 Task: Find an Airbnb in Siem Reap, Cambodia for 3 adults and 1 child from July 10 to July 25, with amenities including free parking, TV, gym, and breakfast, within a price range of ₹15,000 to ₹25,000, and select a guest house with 2 bedrooms, 3 beds, and 2 bathrooms. Ensure the host speaks English.
Action: Mouse moved to (362, 96)
Screenshot: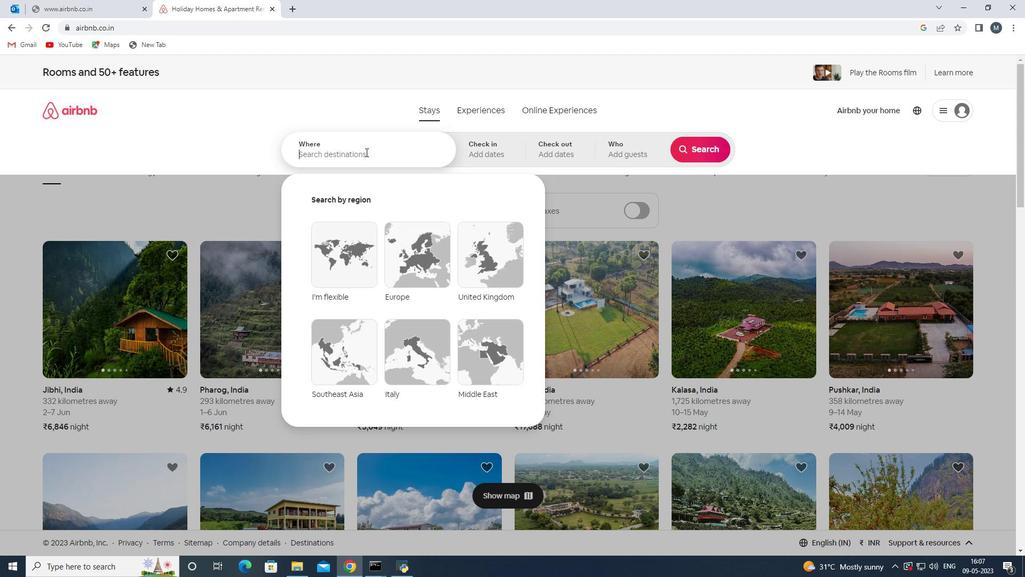
Action: Mouse pressed left at (362, 96)
Screenshot: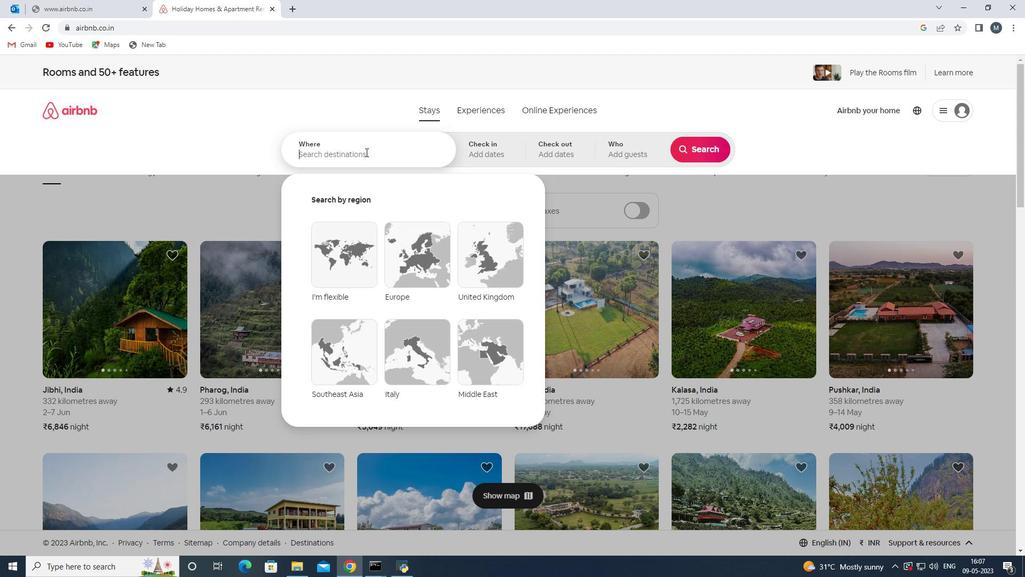 
Action: Mouse moved to (360, 100)
Screenshot: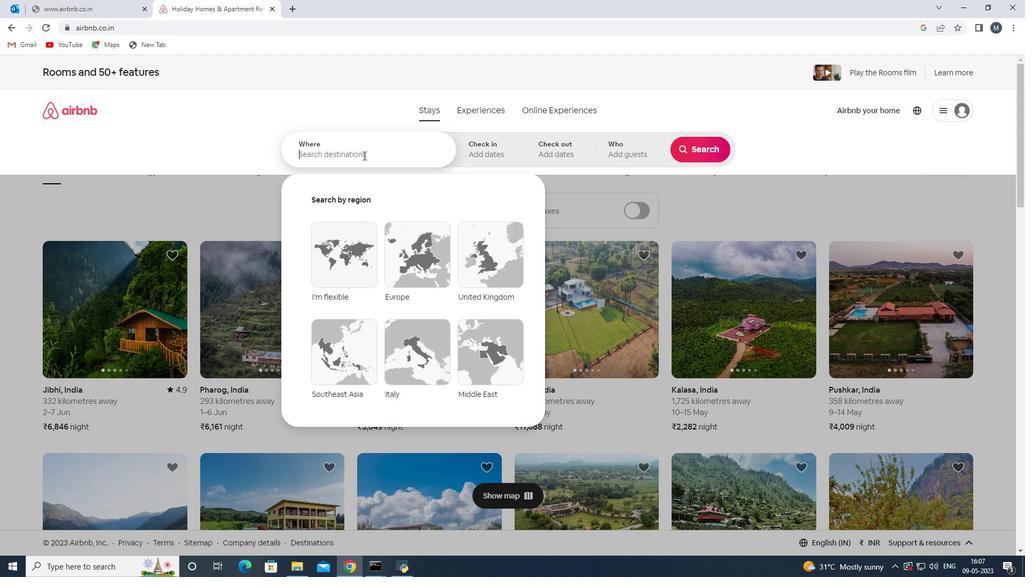 
Action: Key pressed <Key.shift>Siem<Key.space><Key.shift>Rep<Key.backspace>ap,<Key.shift><Key.shift><Key.shift><Key.shift><Key.shift><Key.shift><Key.shift><Key.shift><Key.shift><Key.shift><Key.shift><Key.shift>
Screenshot: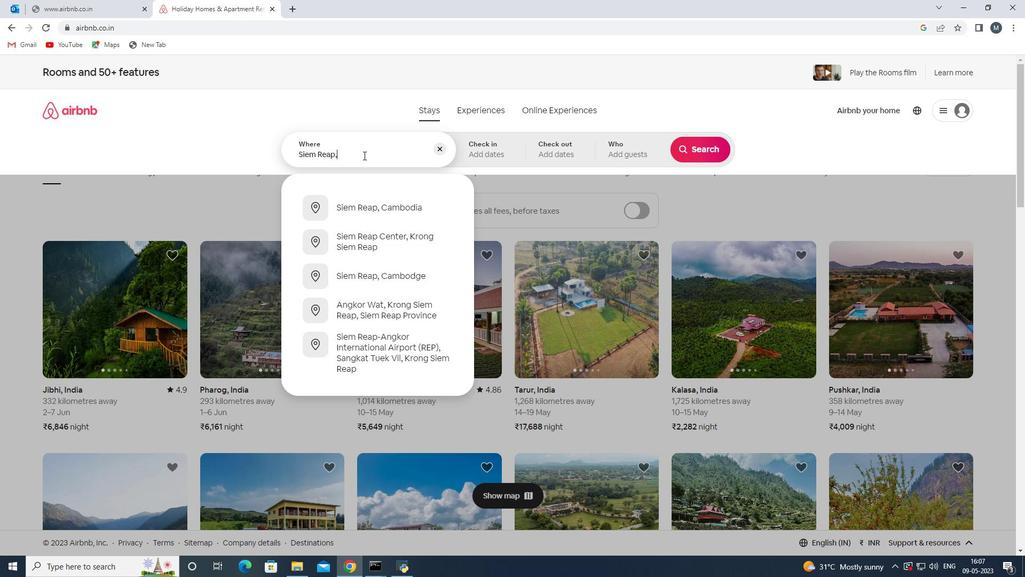 
Action: Mouse moved to (377, 177)
Screenshot: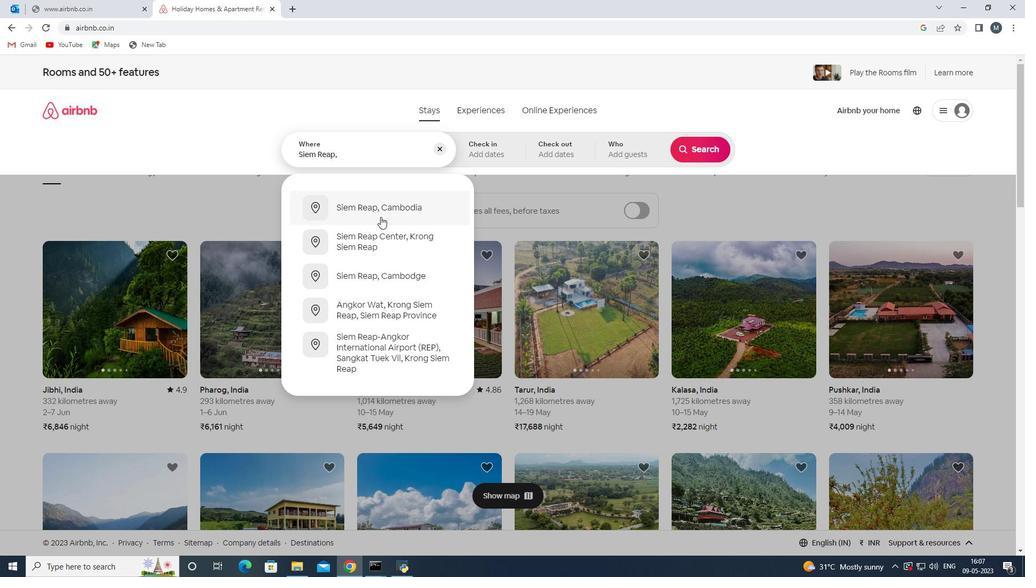 
Action: Mouse pressed left at (377, 177)
Screenshot: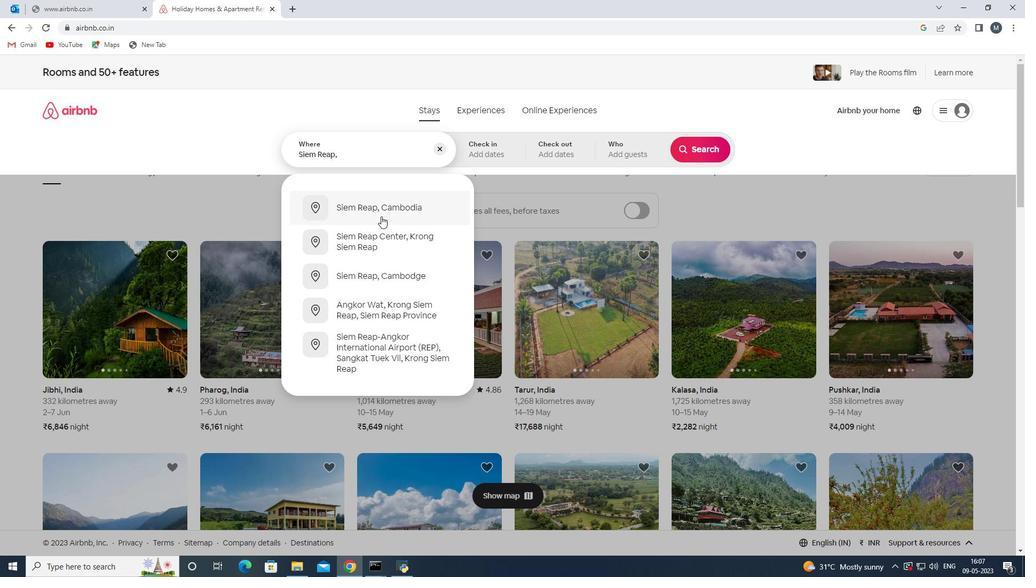 
Action: Mouse moved to (697, 200)
Screenshot: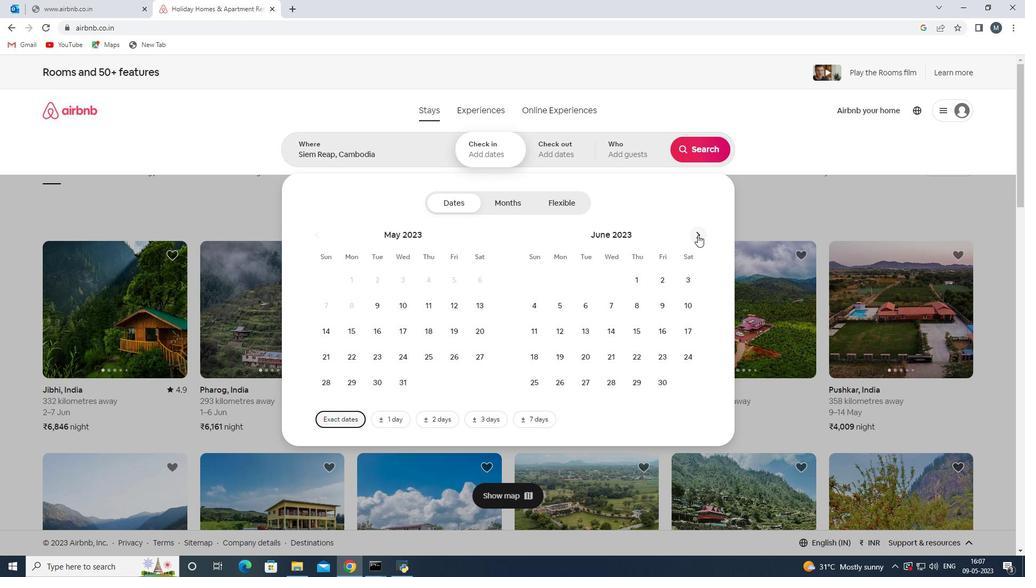 
Action: Mouse pressed left at (697, 200)
Screenshot: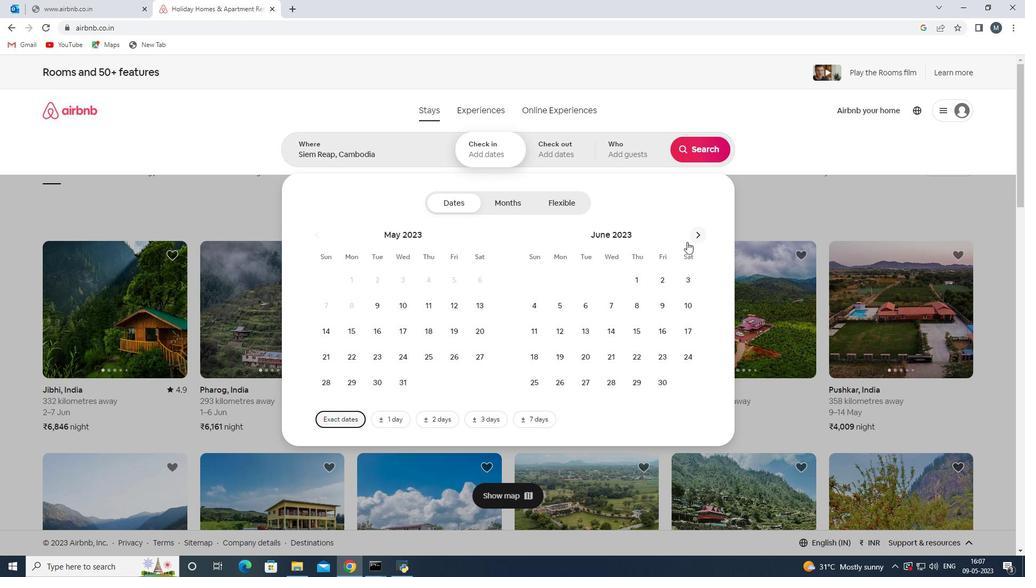 
Action: Mouse moved to (562, 322)
Screenshot: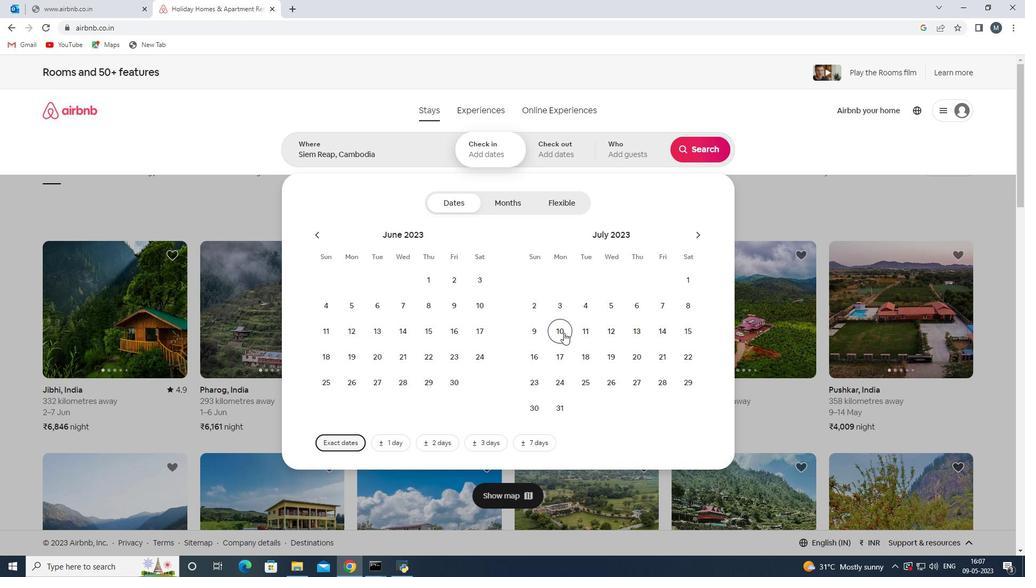 
Action: Mouse pressed left at (562, 322)
Screenshot: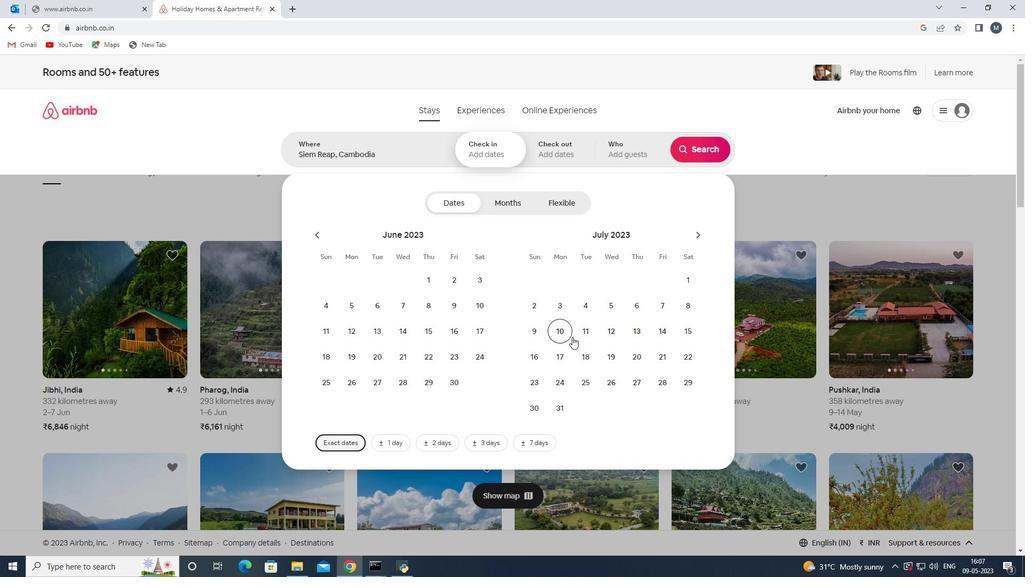 
Action: Mouse moved to (585, 384)
Screenshot: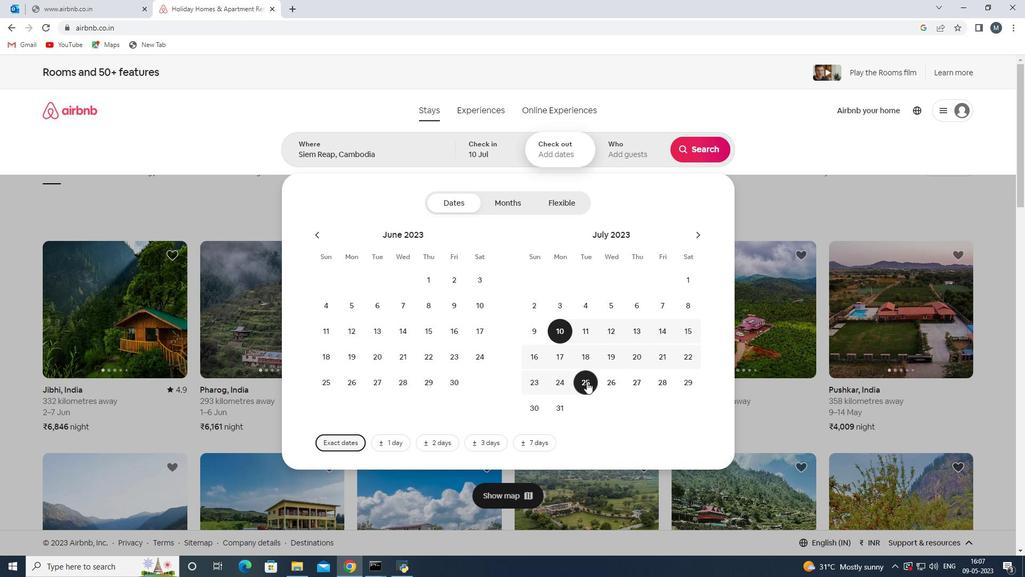
Action: Mouse pressed left at (585, 384)
Screenshot: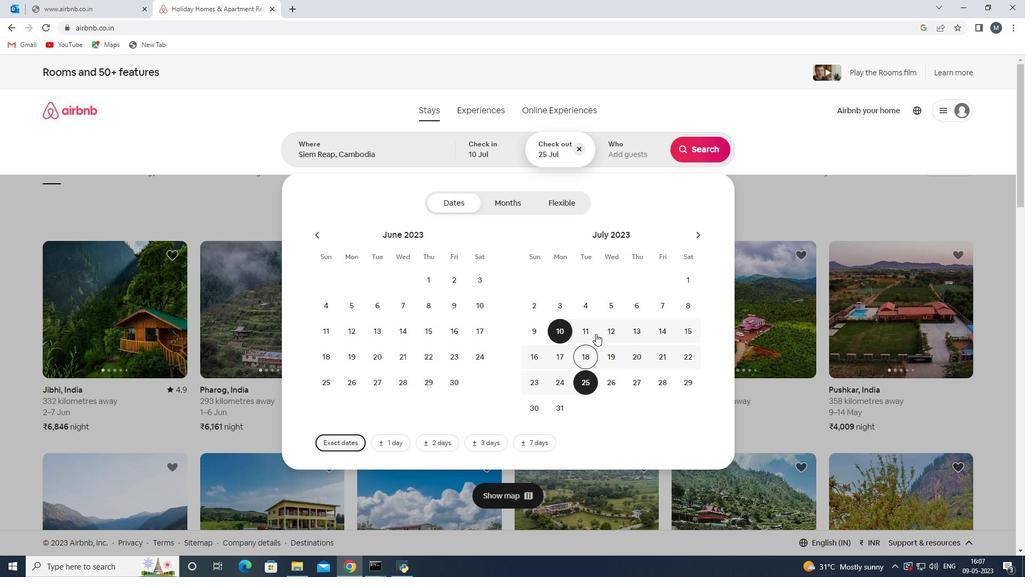 
Action: Mouse moved to (624, 107)
Screenshot: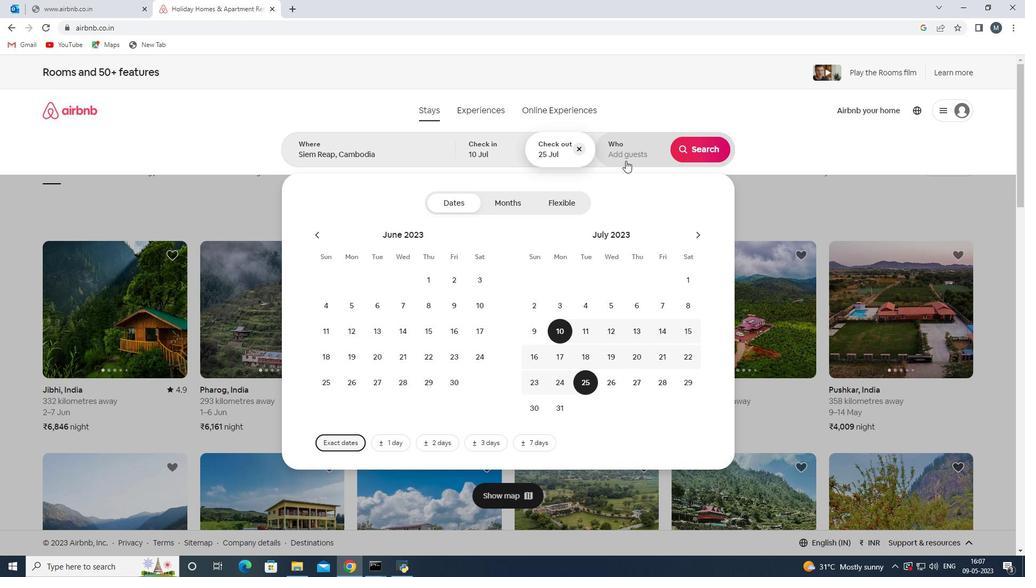 
Action: Mouse pressed left at (624, 107)
Screenshot: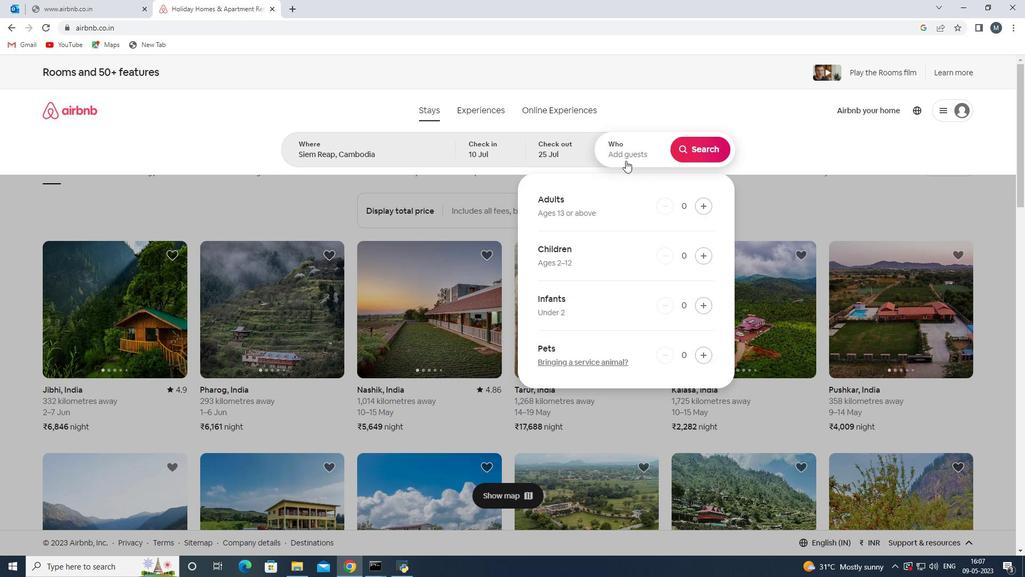 
Action: Mouse moved to (707, 169)
Screenshot: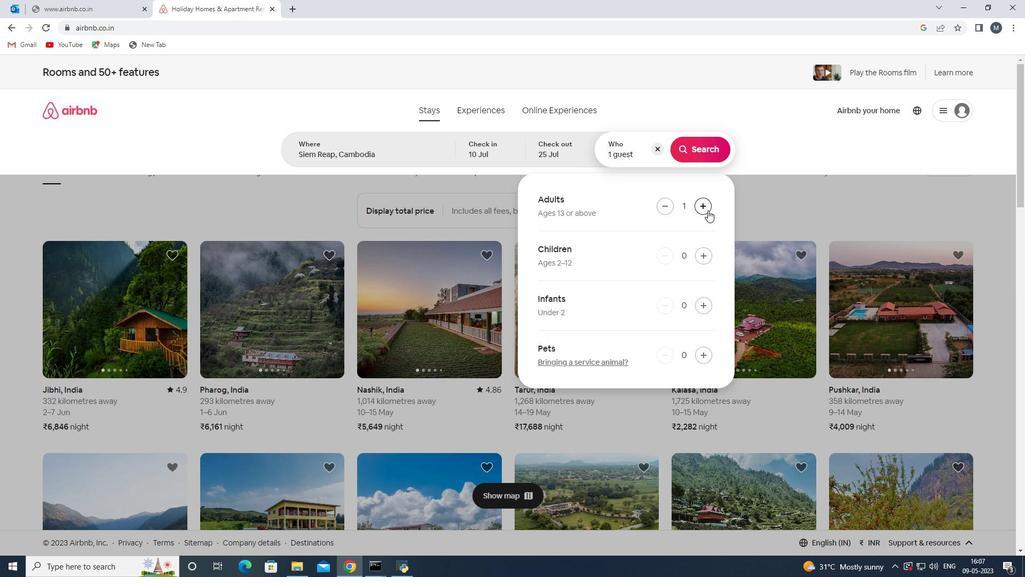 
Action: Mouse pressed left at (707, 169)
Screenshot: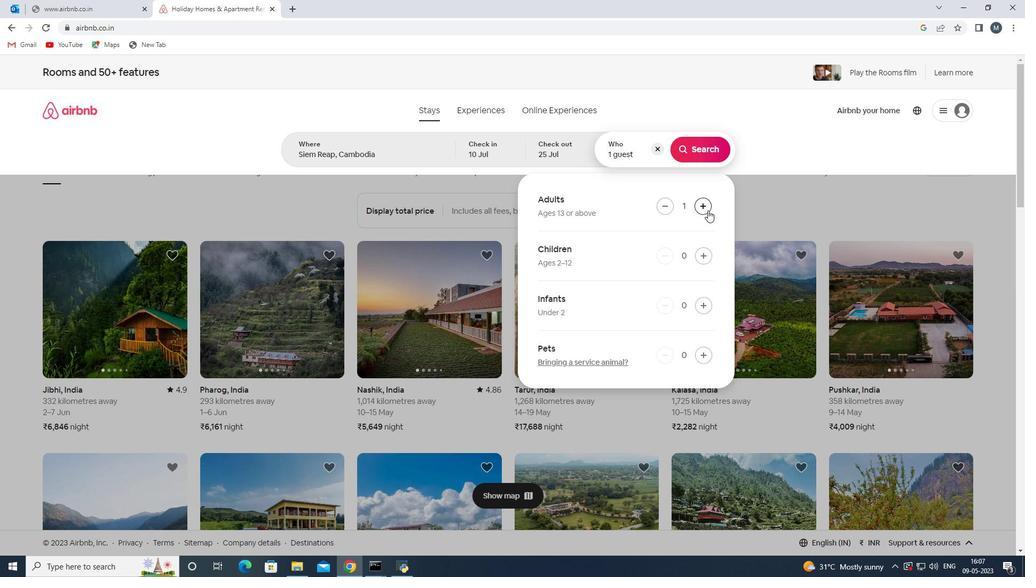 
Action: Mouse pressed left at (707, 169)
Screenshot: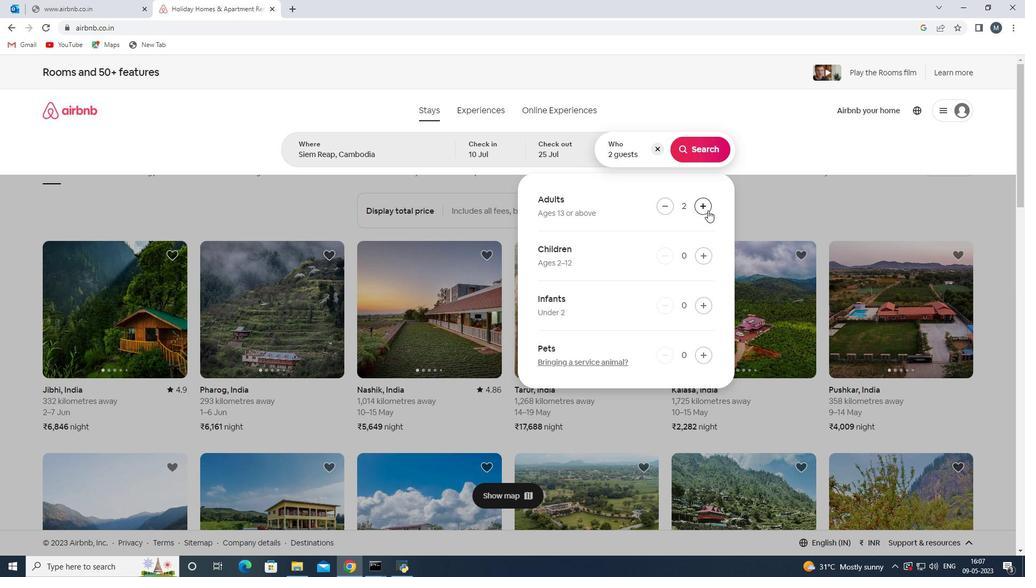 
Action: Mouse pressed left at (707, 169)
Screenshot: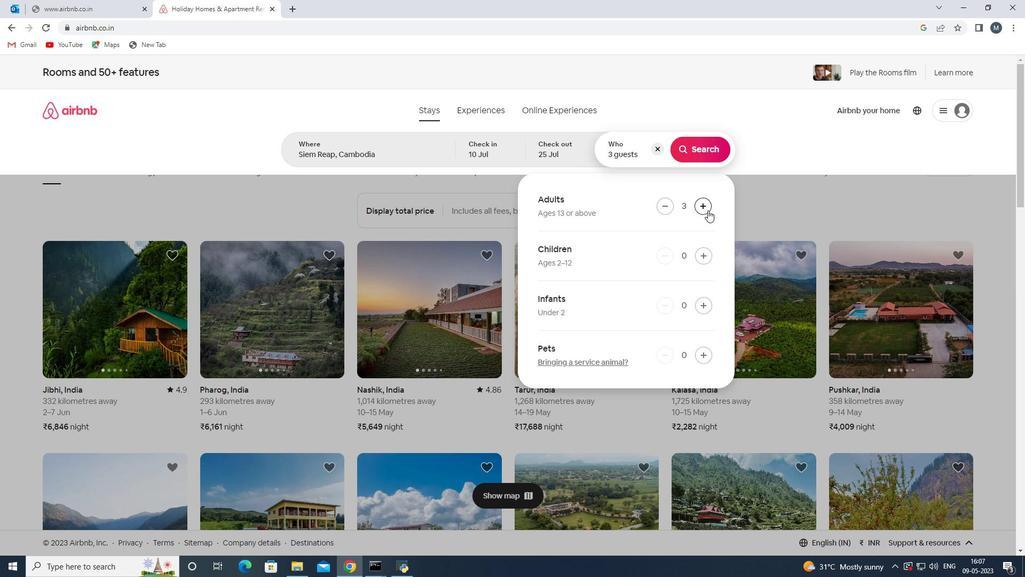 
Action: Mouse moved to (701, 227)
Screenshot: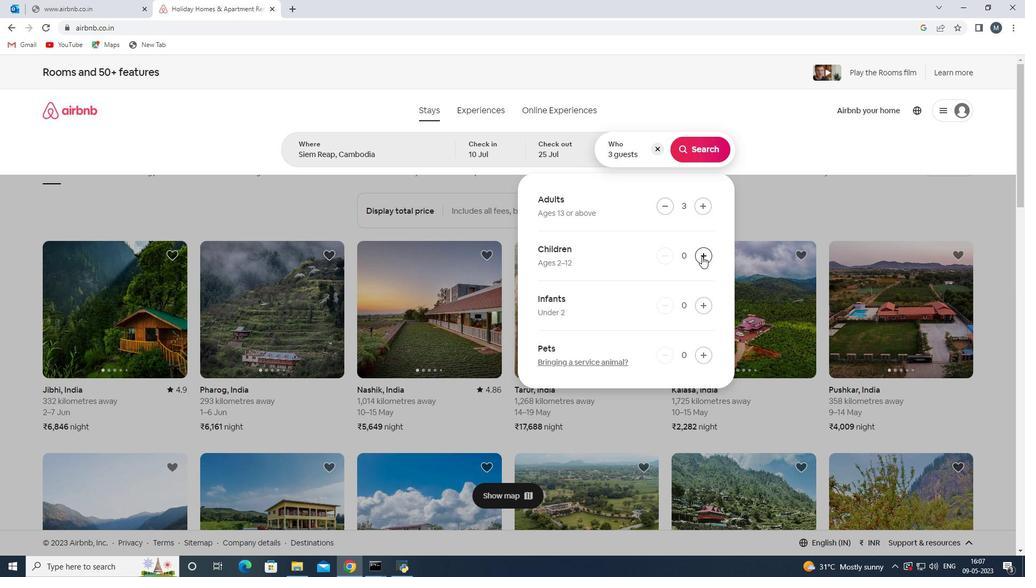
Action: Mouse pressed left at (701, 227)
Screenshot: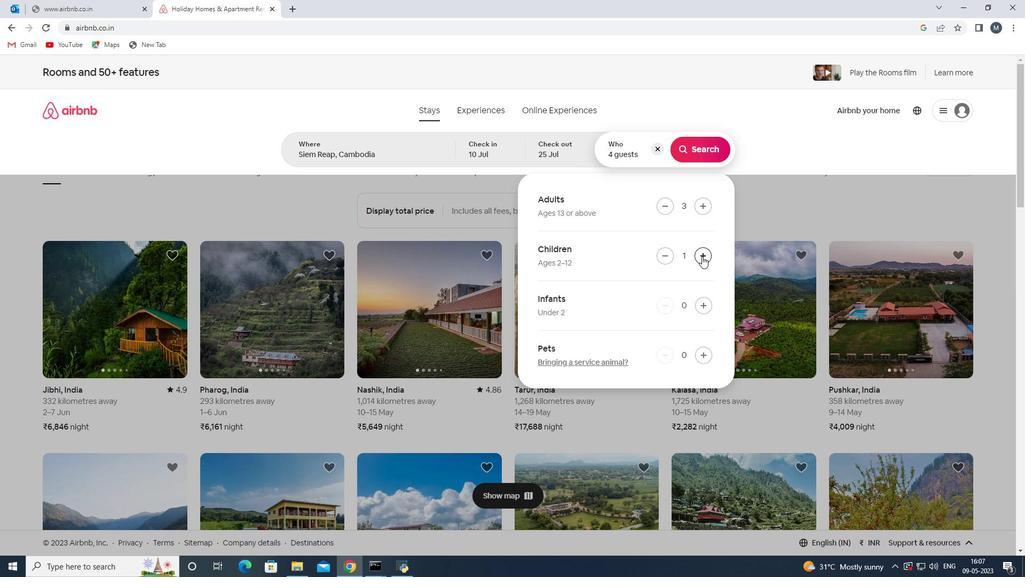 
Action: Mouse moved to (699, 94)
Screenshot: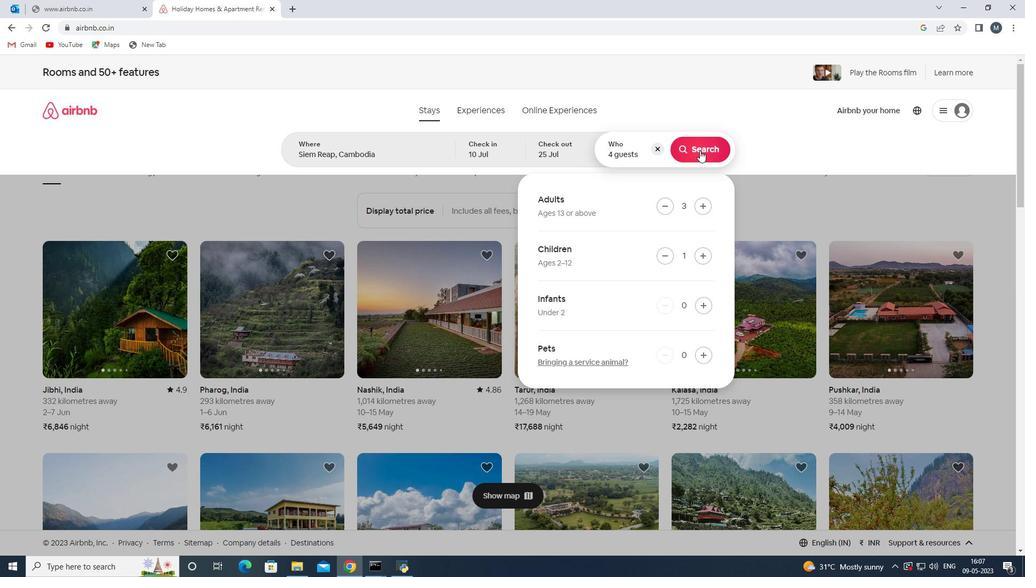 
Action: Mouse pressed left at (699, 94)
Screenshot: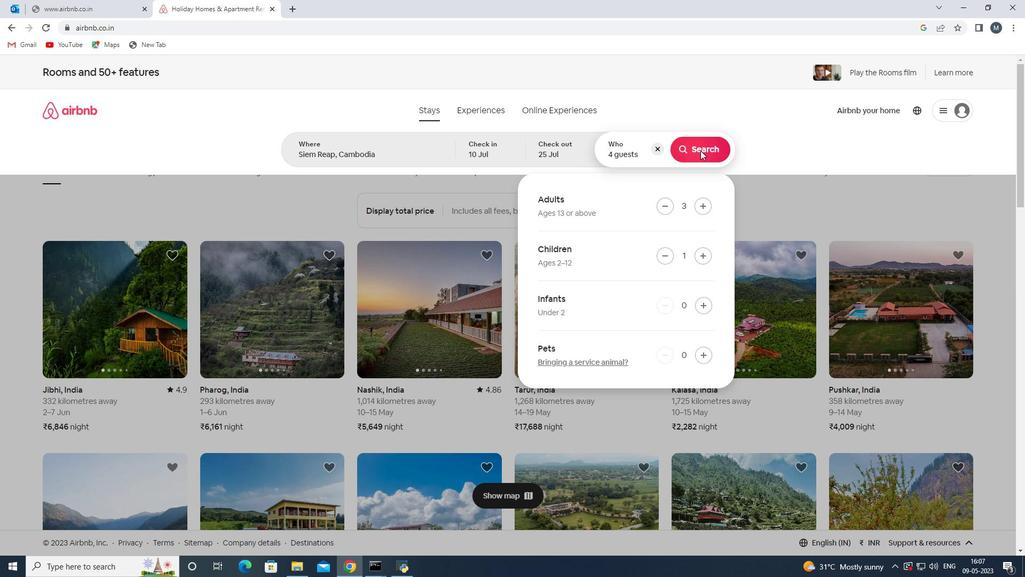 
Action: Mouse moved to (977, 55)
Screenshot: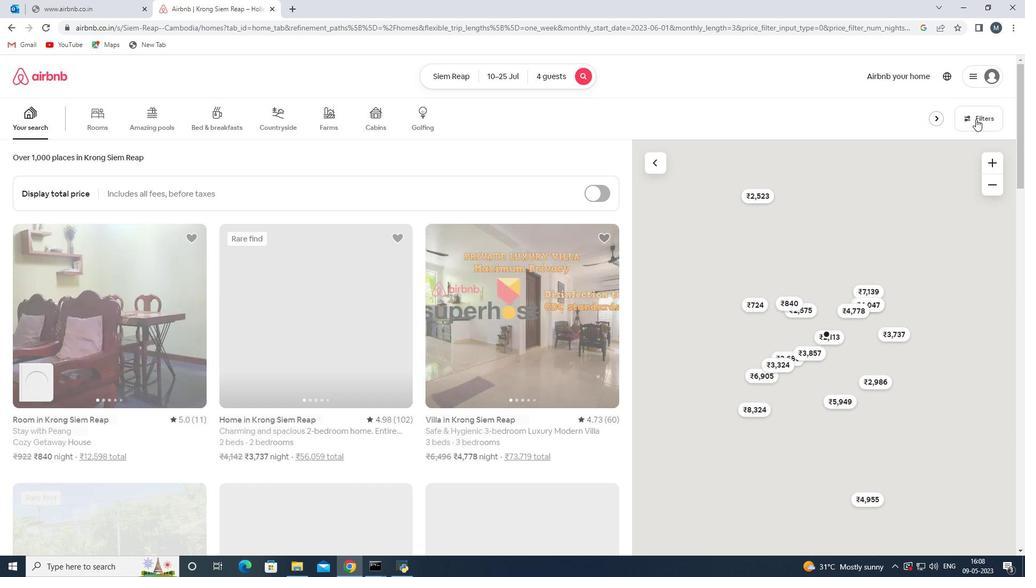 
Action: Mouse pressed left at (977, 55)
Screenshot: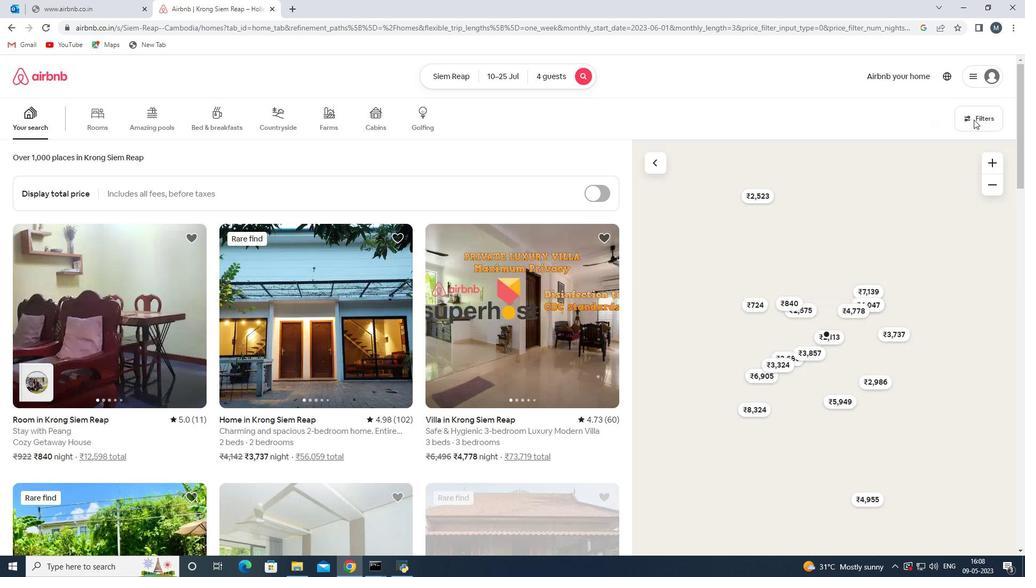 
Action: Mouse moved to (379, 388)
Screenshot: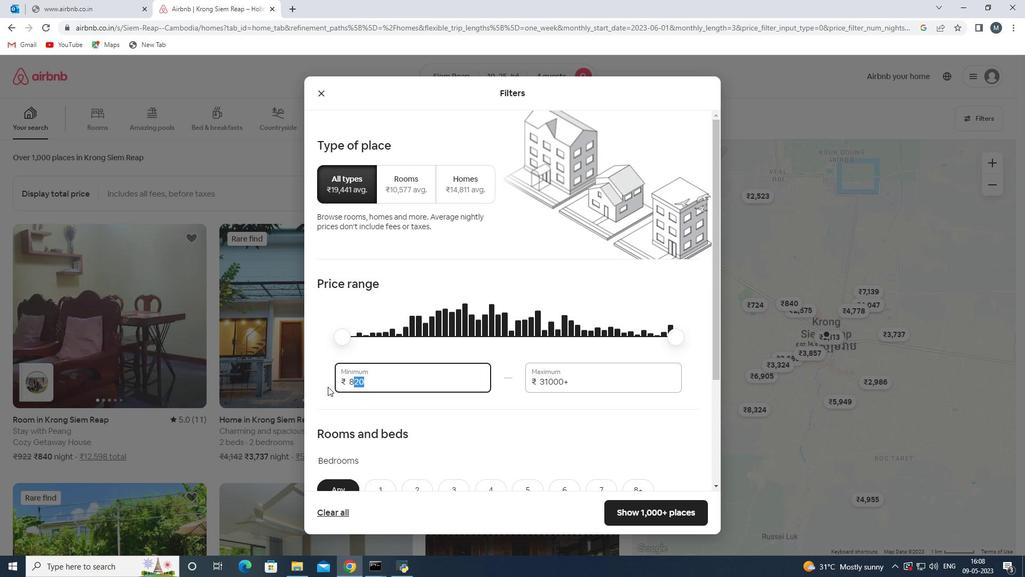 
Action: Mouse pressed left at (379, 388)
Screenshot: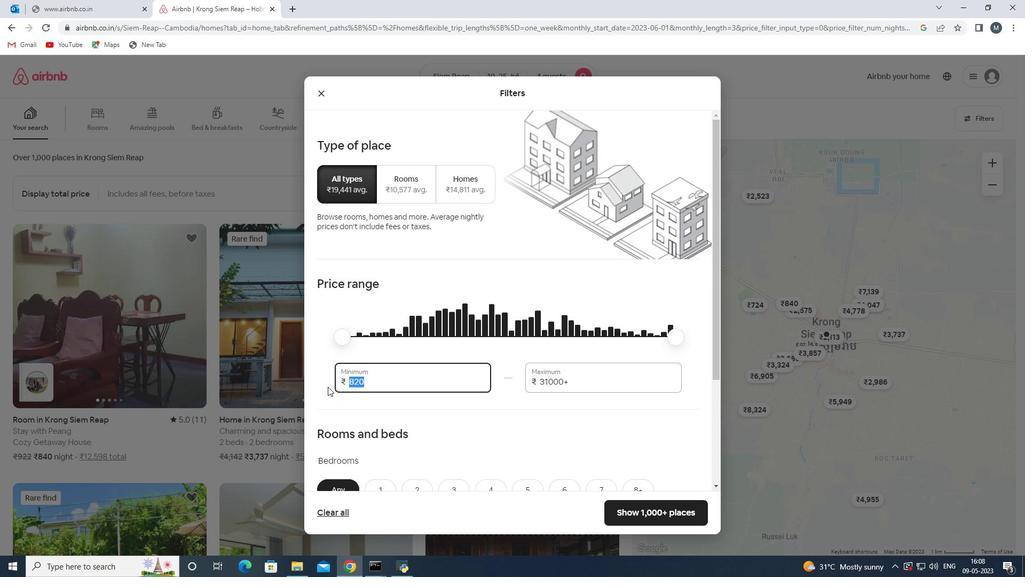 
Action: Mouse moved to (325, 390)
Screenshot: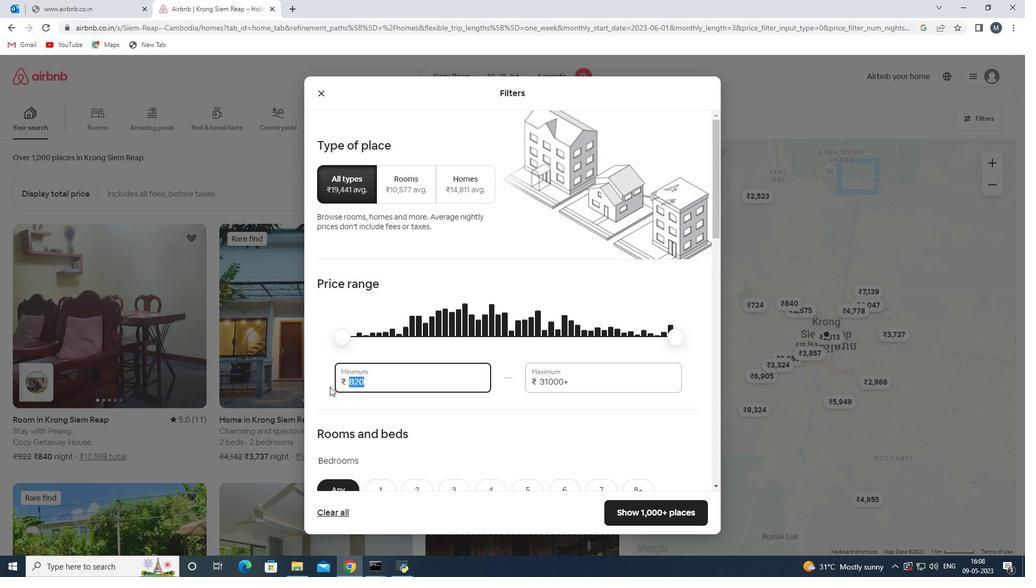 
Action: Key pressed 15000
Screenshot: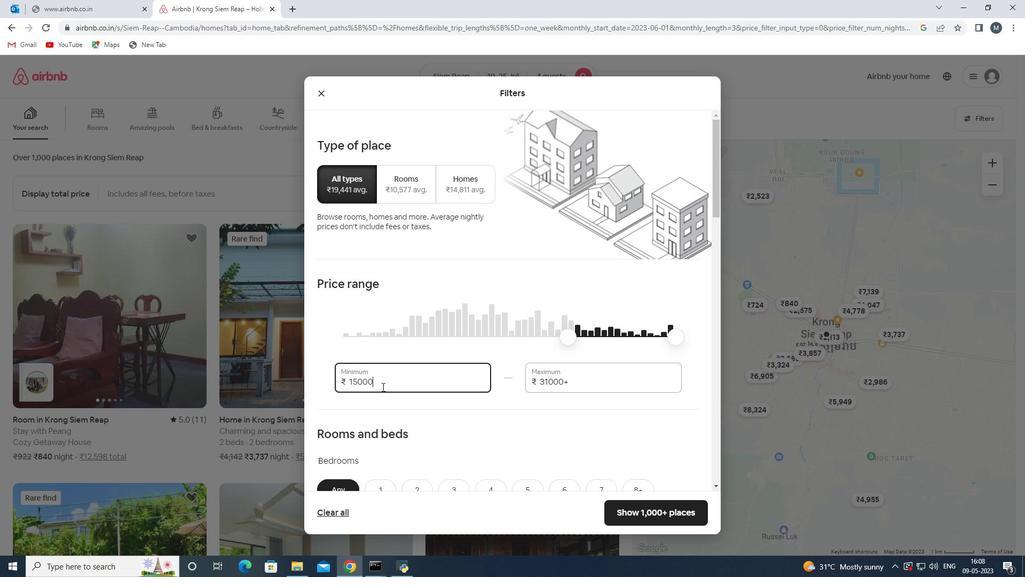 
Action: Mouse moved to (574, 382)
Screenshot: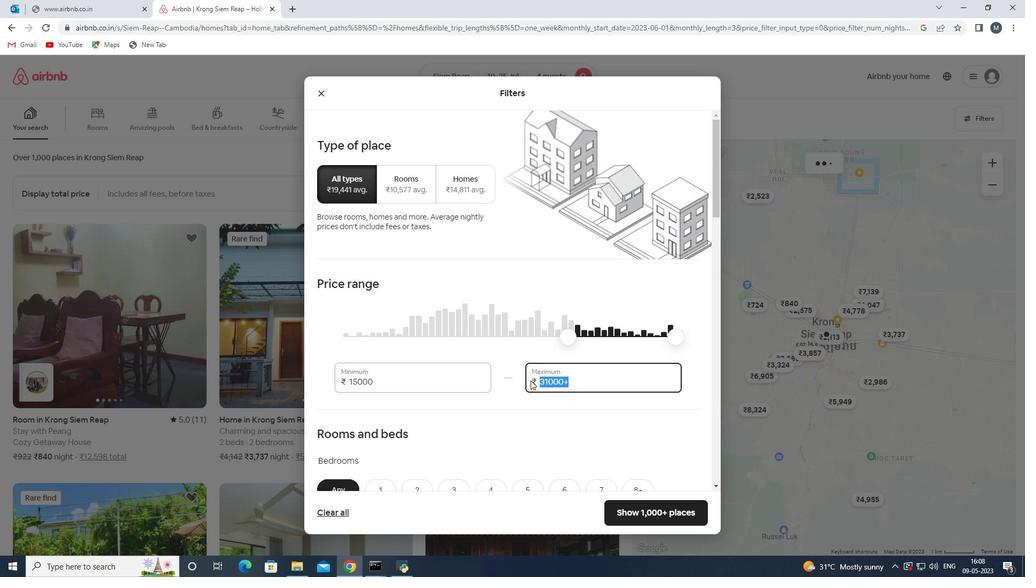 
Action: Mouse pressed left at (574, 382)
Screenshot: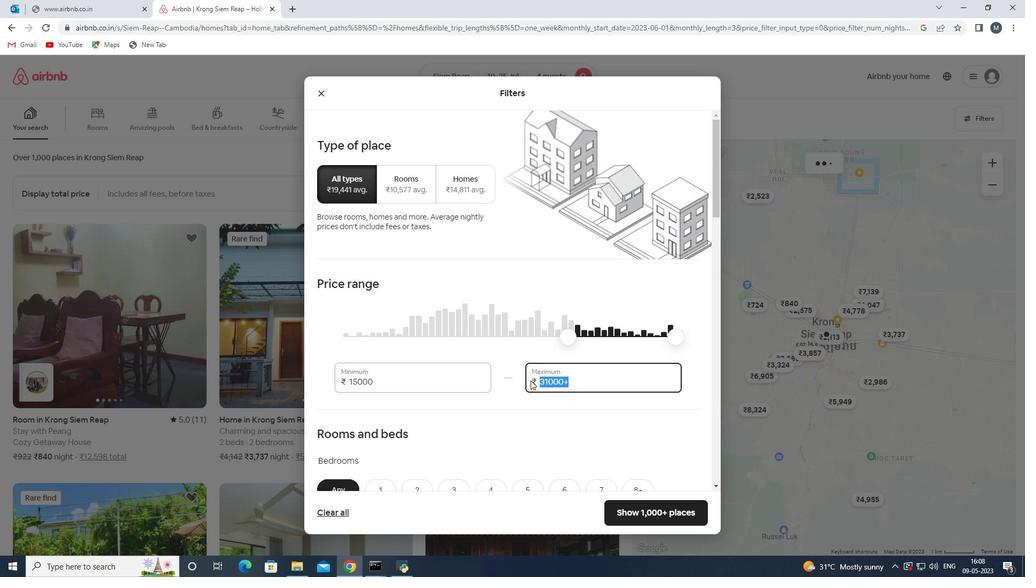 
Action: Mouse moved to (531, 382)
Screenshot: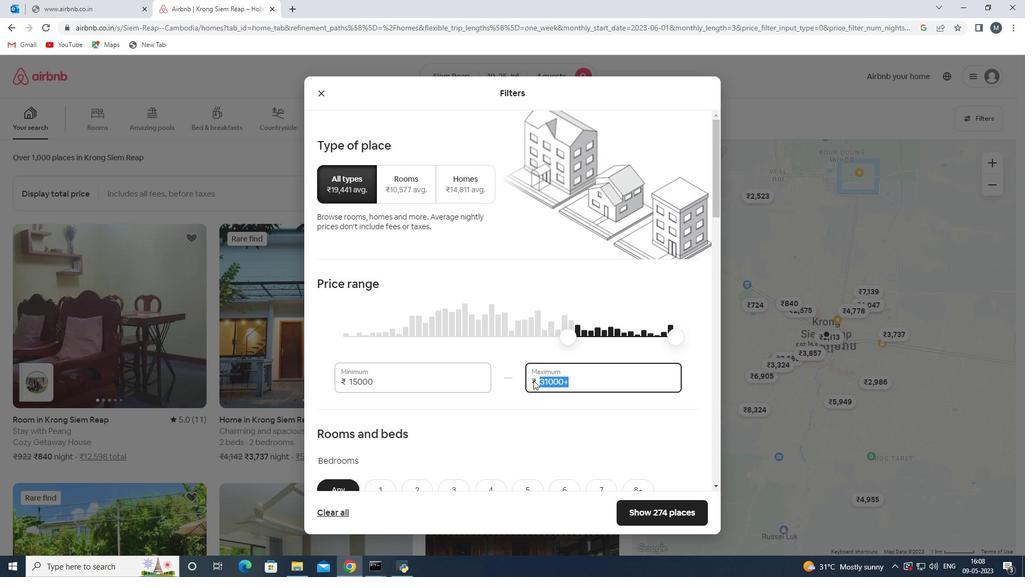 
Action: Key pressed 25000
Screenshot: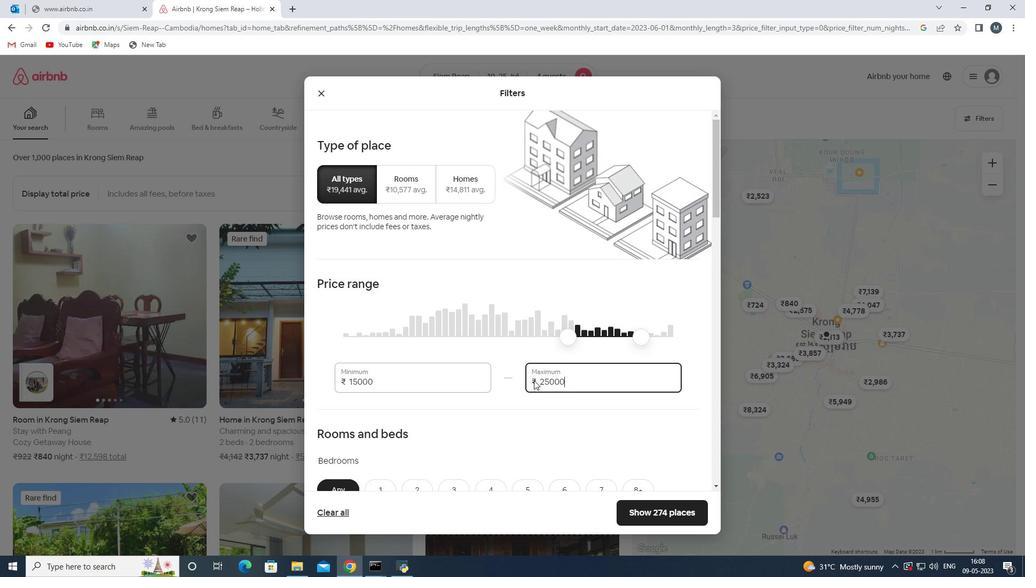 
Action: Mouse moved to (507, 365)
Screenshot: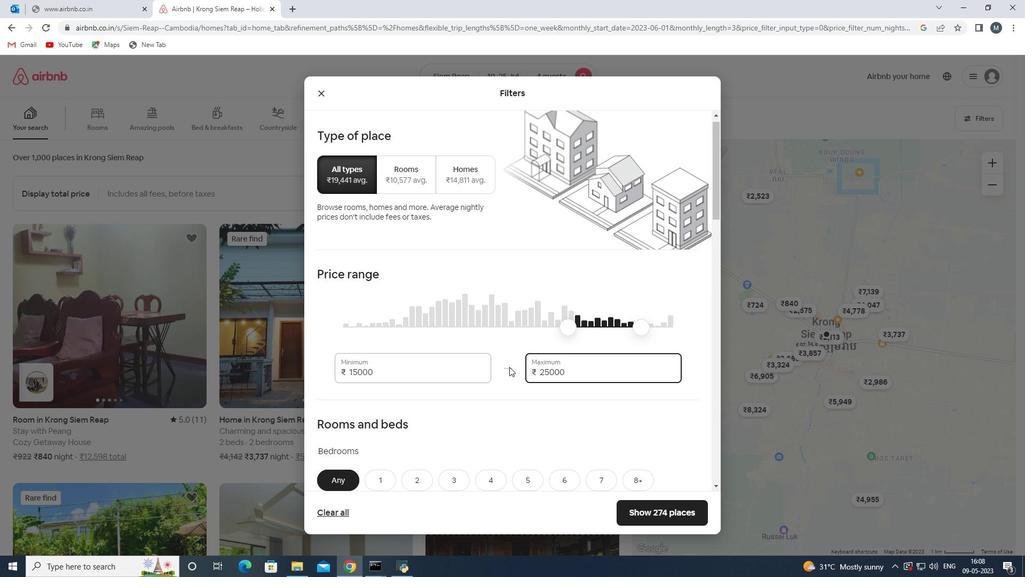
Action: Mouse scrolled (507, 364) with delta (0, 0)
Screenshot: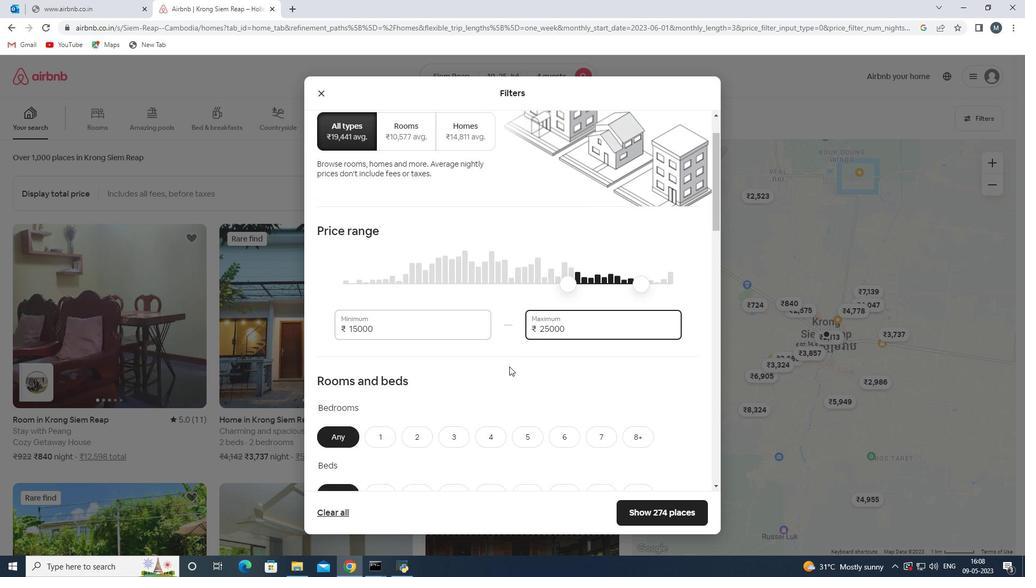 
Action: Mouse moved to (526, 353)
Screenshot: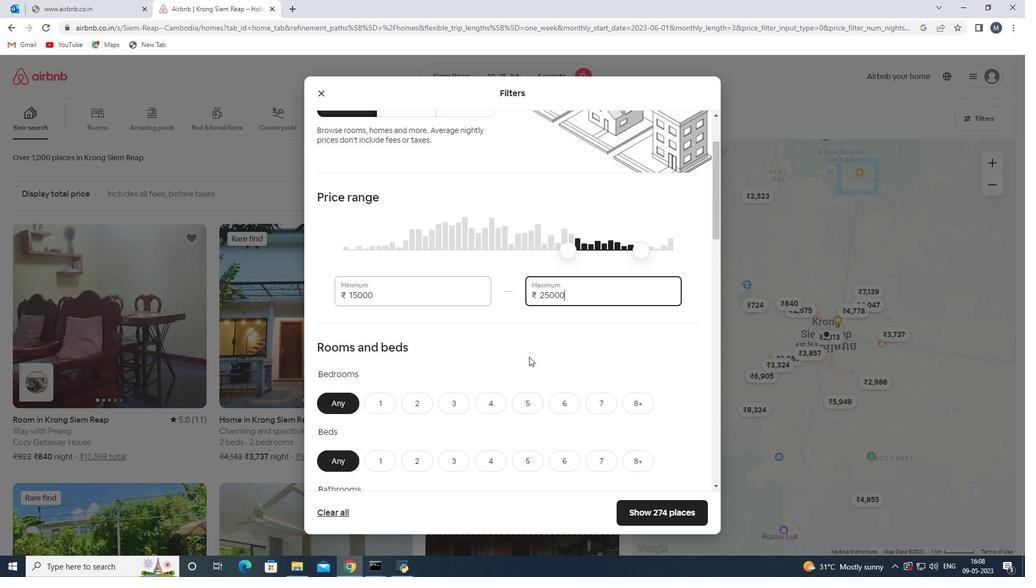 
Action: Mouse scrolled (526, 352) with delta (0, -1)
Screenshot: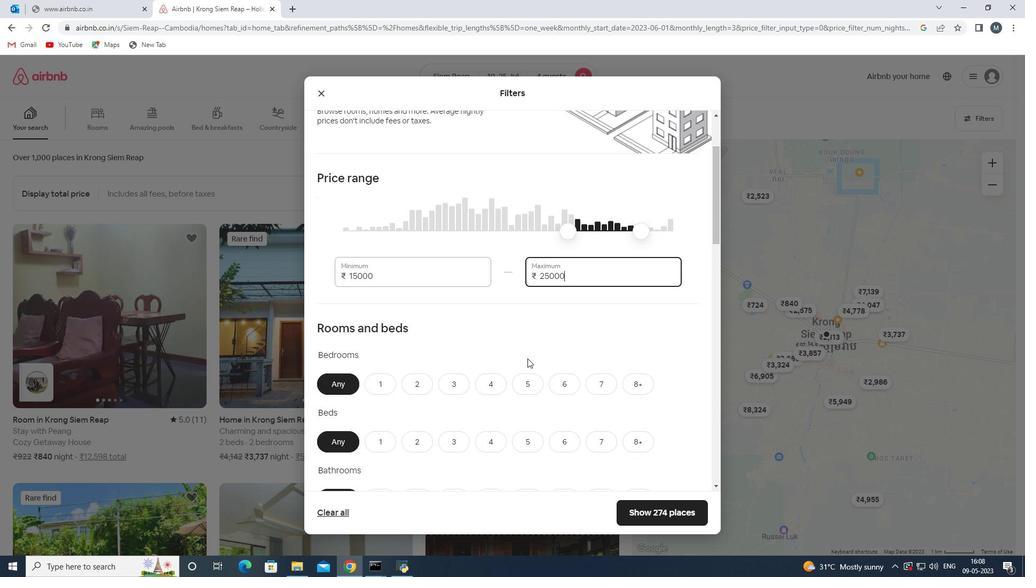 
Action: Mouse moved to (519, 359)
Screenshot: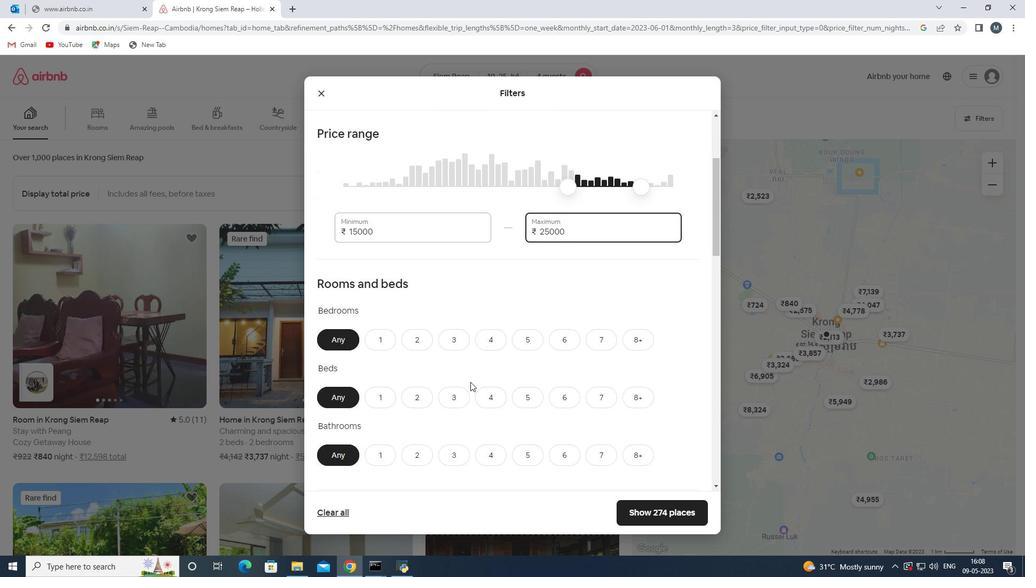 
Action: Mouse scrolled (519, 359) with delta (0, 0)
Screenshot: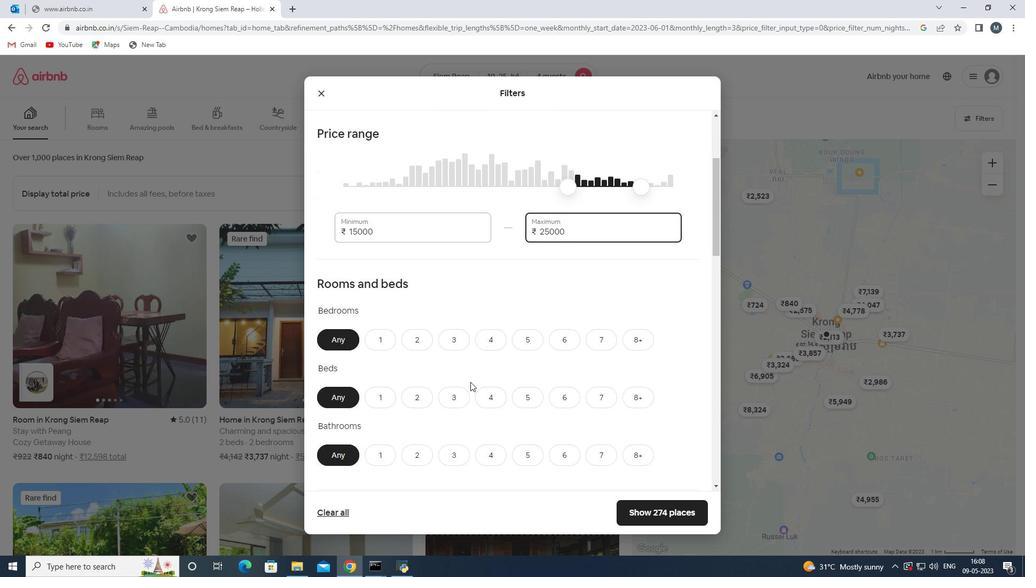 
Action: Mouse moved to (417, 312)
Screenshot: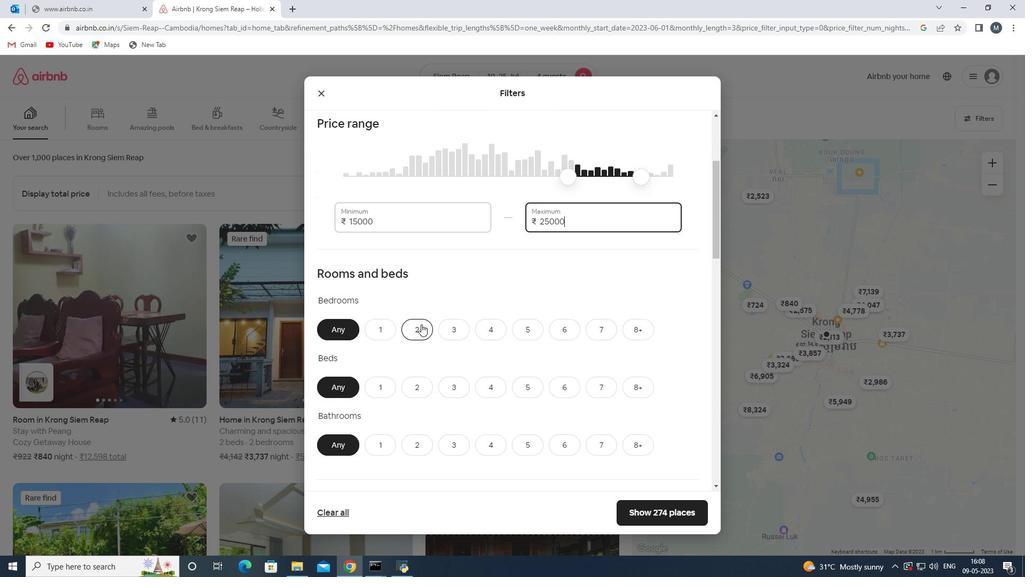 
Action: Mouse pressed left at (417, 312)
Screenshot: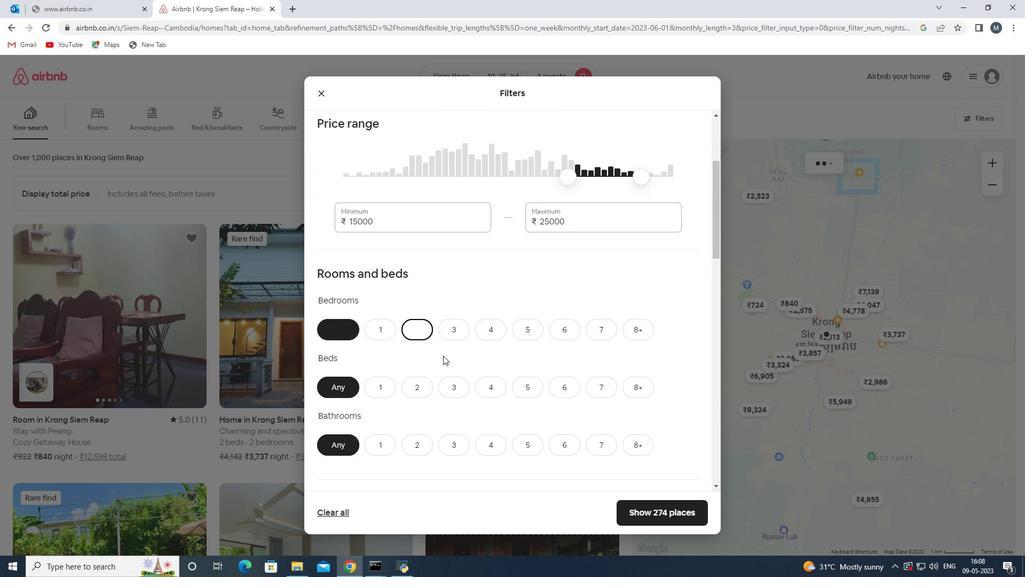 
Action: Mouse moved to (450, 383)
Screenshot: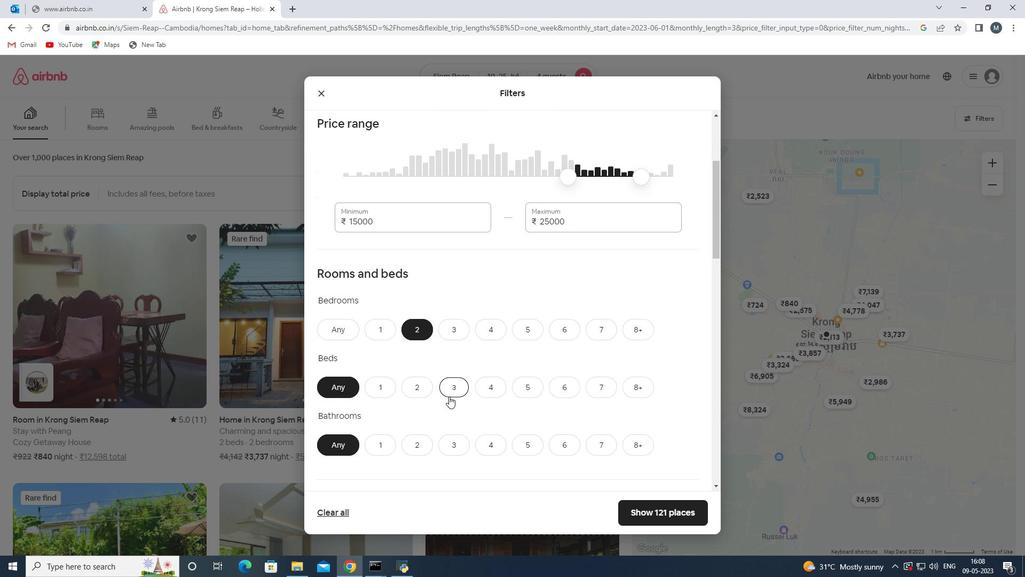 
Action: Mouse pressed left at (450, 383)
Screenshot: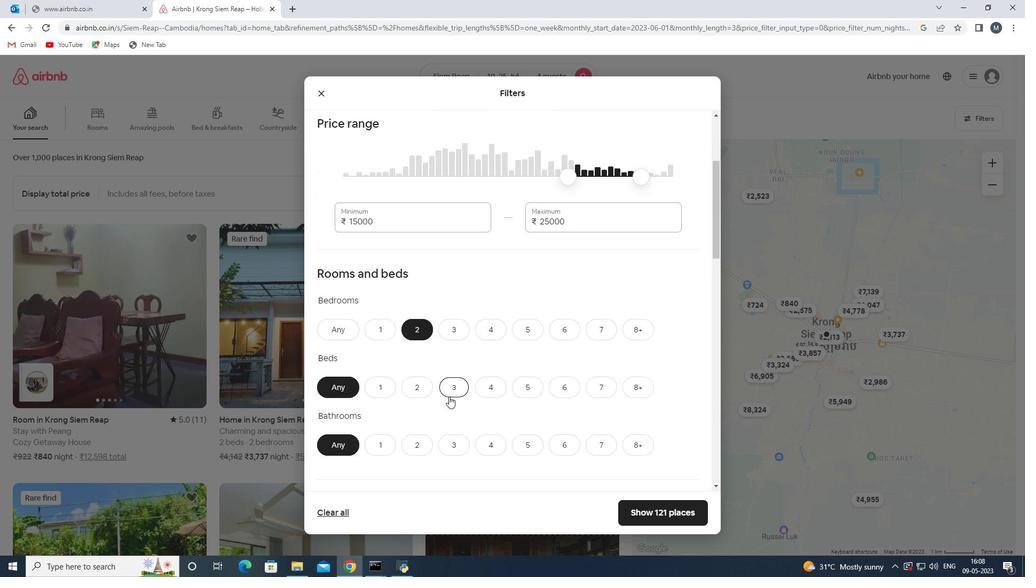 
Action: Mouse moved to (407, 460)
Screenshot: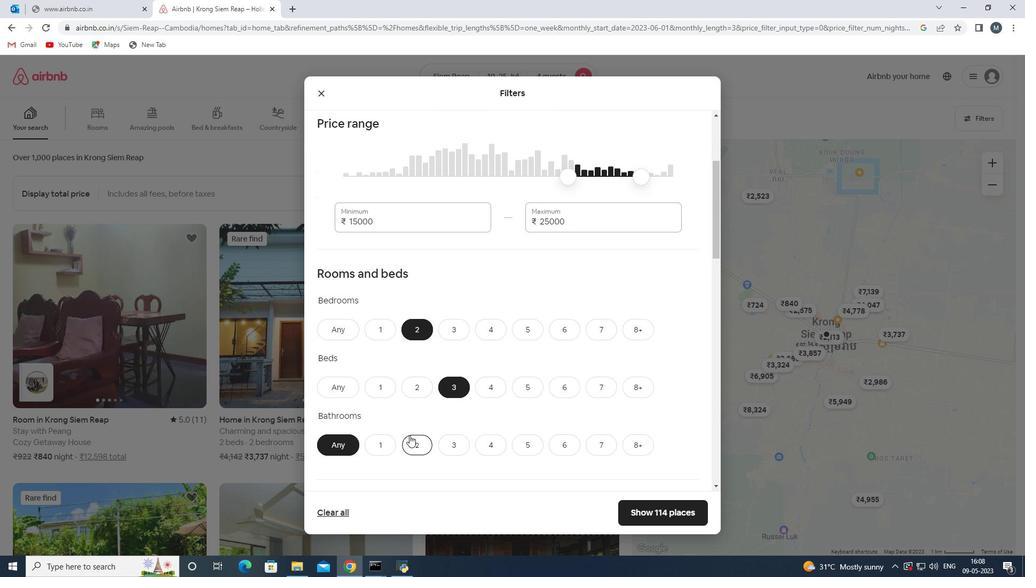 
Action: Mouse pressed left at (407, 460)
Screenshot: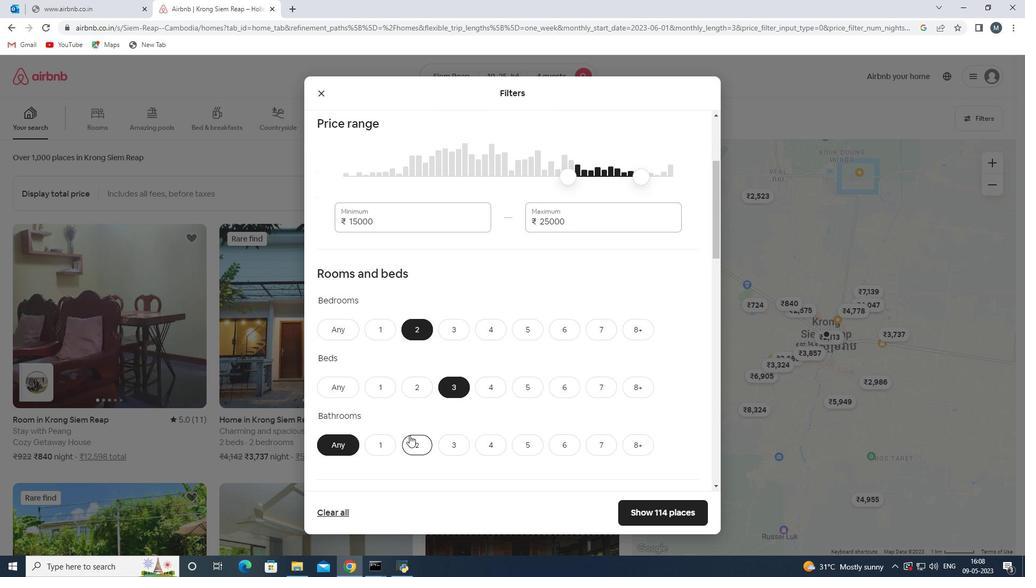 
Action: Mouse moved to (450, 375)
Screenshot: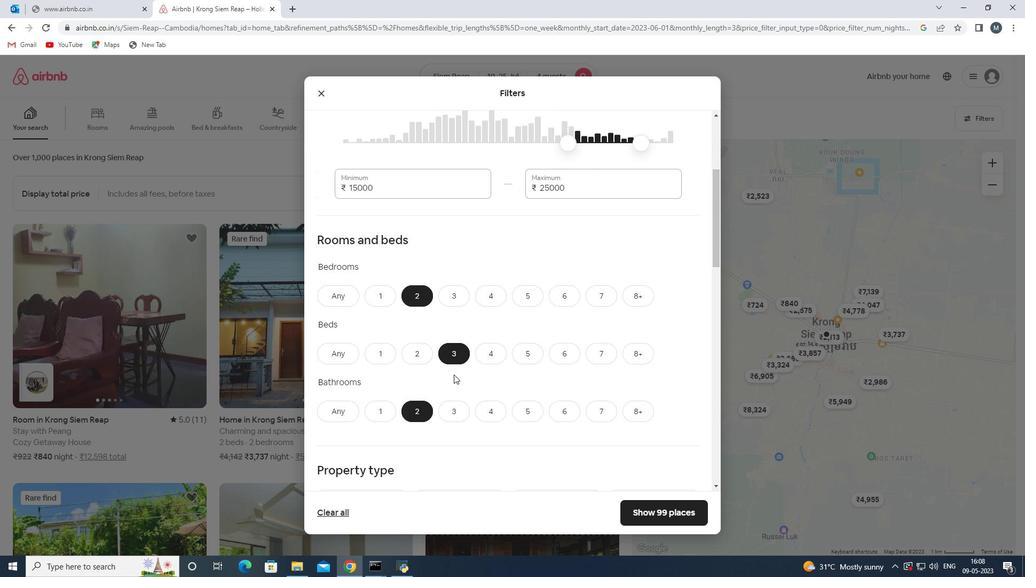 
Action: Mouse scrolled (450, 374) with delta (0, 0)
Screenshot: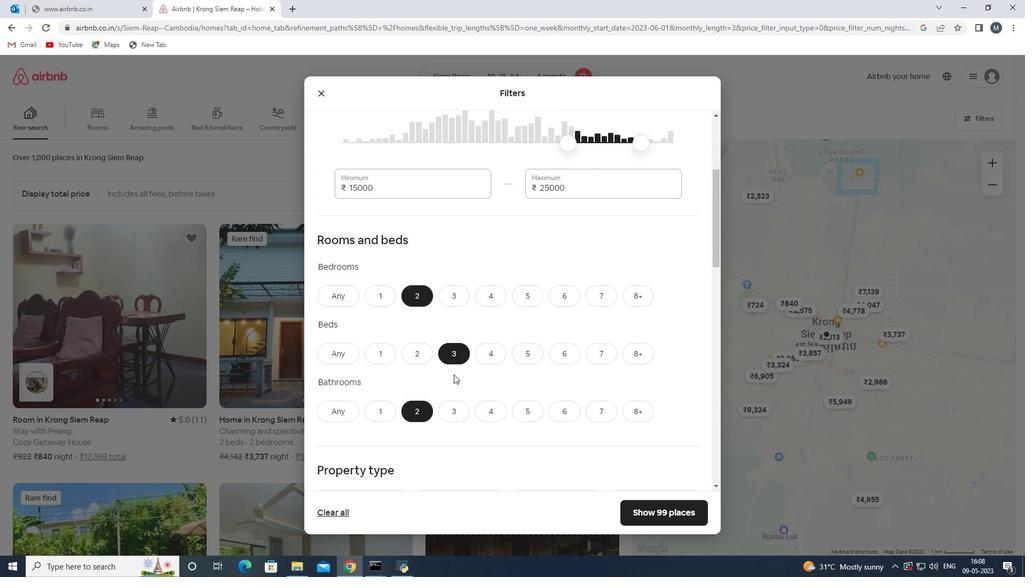 
Action: Mouse scrolled (450, 374) with delta (0, 0)
Screenshot: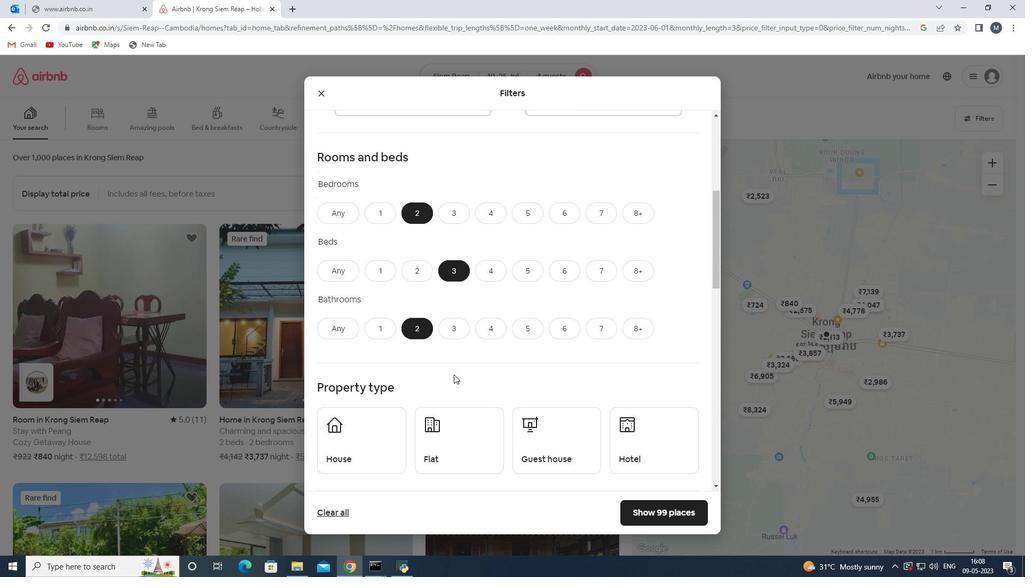 
Action: Mouse scrolled (450, 374) with delta (0, 0)
Screenshot: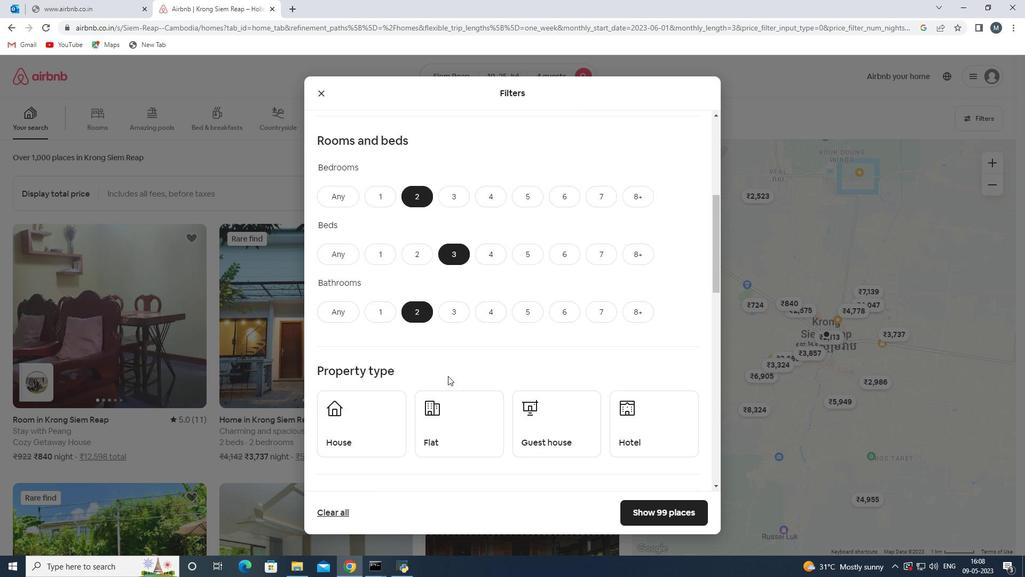 
Action: Mouse scrolled (450, 375) with delta (0, 0)
Screenshot: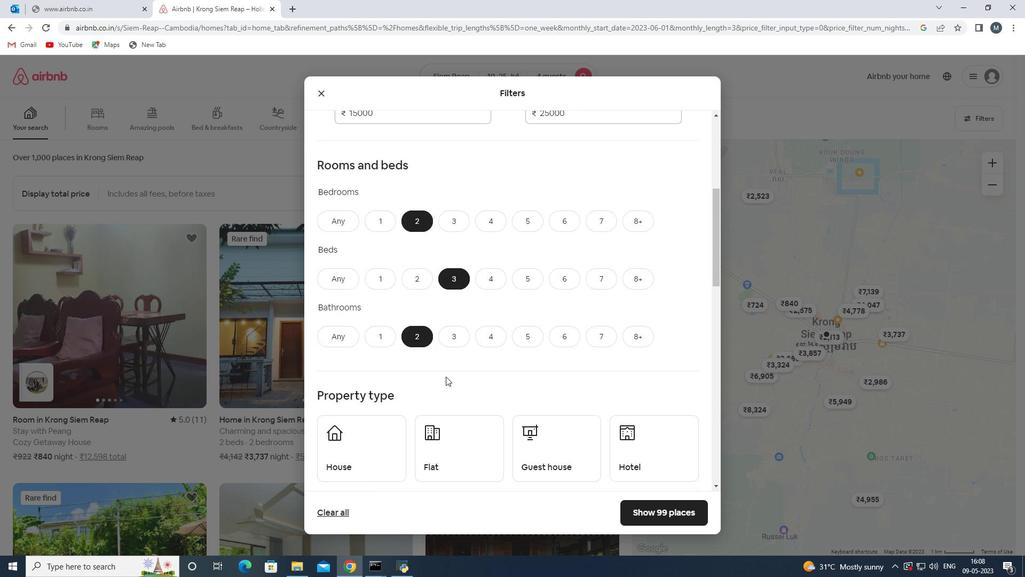 
Action: Mouse moved to (372, 449)
Screenshot: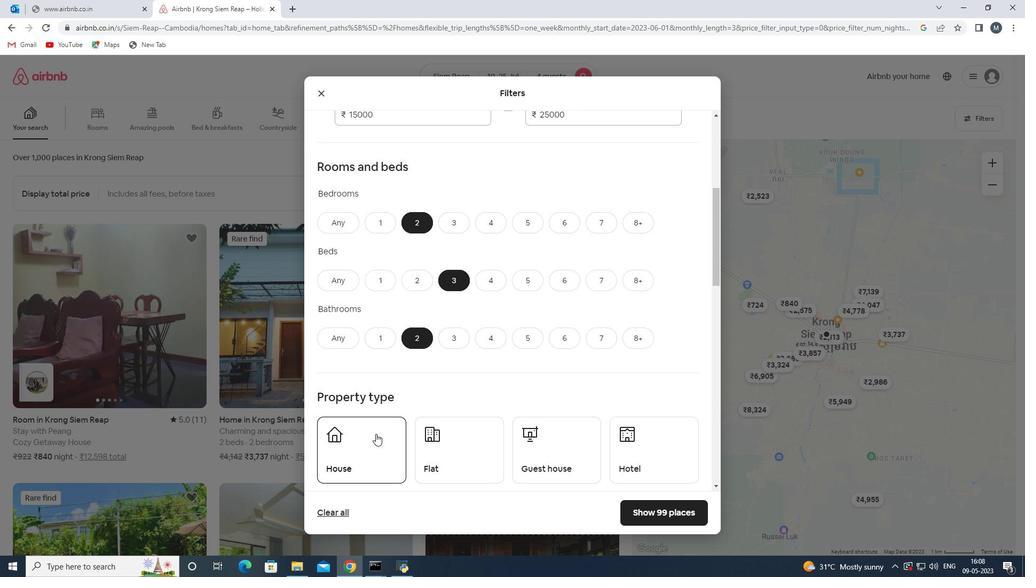 
Action: Mouse pressed left at (372, 449)
Screenshot: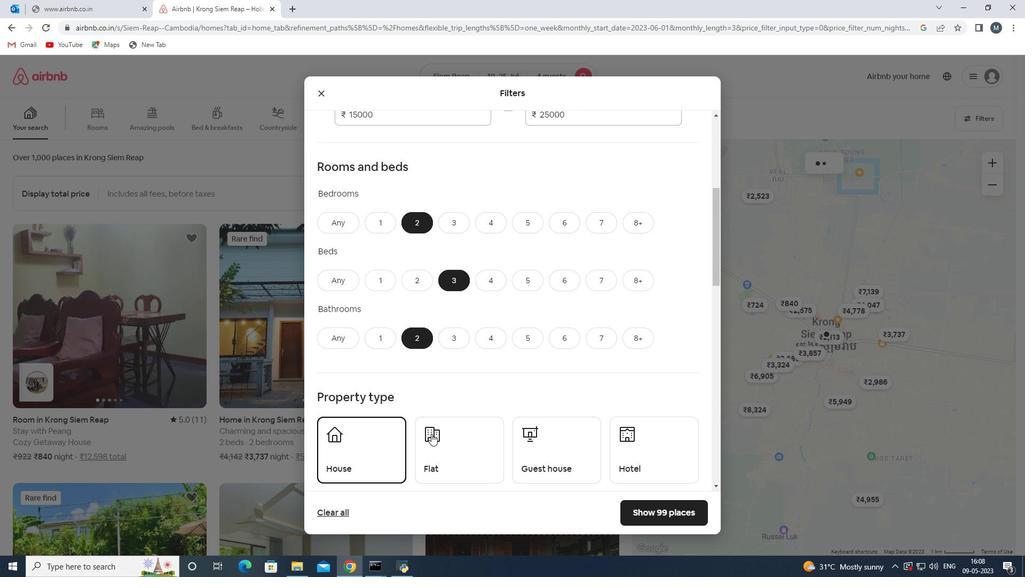 
Action: Mouse moved to (429, 449)
Screenshot: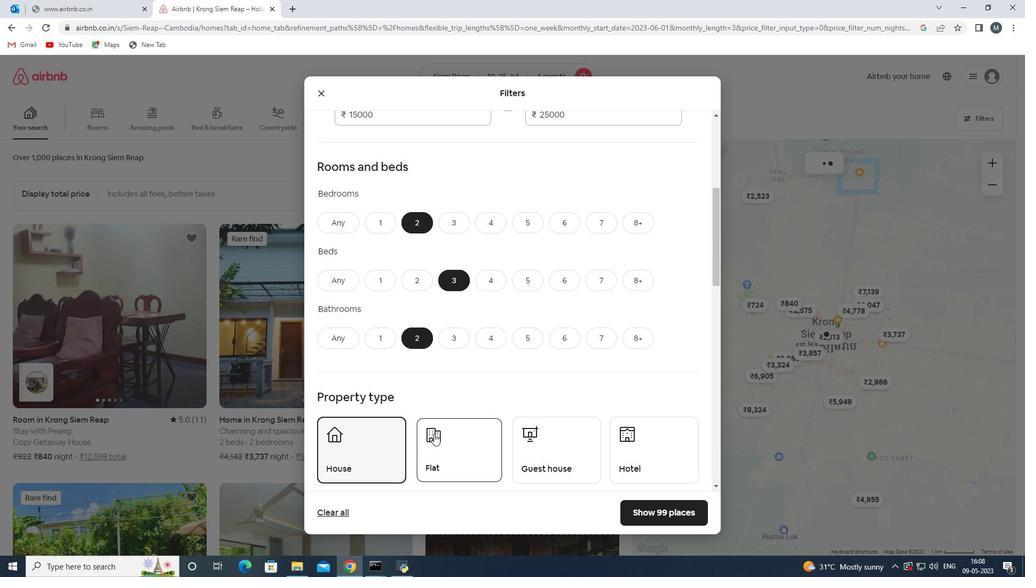 
Action: Mouse pressed left at (429, 449)
Screenshot: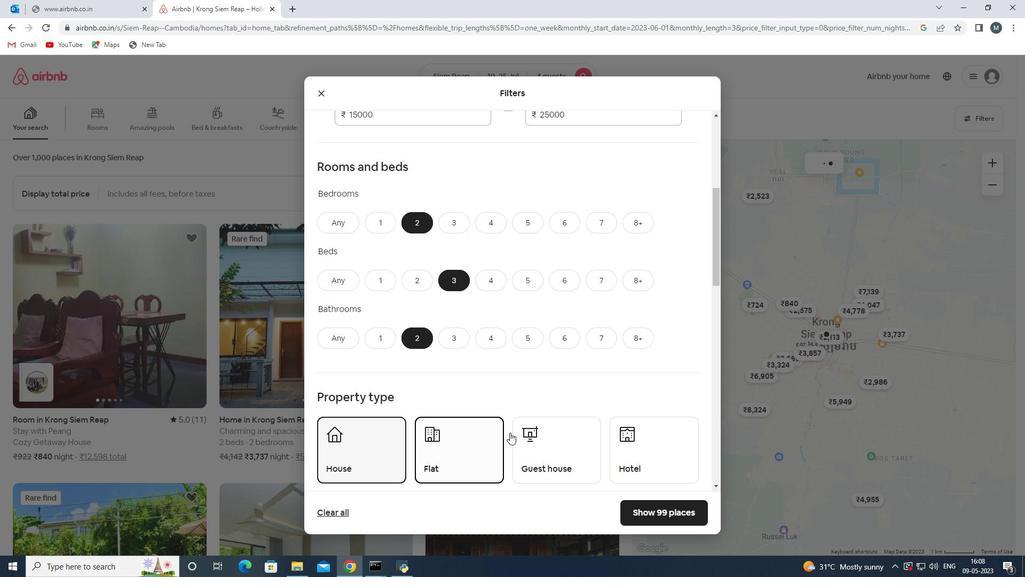 
Action: Mouse moved to (533, 407)
Screenshot: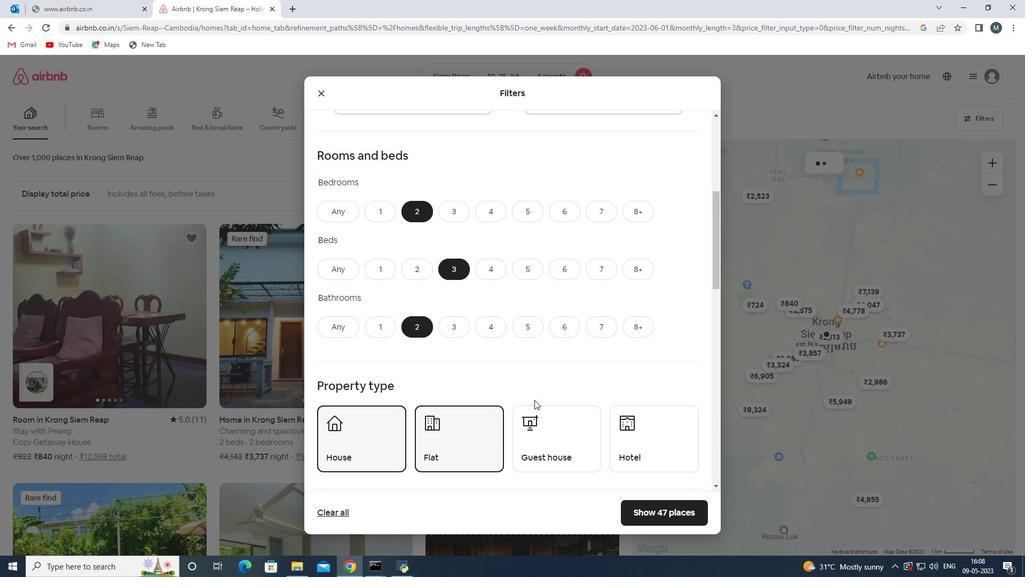 
Action: Mouse scrolled (533, 406) with delta (0, 0)
Screenshot: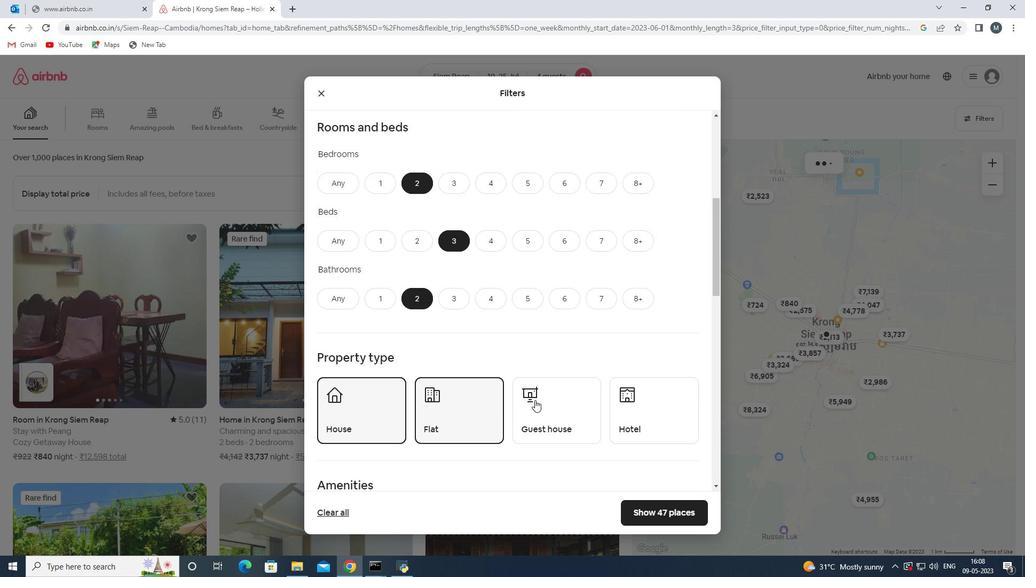 
Action: Mouse moved to (535, 403)
Screenshot: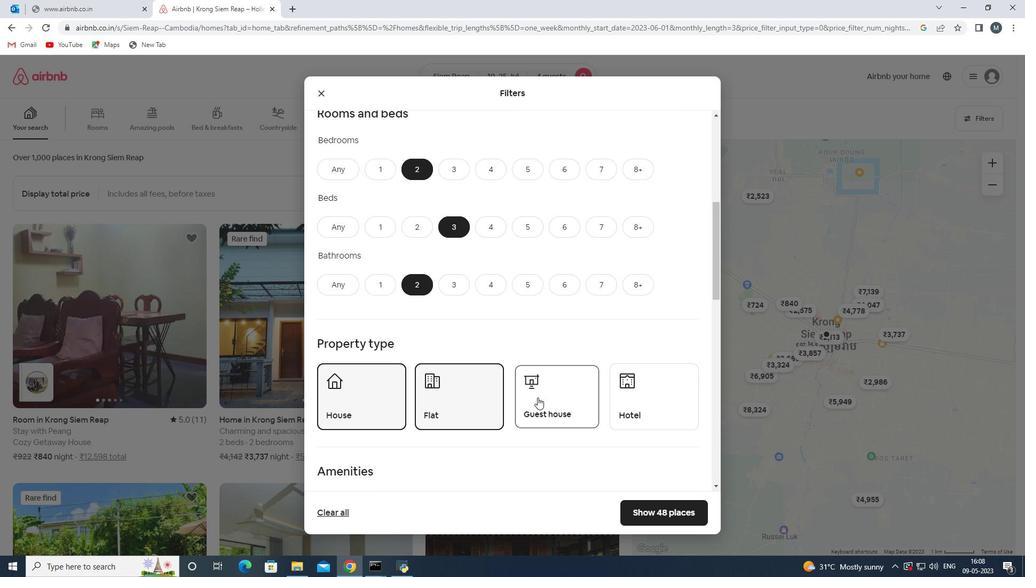 
Action: Mouse pressed left at (535, 403)
Screenshot: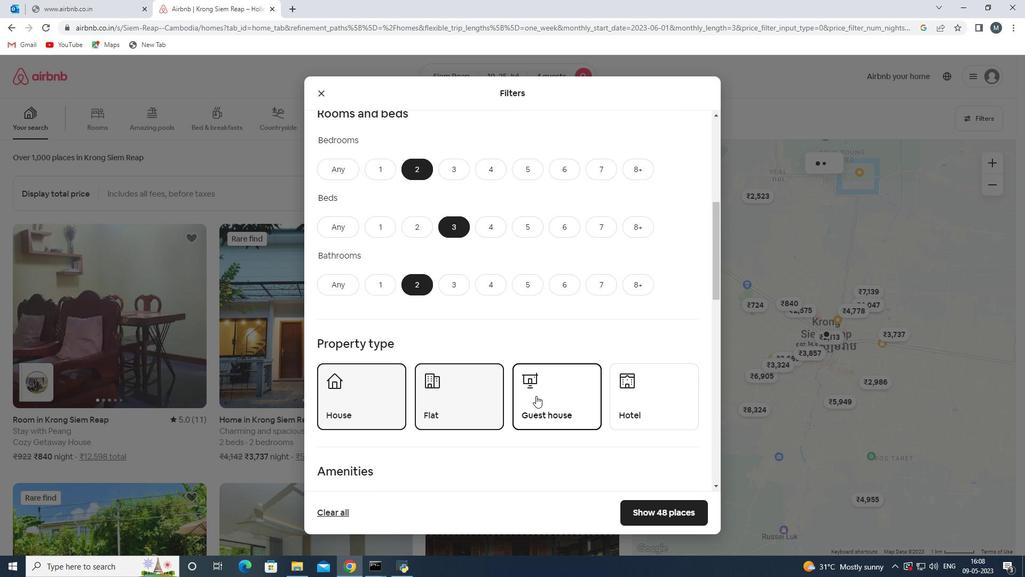 
Action: Mouse moved to (512, 388)
Screenshot: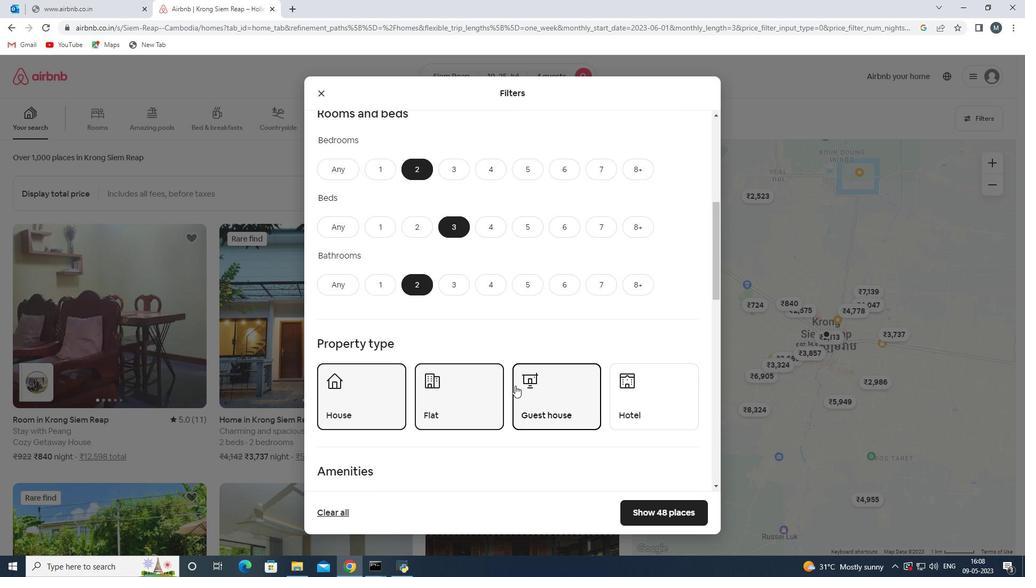 
Action: Mouse scrolled (512, 388) with delta (0, 0)
Screenshot: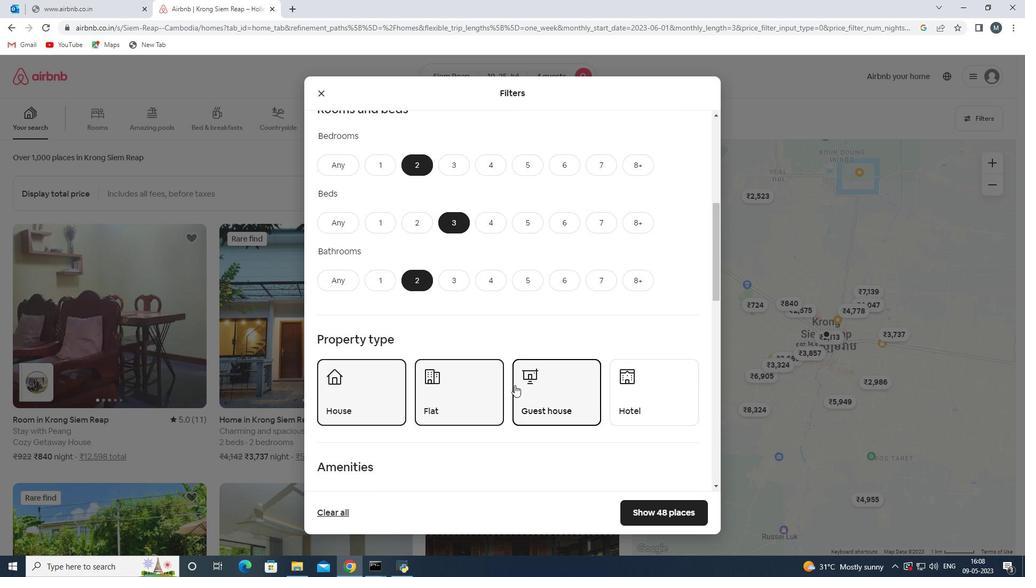 
Action: Mouse moved to (501, 362)
Screenshot: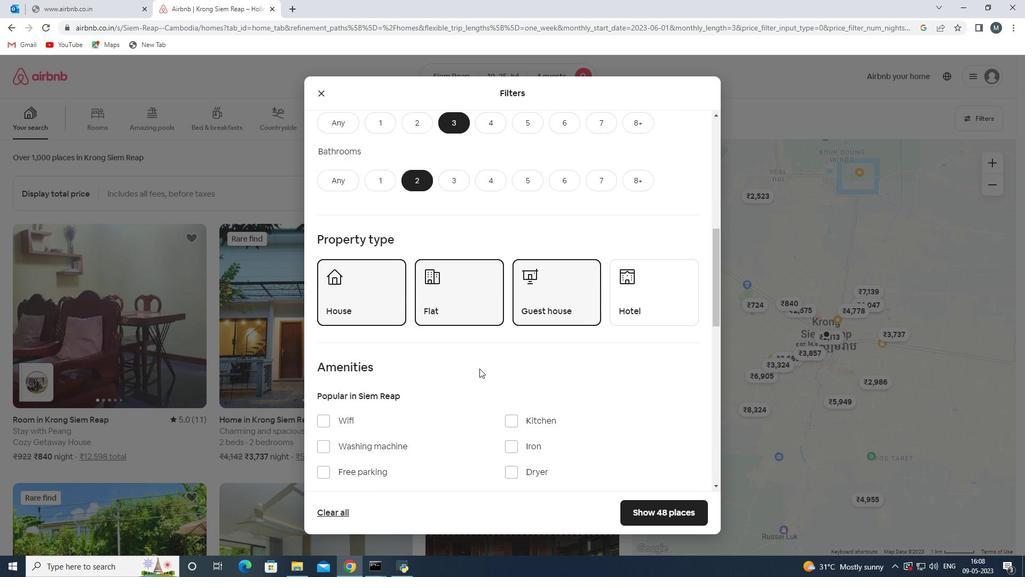 
Action: Mouse scrolled (501, 362) with delta (0, 0)
Screenshot: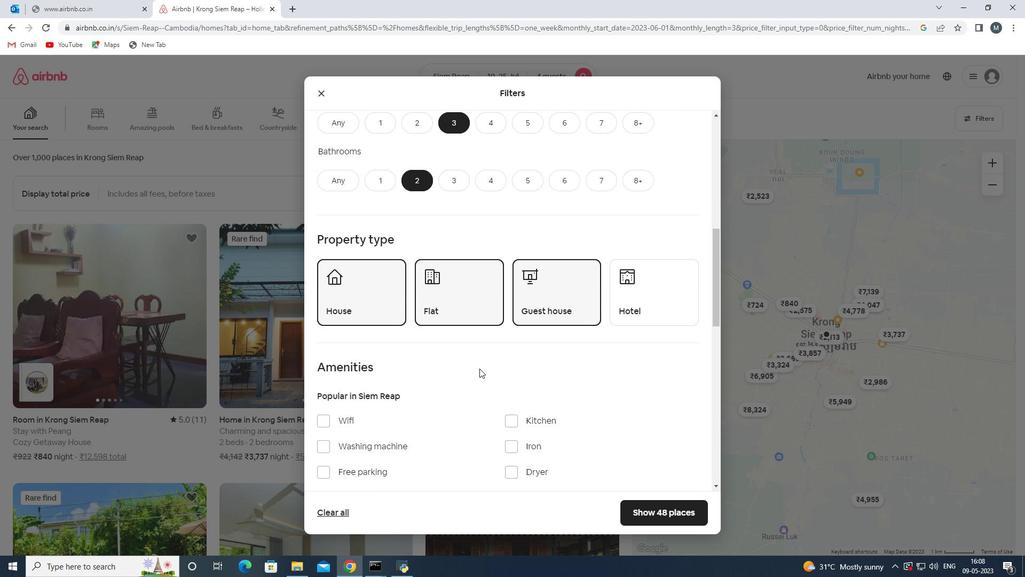 
Action: Mouse moved to (456, 371)
Screenshot: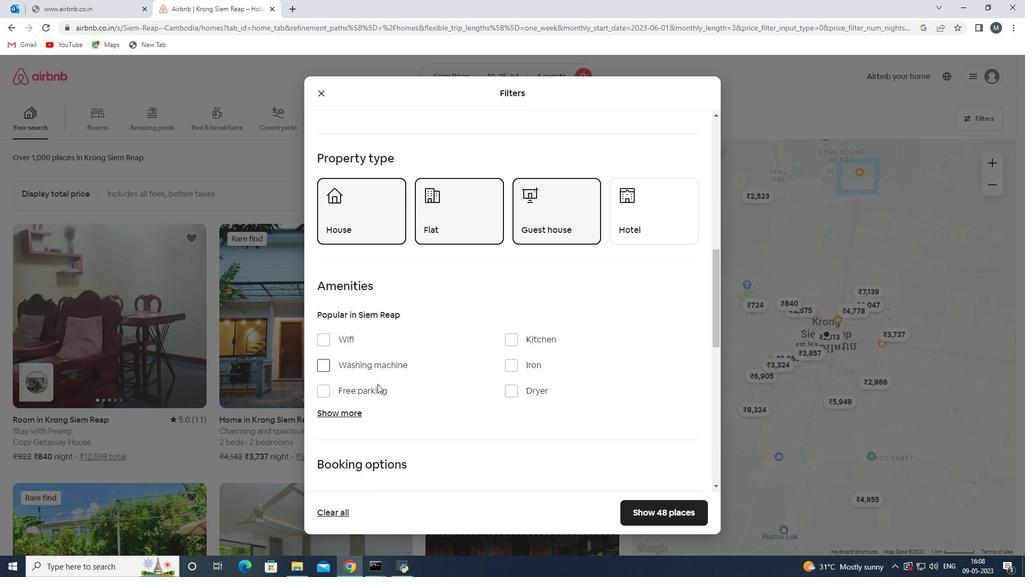 
Action: Mouse scrolled (456, 370) with delta (0, -1)
Screenshot: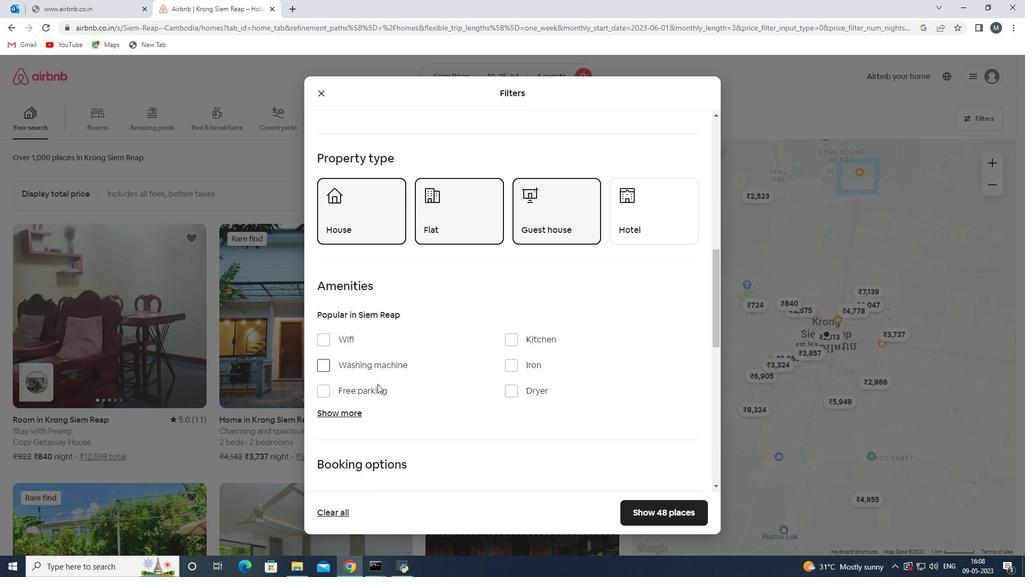 
Action: Mouse moved to (449, 375)
Screenshot: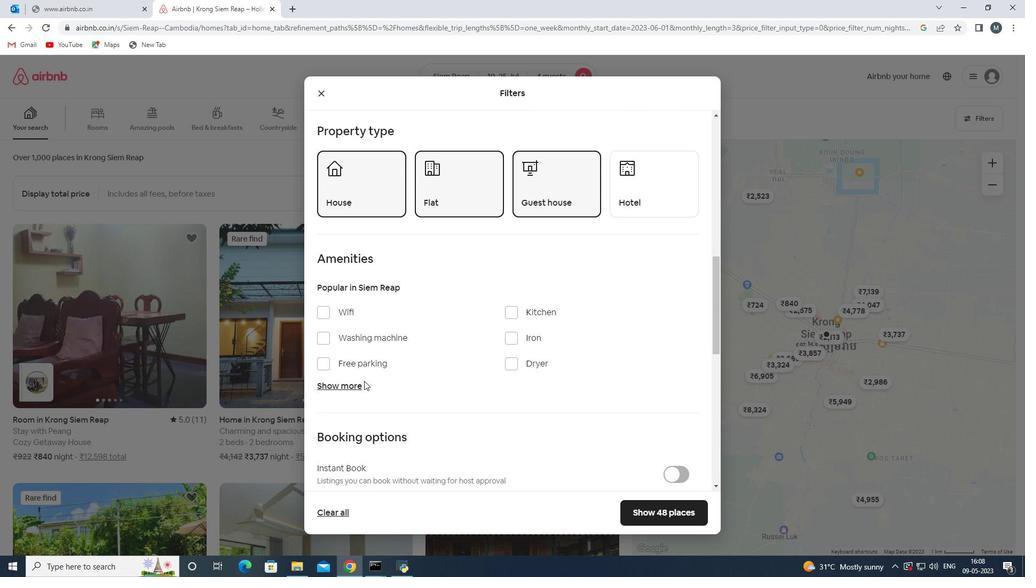
Action: Mouse scrolled (449, 375) with delta (0, 0)
Screenshot: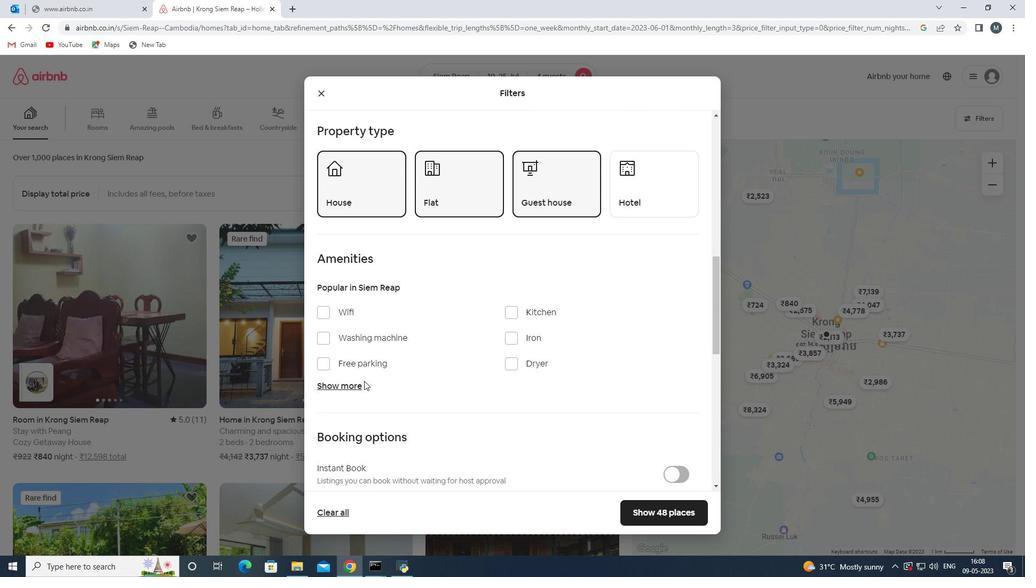 
Action: Mouse moved to (324, 287)
Screenshot: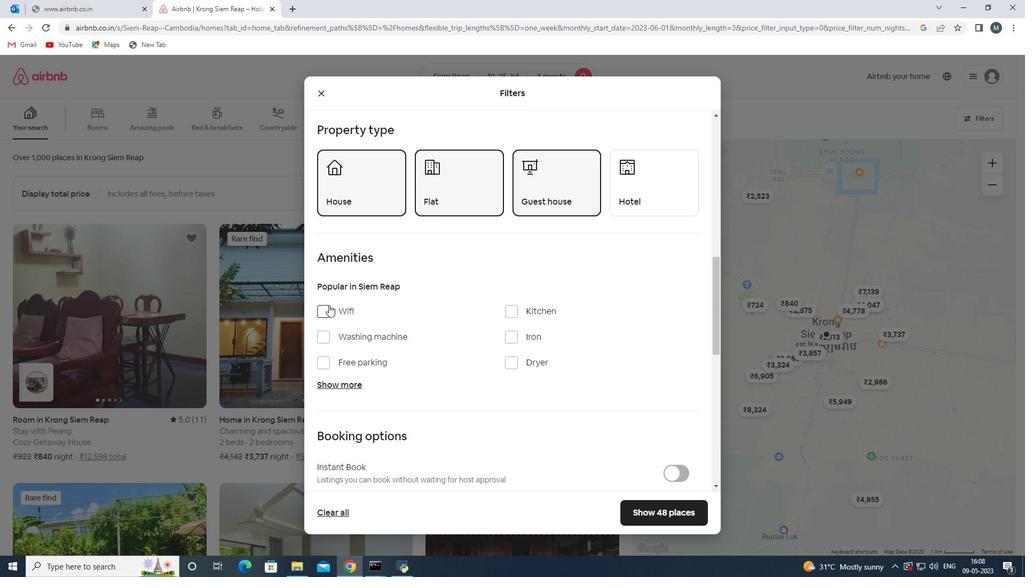 
Action: Mouse pressed left at (324, 287)
Screenshot: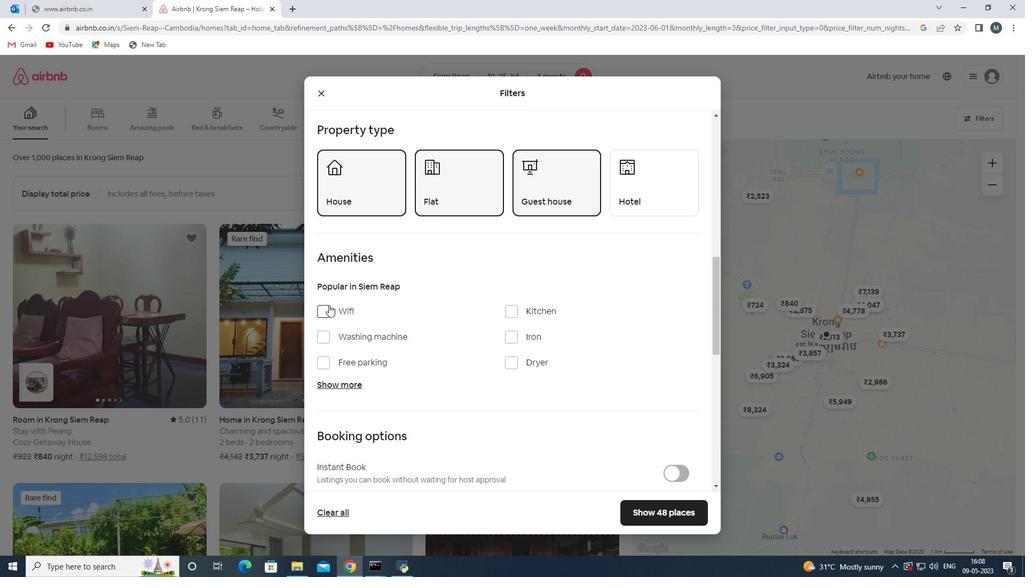 
Action: Mouse moved to (334, 360)
Screenshot: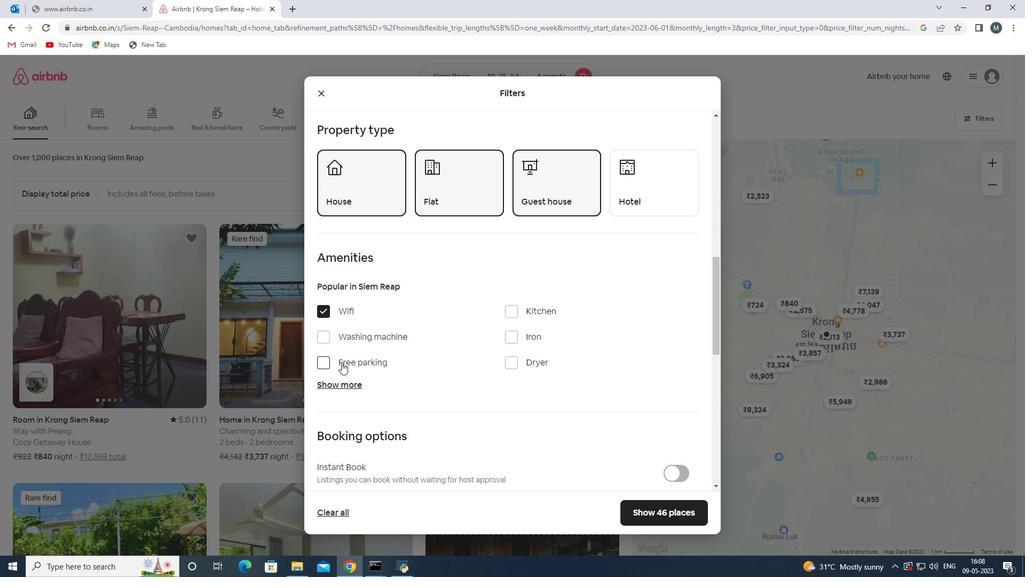 
Action: Mouse pressed left at (334, 360)
Screenshot: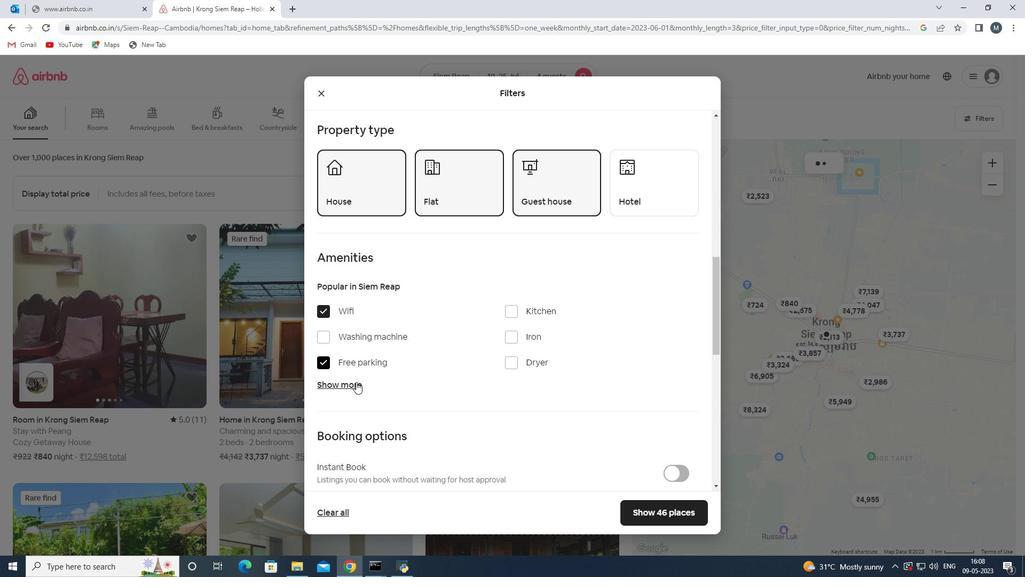
Action: Mouse moved to (337, 386)
Screenshot: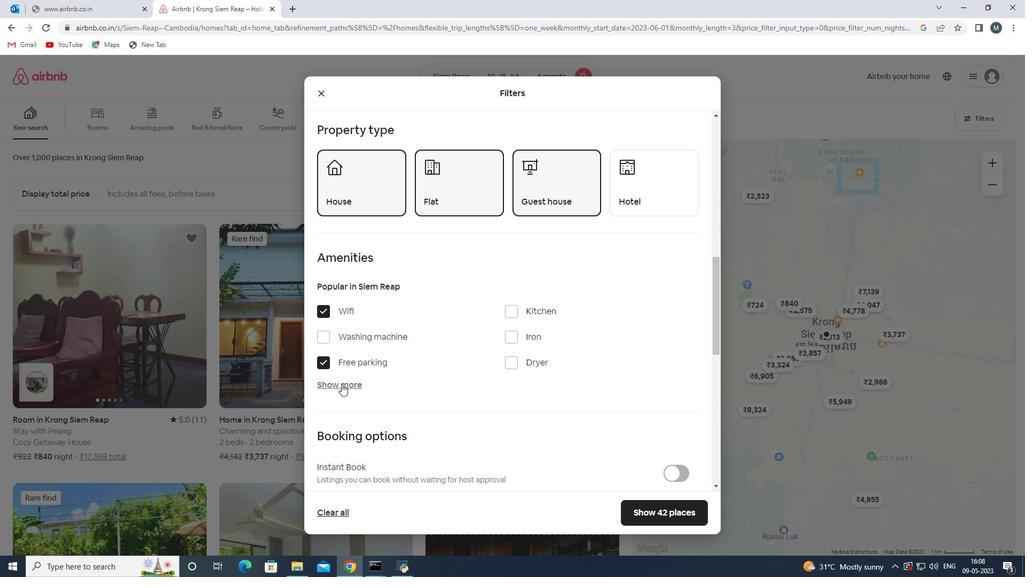 
Action: Mouse pressed left at (337, 386)
Screenshot: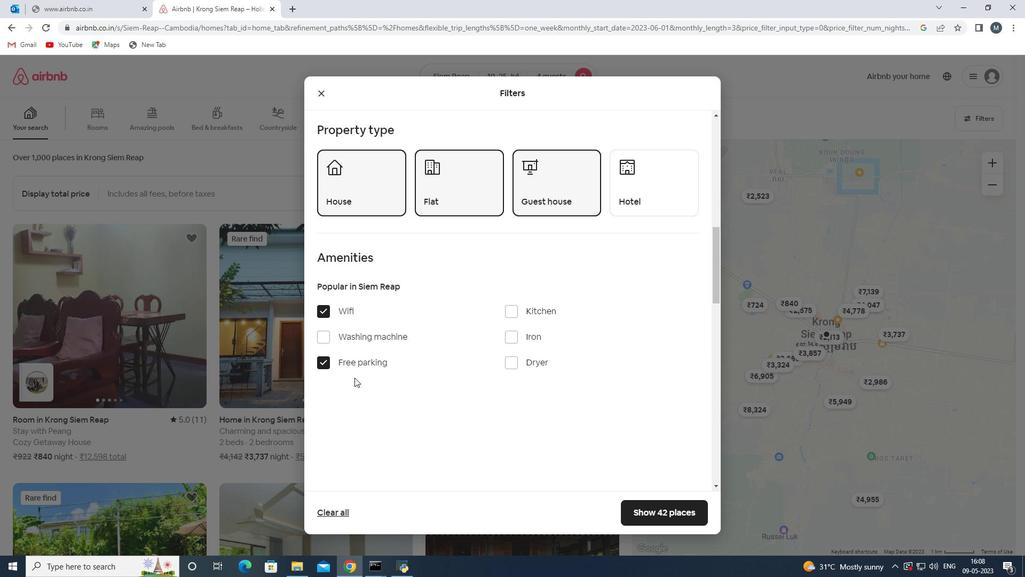 
Action: Mouse moved to (396, 358)
Screenshot: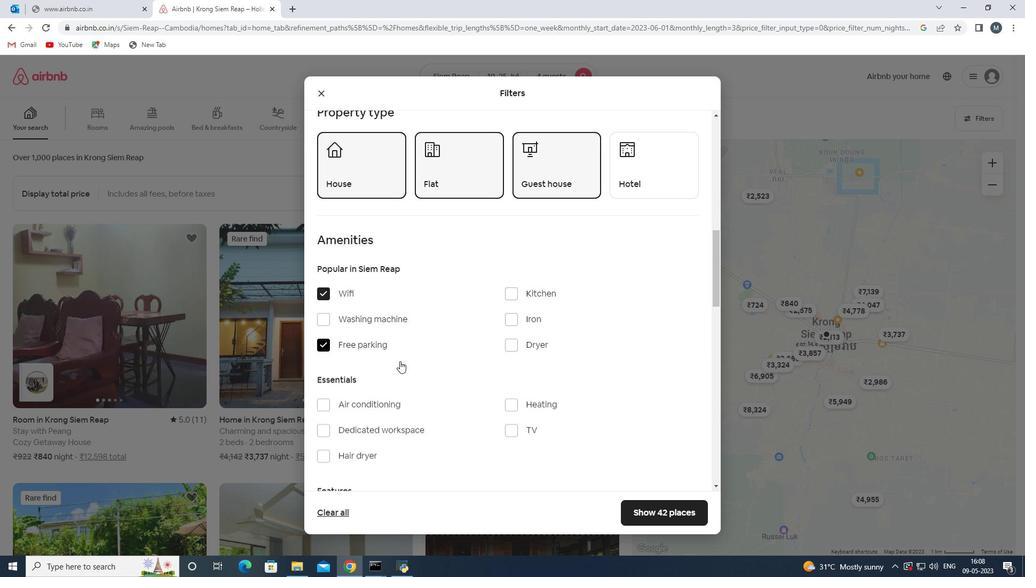 
Action: Mouse scrolled (396, 357) with delta (0, -1)
Screenshot: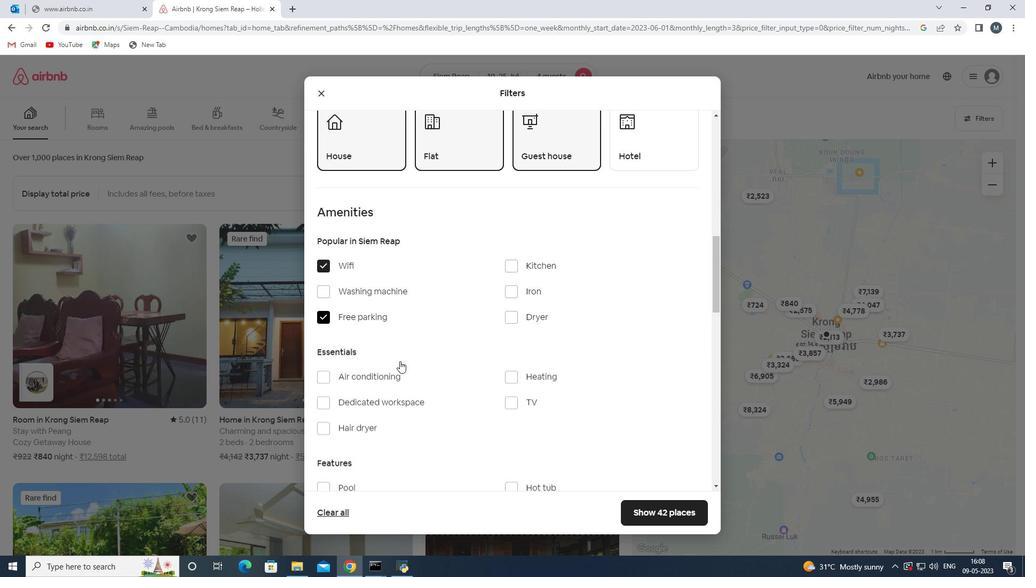 
Action: Mouse moved to (396, 358)
Screenshot: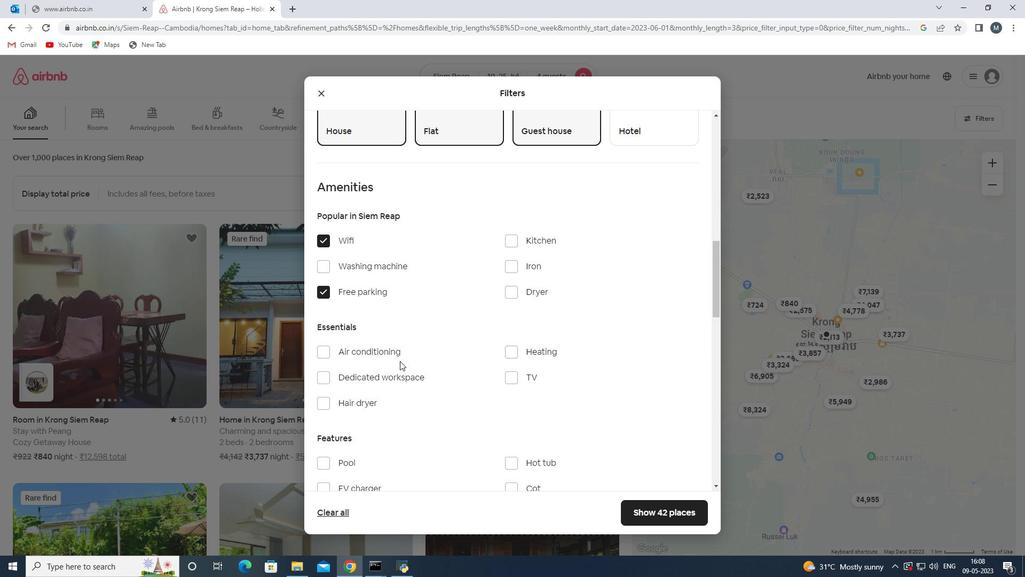 
Action: Mouse scrolled (396, 357) with delta (0, -1)
Screenshot: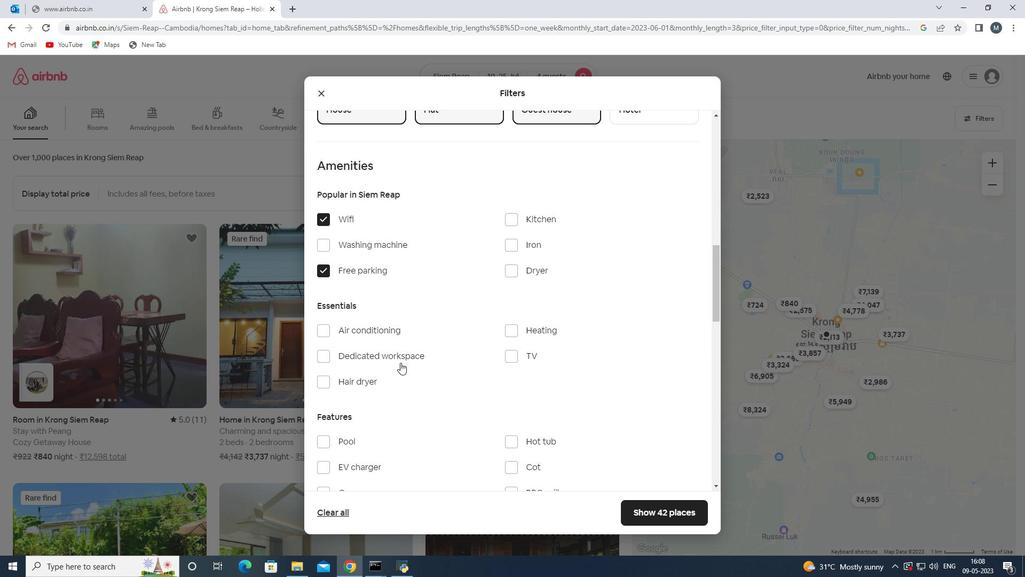 
Action: Mouse moved to (507, 330)
Screenshot: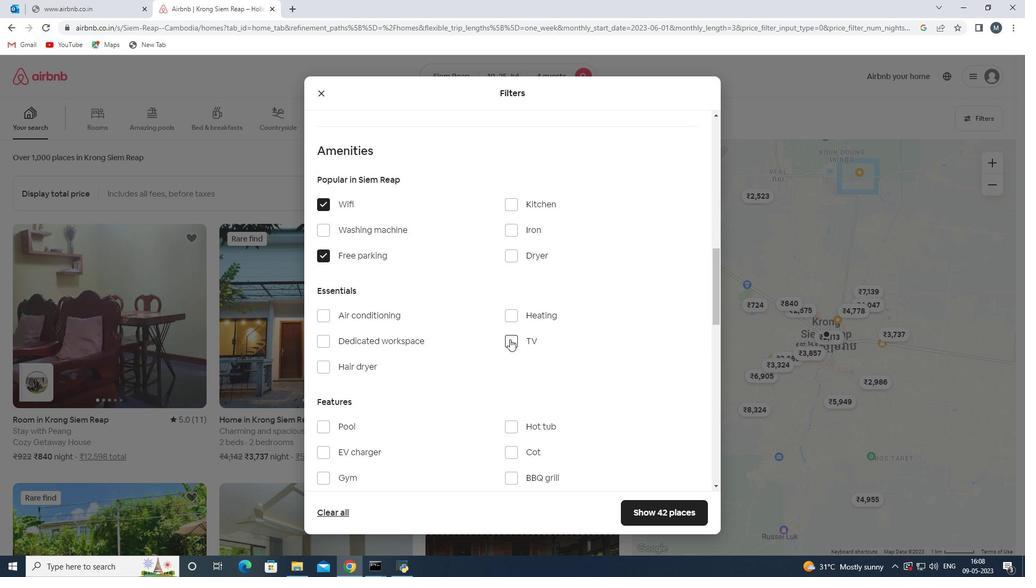 
Action: Mouse pressed left at (507, 330)
Screenshot: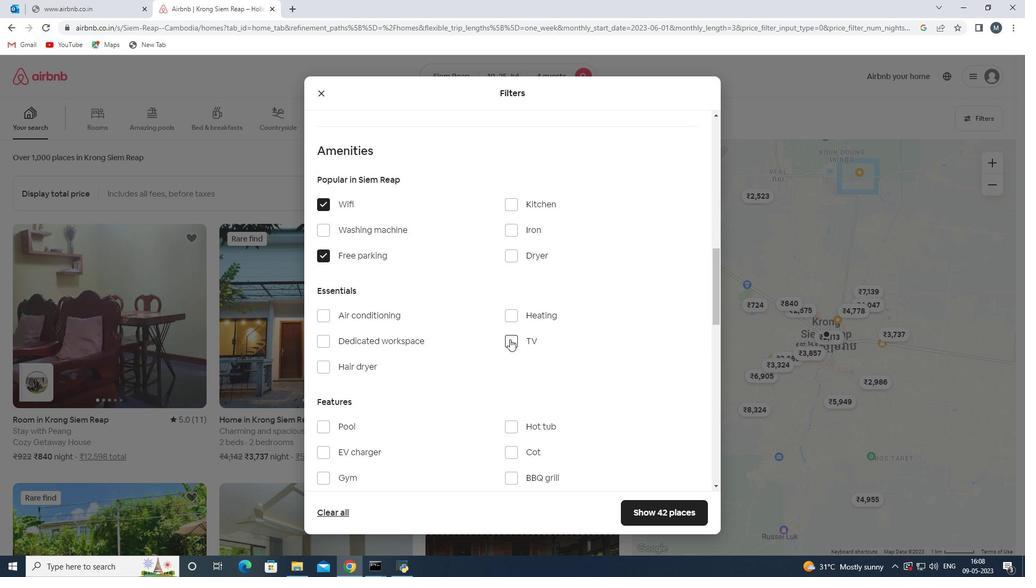
Action: Mouse moved to (409, 340)
Screenshot: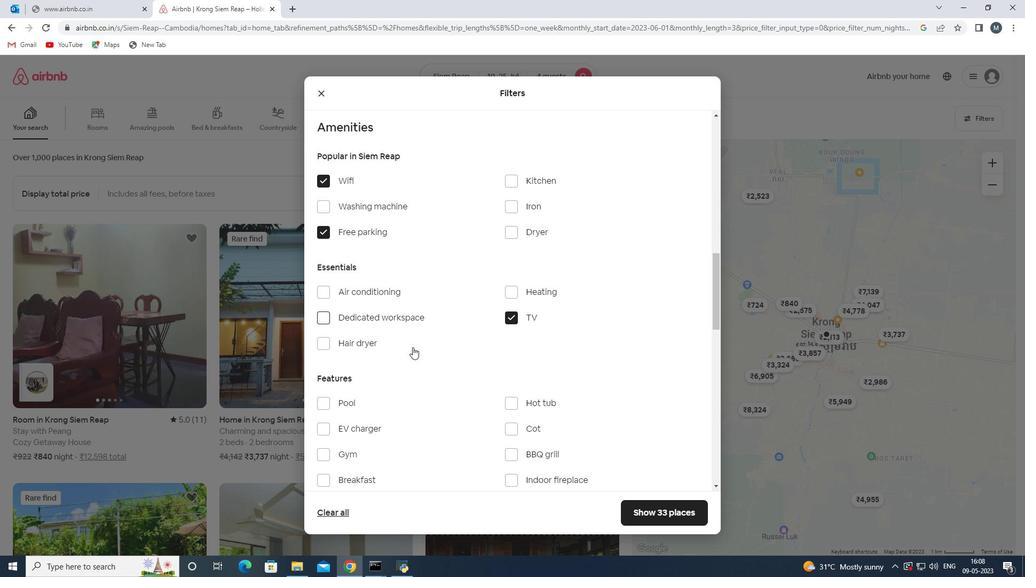 
Action: Mouse scrolled (409, 340) with delta (0, 0)
Screenshot: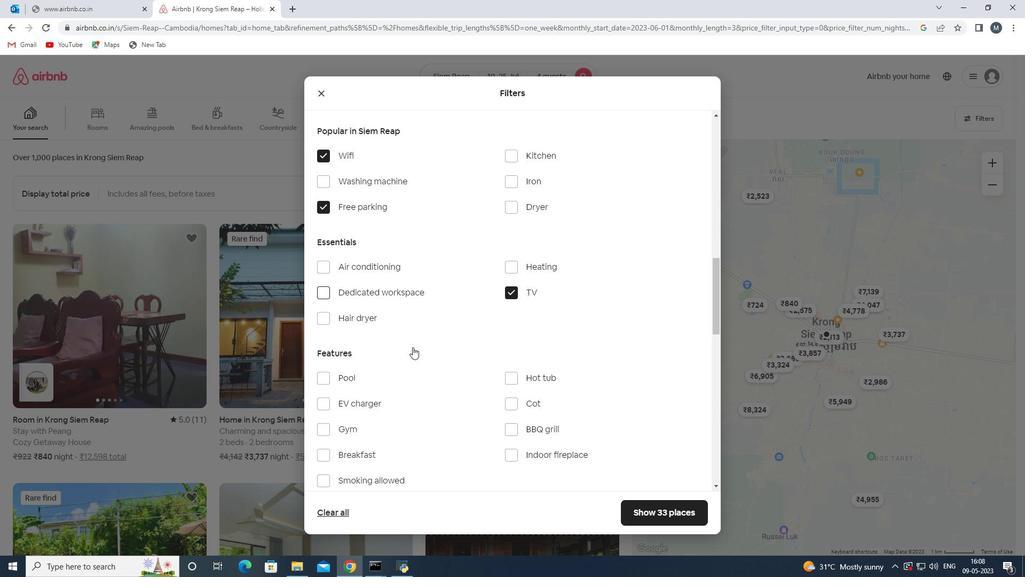 
Action: Mouse moved to (418, 334)
Screenshot: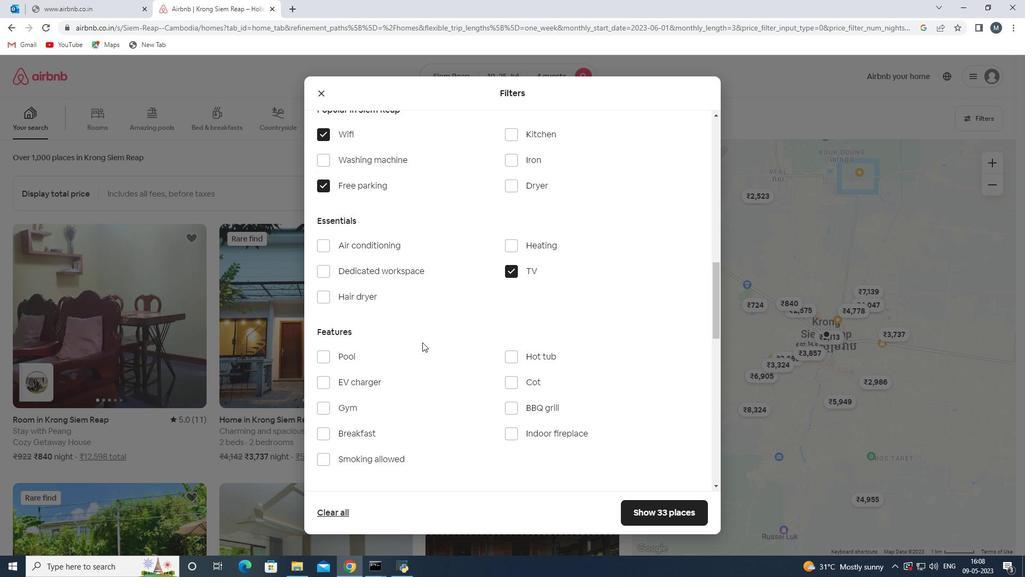 
Action: Mouse scrolled (418, 334) with delta (0, 0)
Screenshot: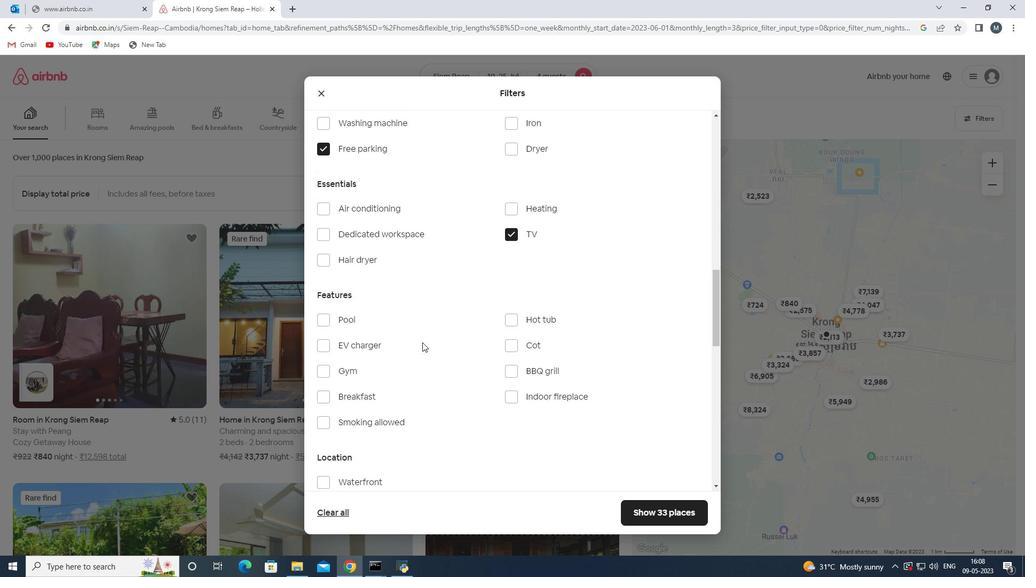 
Action: Mouse moved to (375, 374)
Screenshot: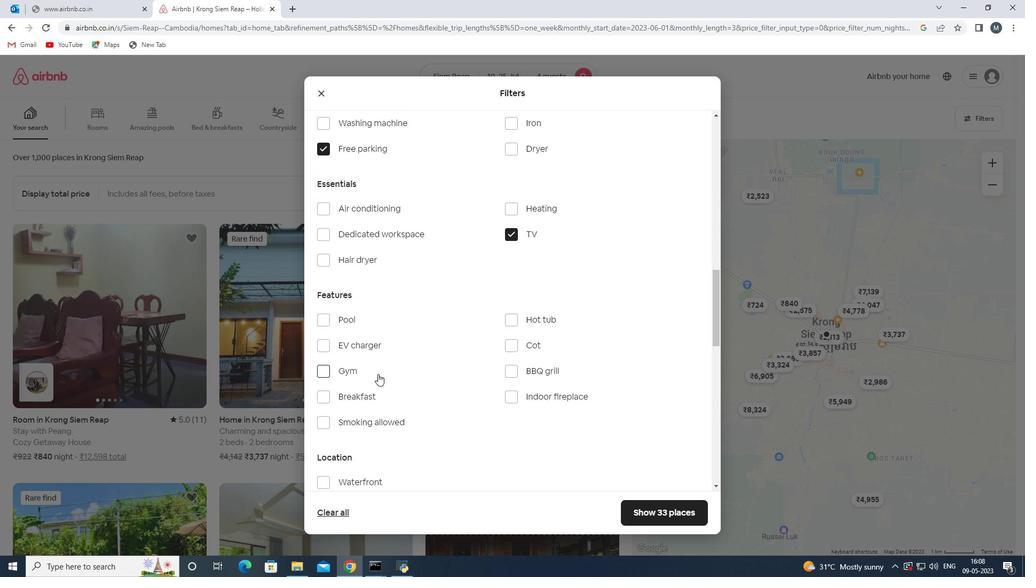 
Action: Mouse pressed left at (375, 374)
Screenshot: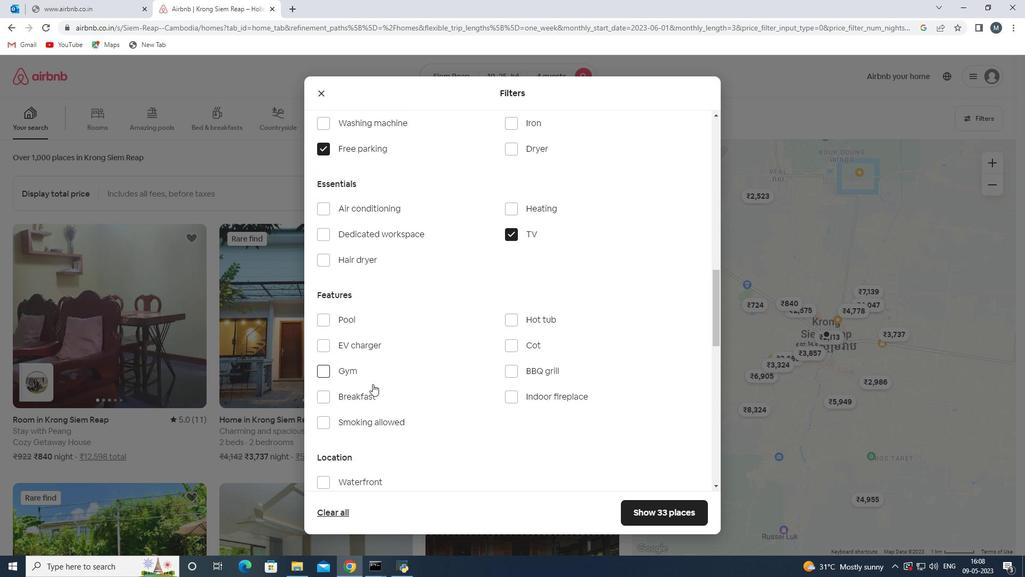 
Action: Mouse moved to (367, 399)
Screenshot: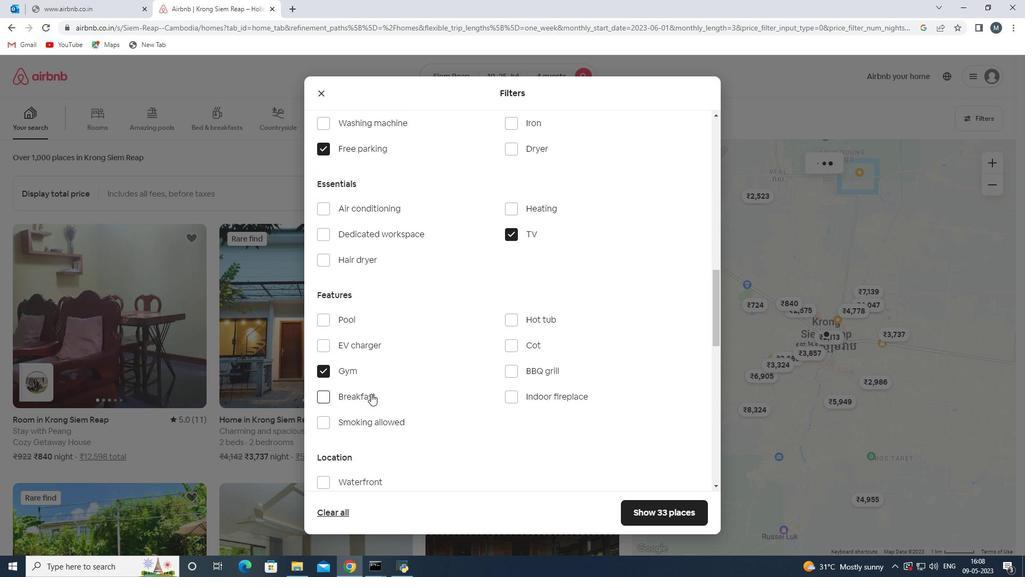 
Action: Mouse pressed left at (367, 399)
Screenshot: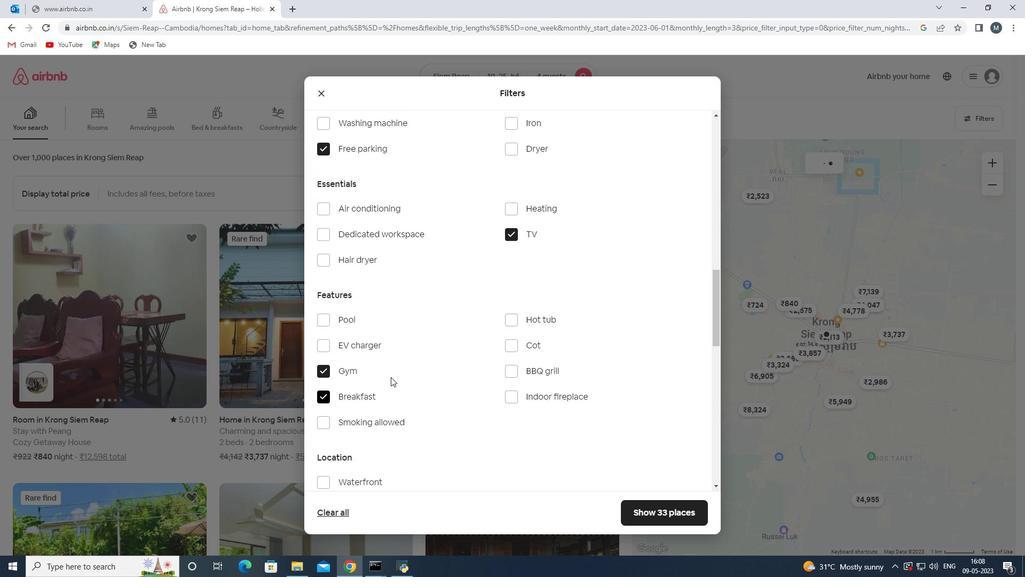 
Action: Mouse moved to (415, 354)
Screenshot: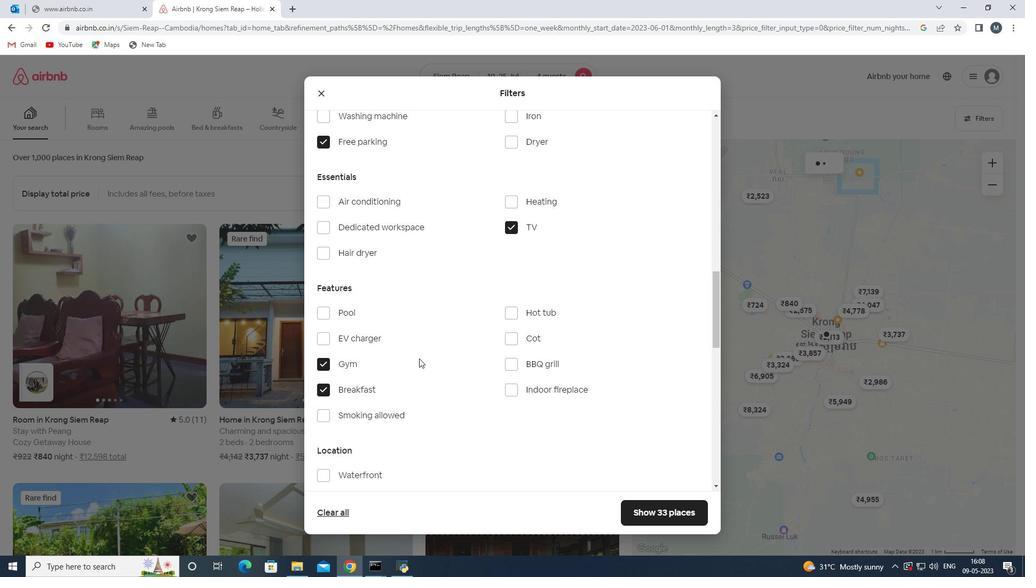 
Action: Mouse scrolled (415, 354) with delta (0, 0)
Screenshot: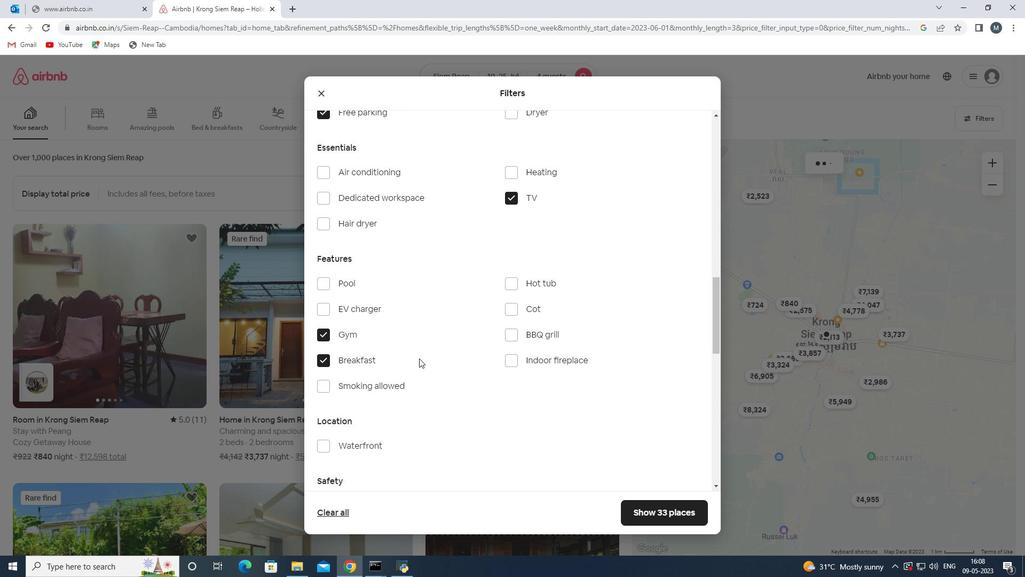 
Action: Mouse scrolled (415, 354) with delta (0, 0)
Screenshot: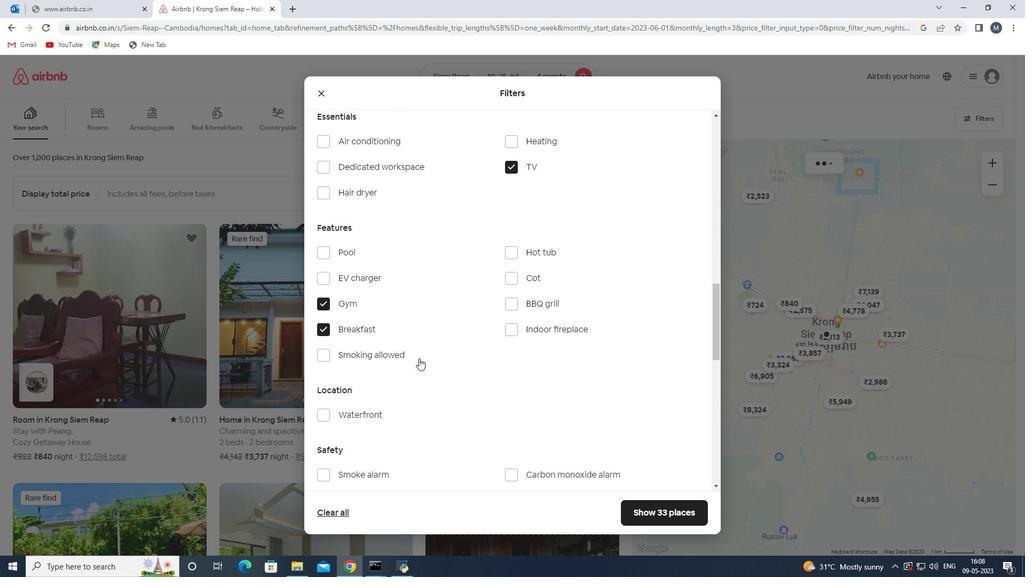 
Action: Mouse moved to (452, 356)
Screenshot: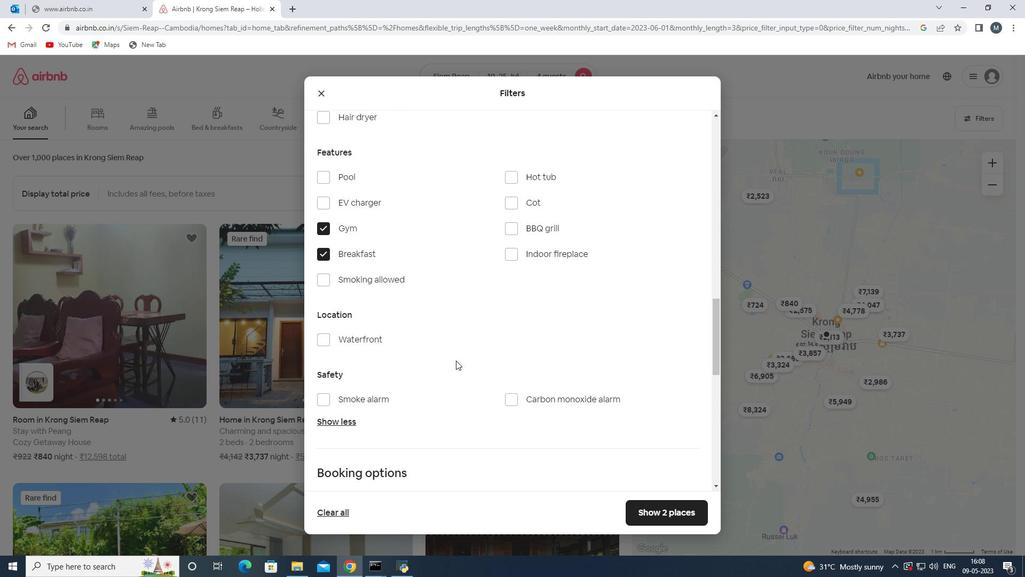 
Action: Mouse scrolled (452, 356) with delta (0, 0)
Screenshot: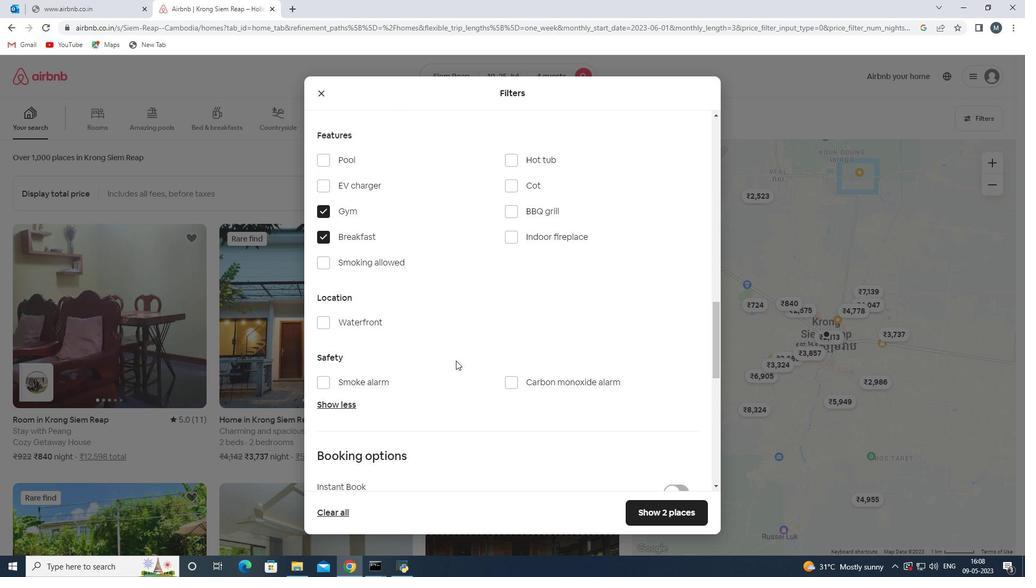 
Action: Mouse moved to (454, 359)
Screenshot: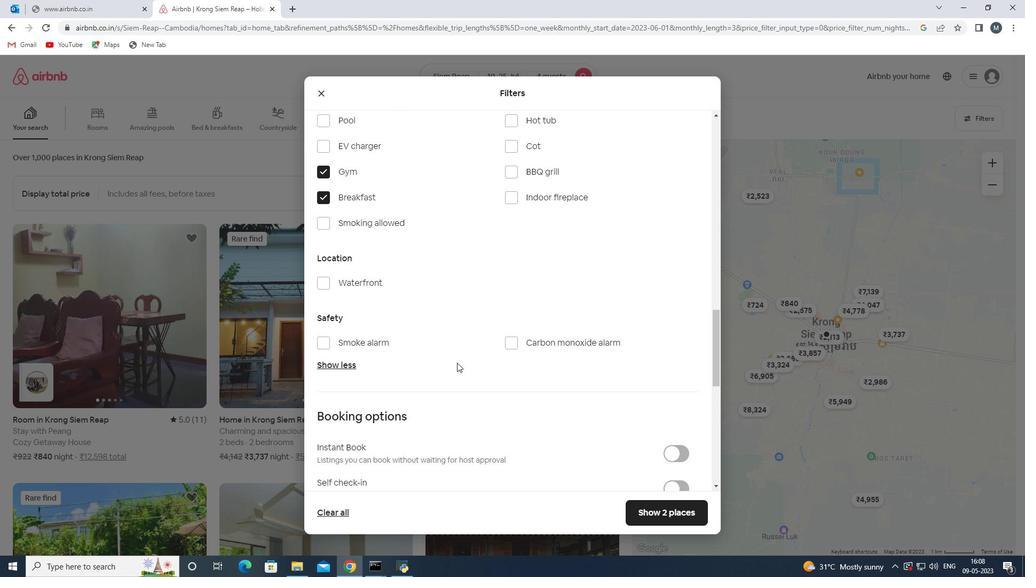 
Action: Mouse scrolled (454, 359) with delta (0, 0)
Screenshot: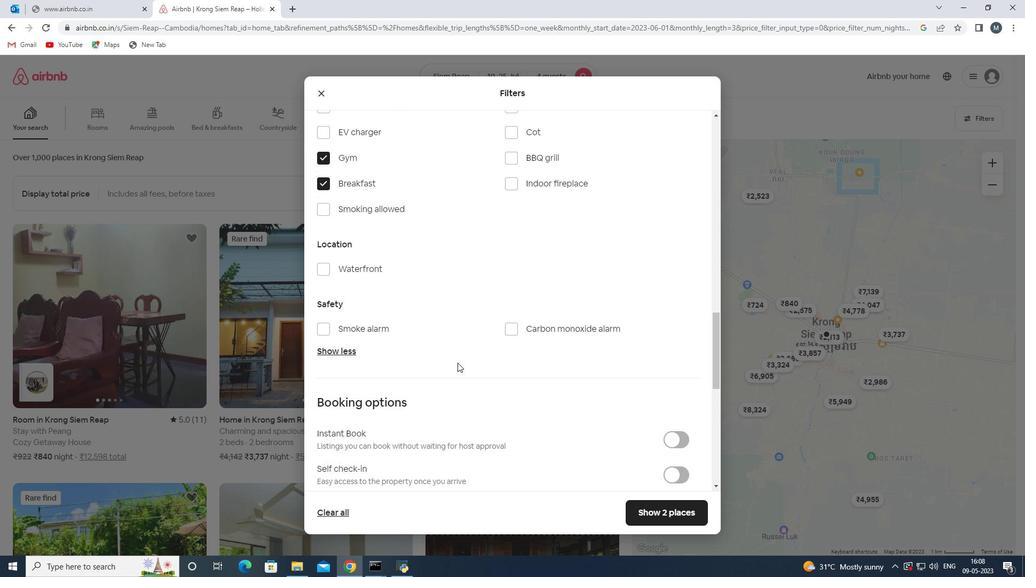 
Action: Mouse moved to (454, 360)
Screenshot: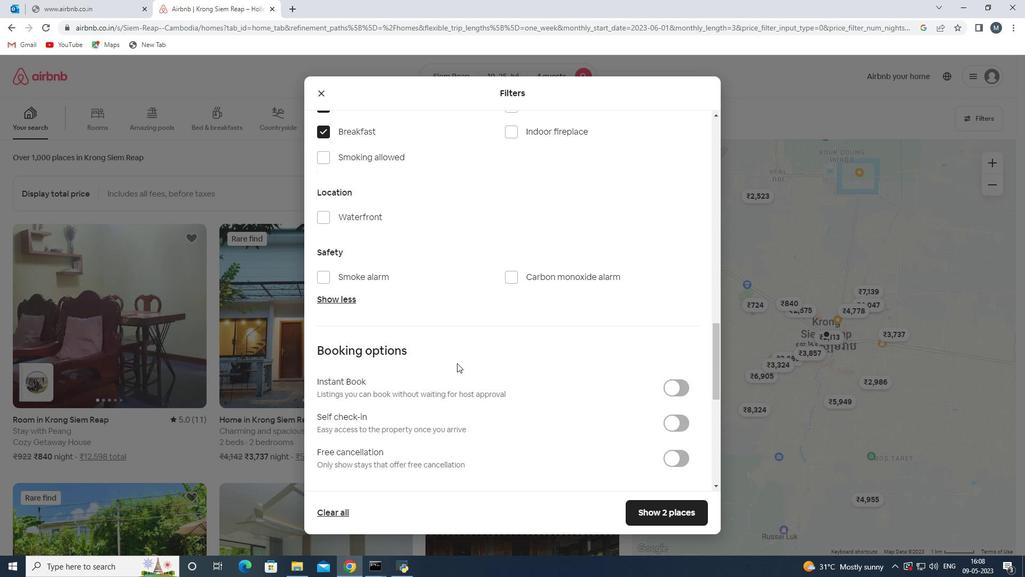 
Action: Mouse scrolled (454, 359) with delta (0, 0)
Screenshot: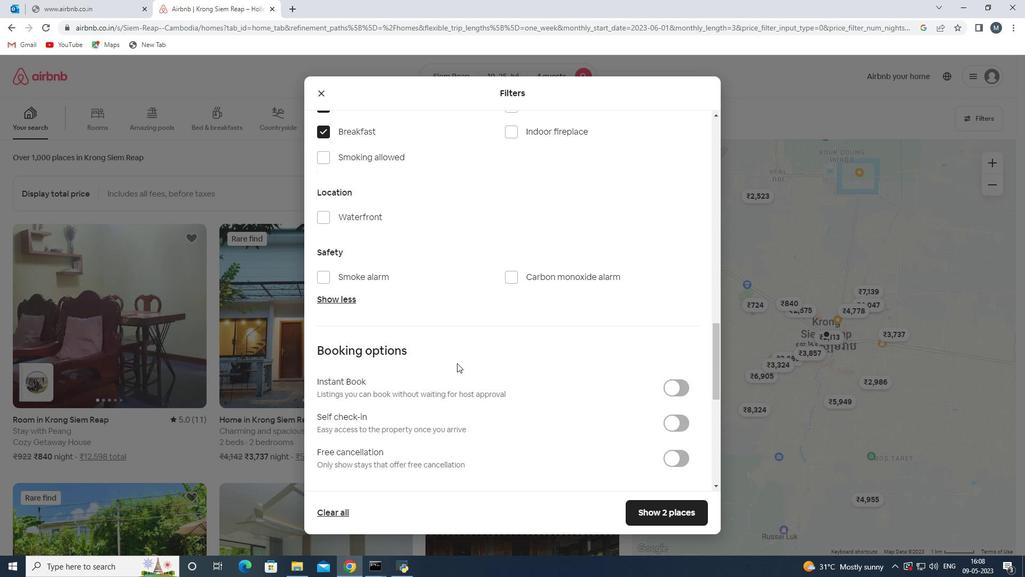 
Action: Mouse moved to (453, 361)
Screenshot: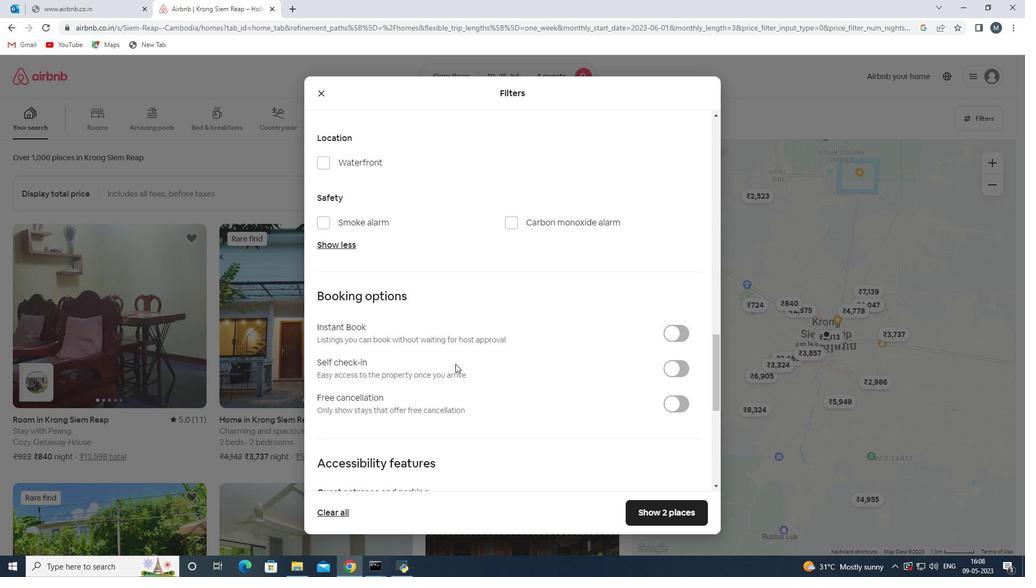 
Action: Mouse scrolled (453, 361) with delta (0, 0)
Screenshot: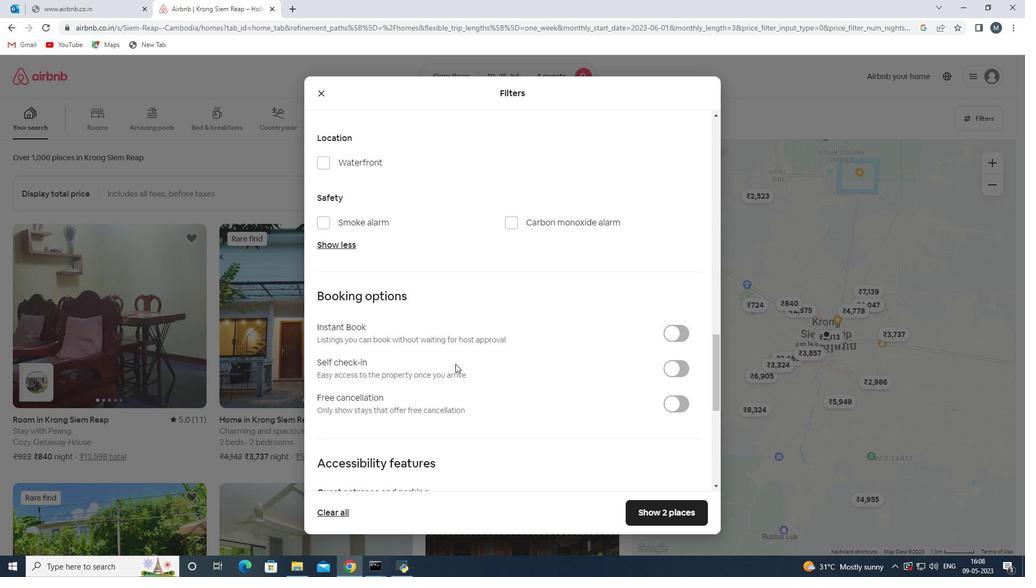 
Action: Mouse moved to (453, 361)
Screenshot: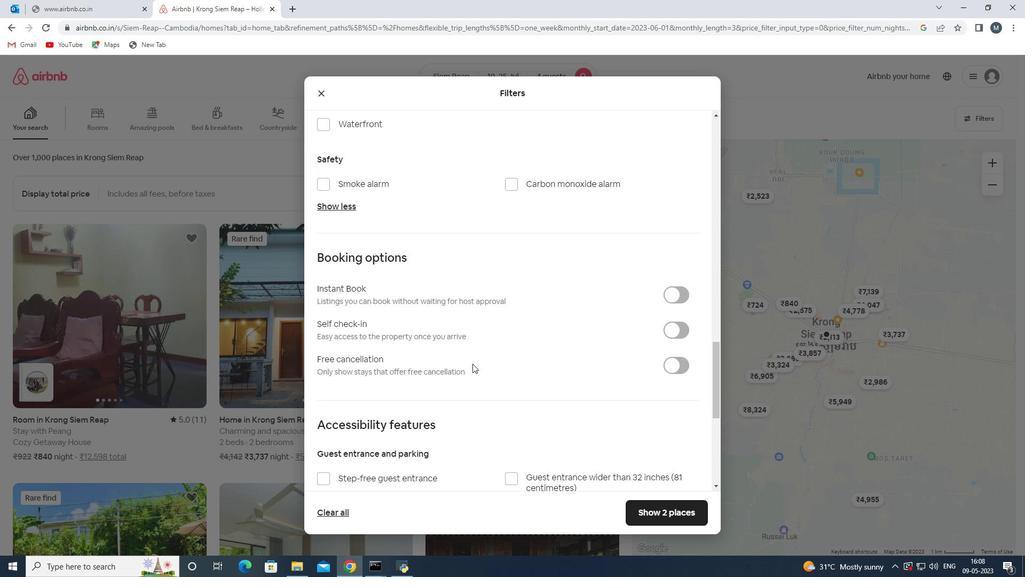 
Action: Mouse scrolled (453, 361) with delta (0, 0)
Screenshot: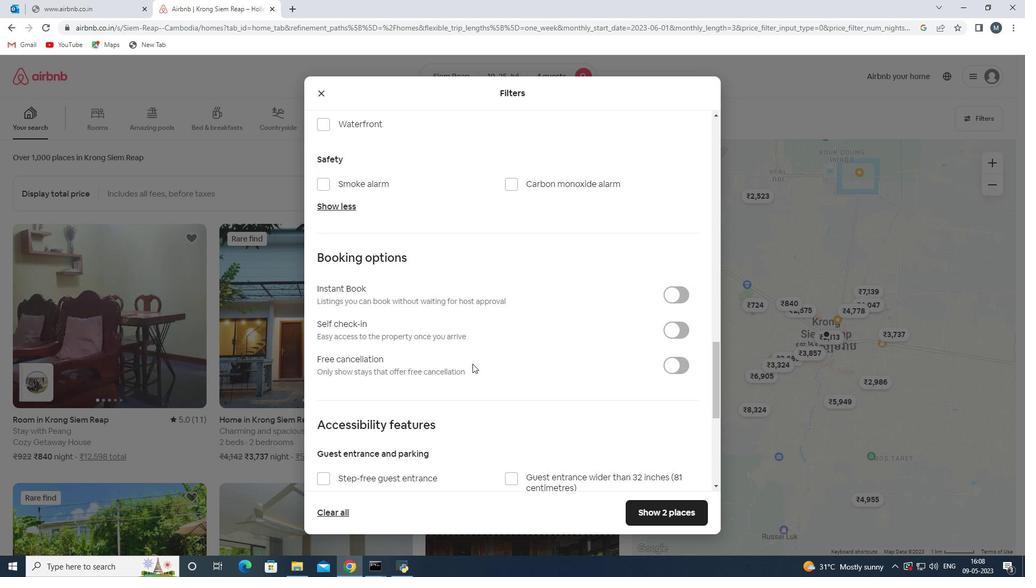 
Action: Mouse moved to (674, 299)
Screenshot: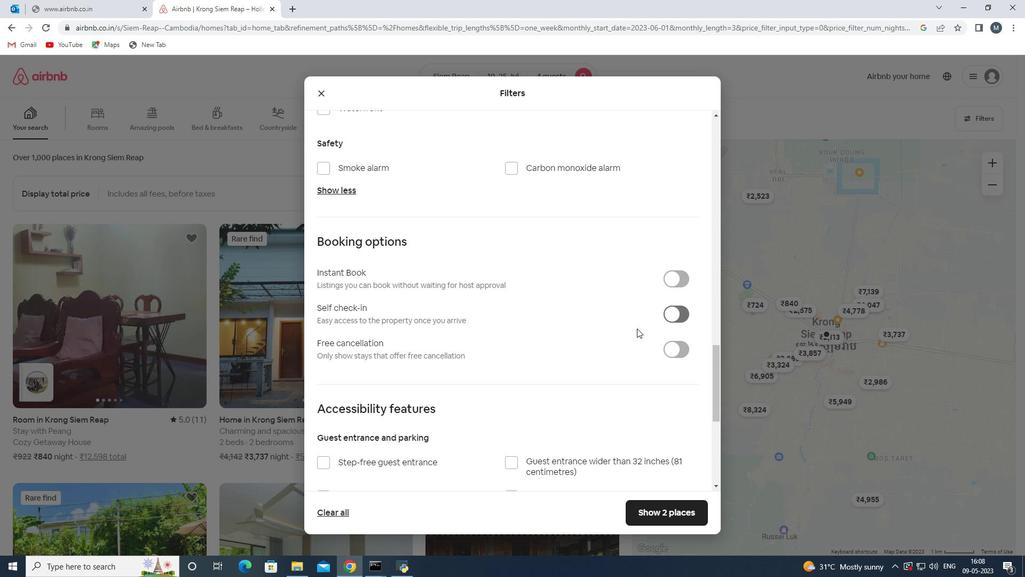 
Action: Mouse pressed left at (674, 299)
Screenshot: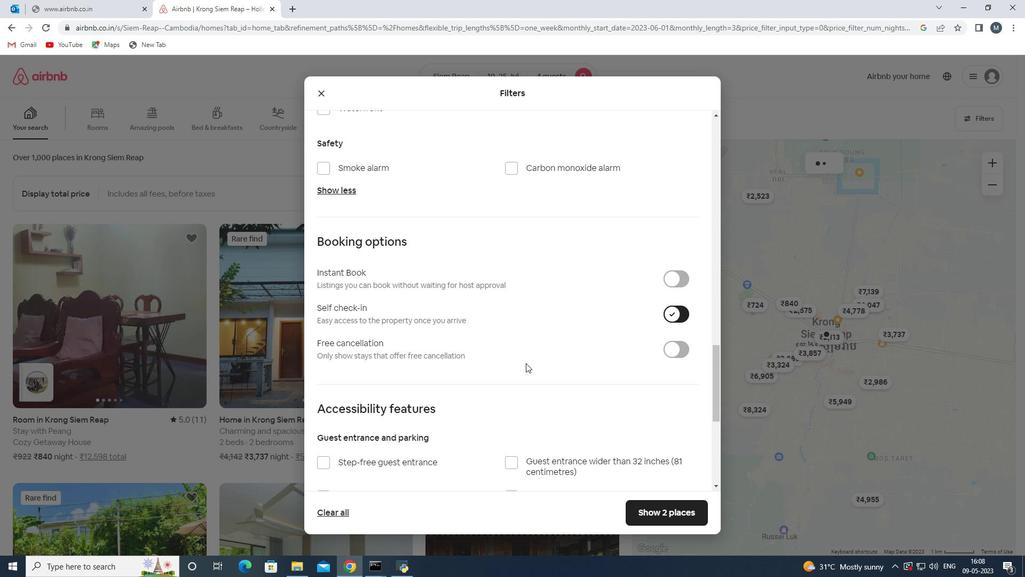 
Action: Mouse moved to (494, 372)
Screenshot: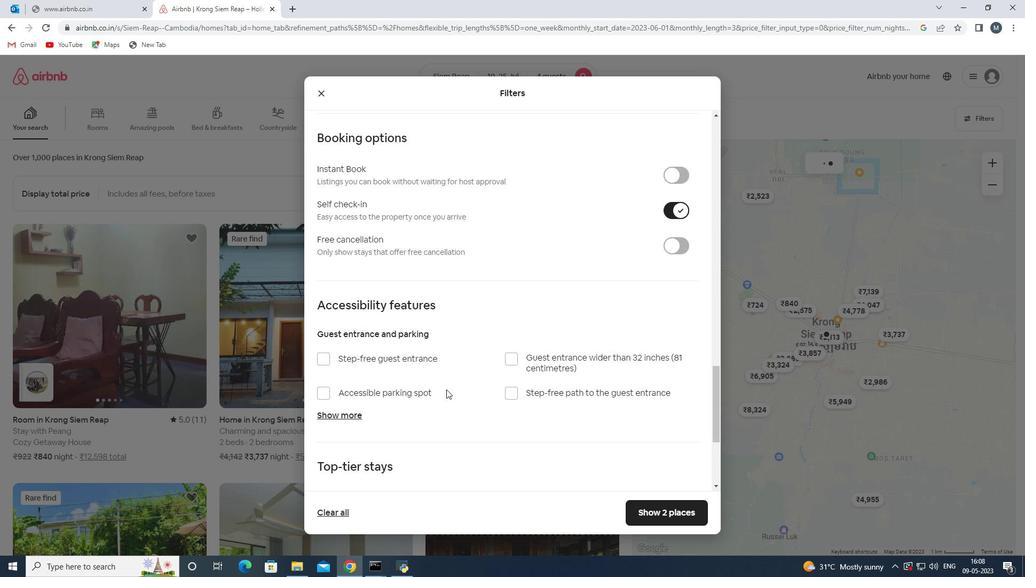 
Action: Mouse scrolled (494, 371) with delta (0, 0)
Screenshot: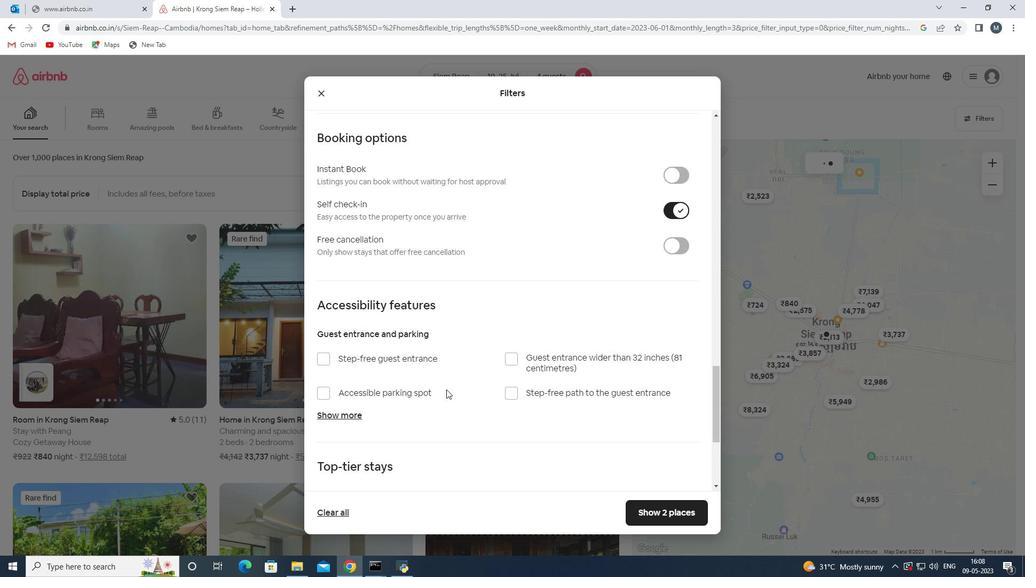 
Action: Mouse moved to (474, 383)
Screenshot: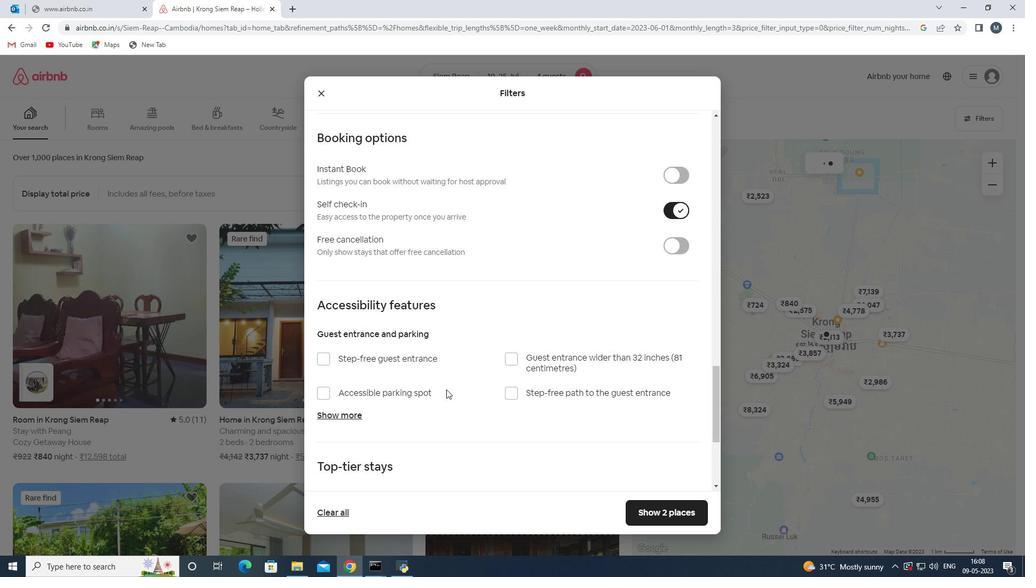 
Action: Mouse scrolled (474, 383) with delta (0, 0)
Screenshot: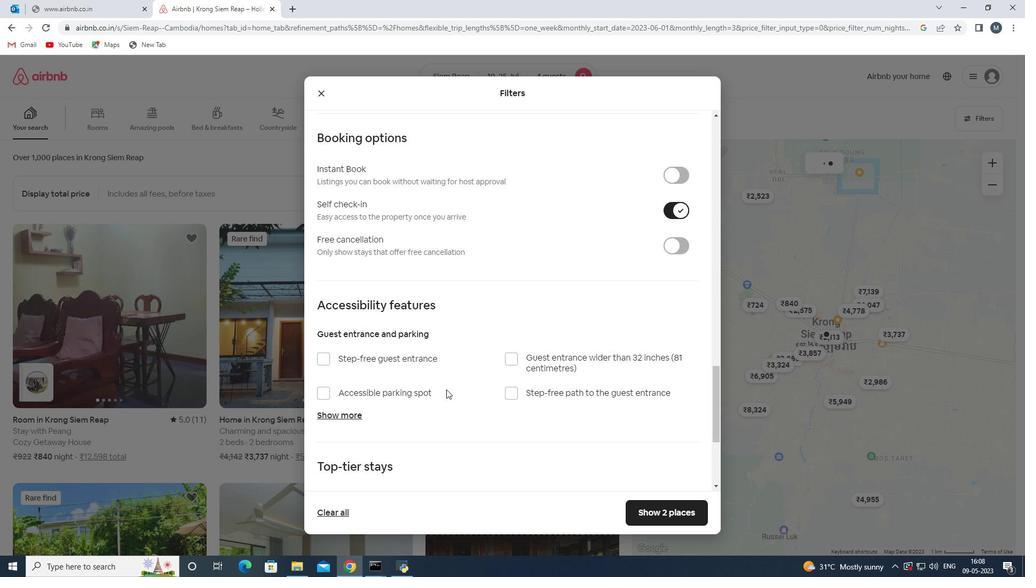 
Action: Mouse moved to (467, 386)
Screenshot: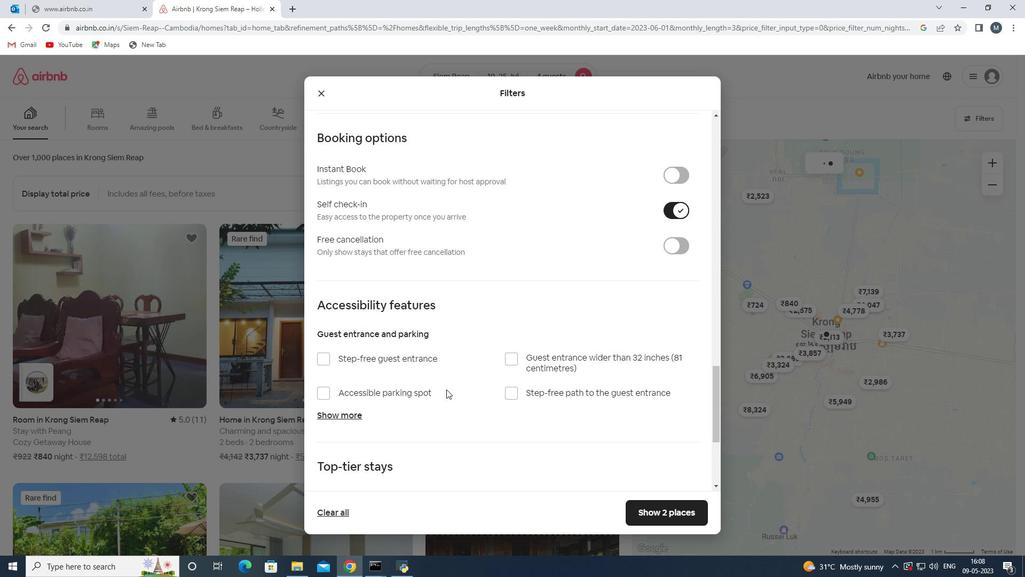 
Action: Mouse scrolled (467, 385) with delta (0, 0)
Screenshot: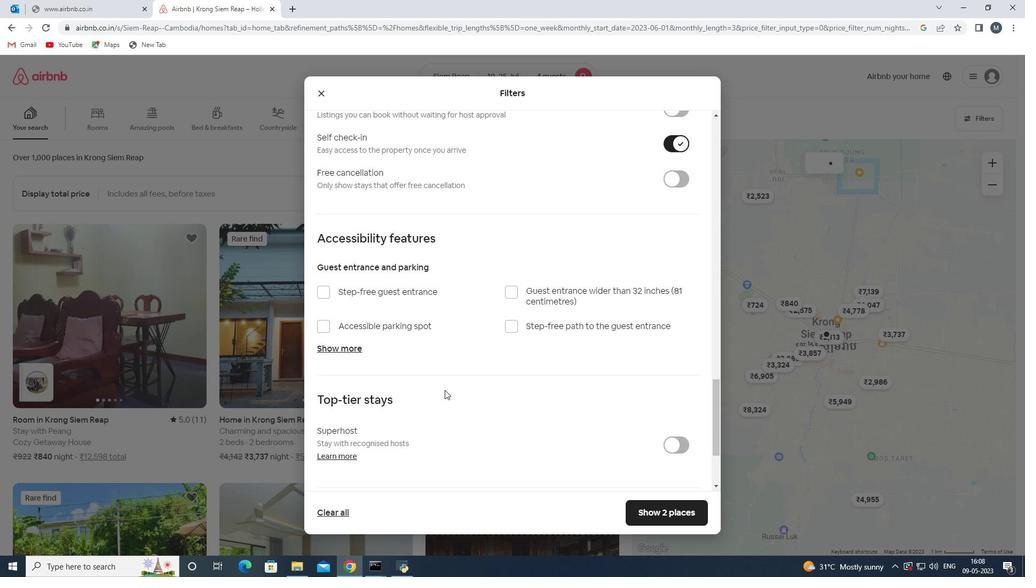 
Action: Mouse moved to (450, 389)
Screenshot: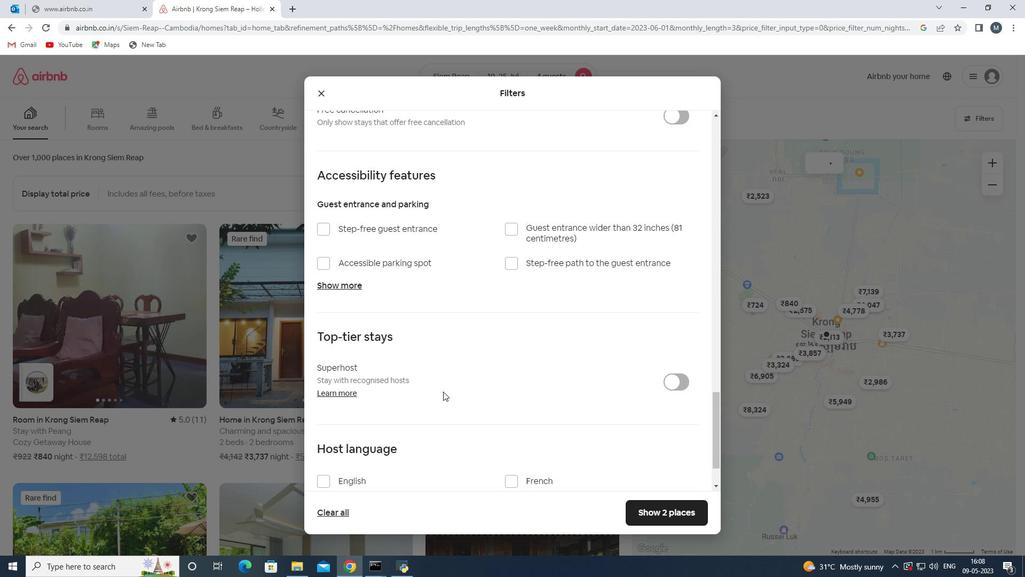 
Action: Mouse scrolled (450, 388) with delta (0, 0)
Screenshot: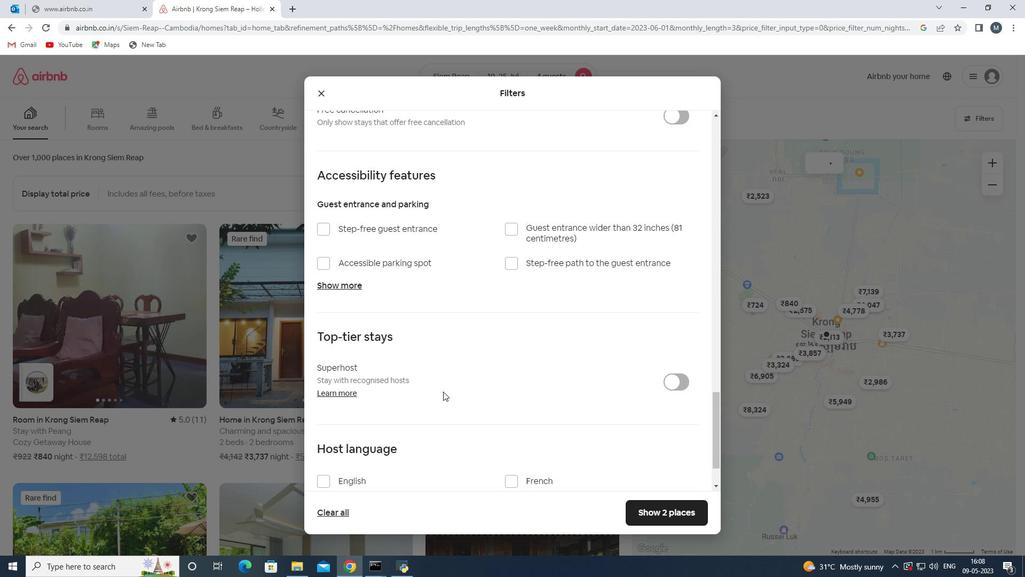 
Action: Mouse moved to (443, 393)
Screenshot: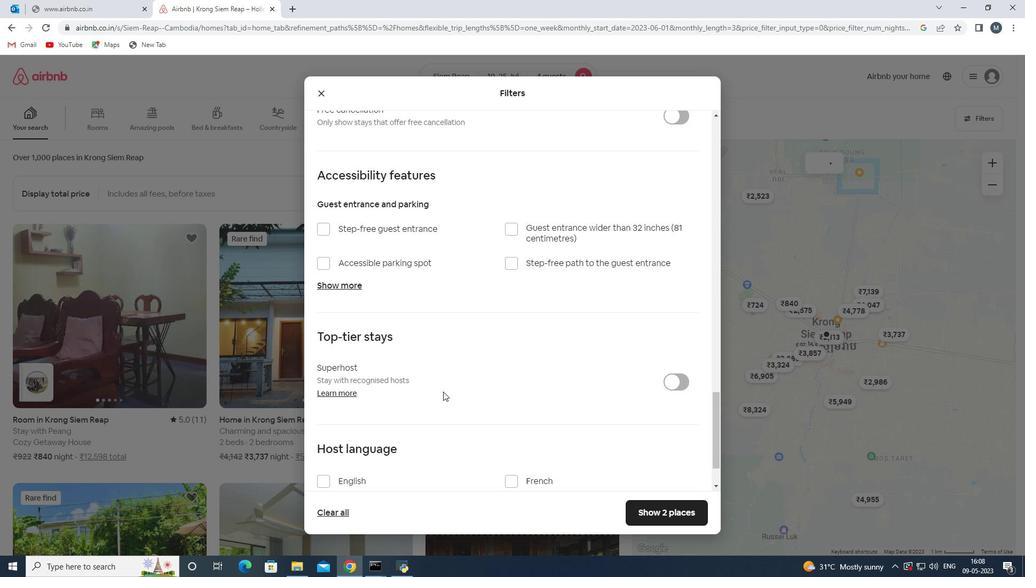 
Action: Mouse scrolled (443, 392) with delta (0, -1)
Screenshot: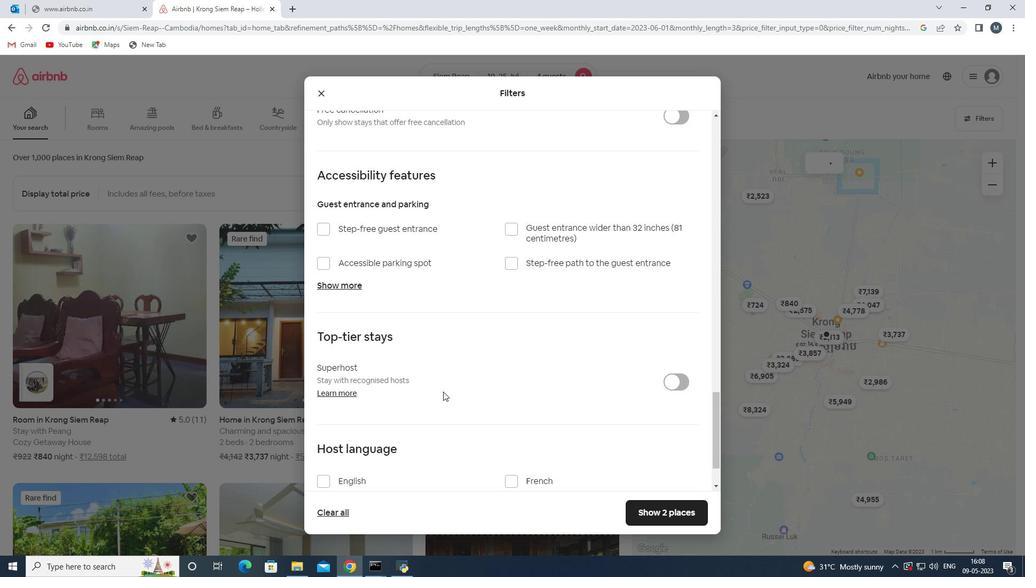 
Action: Mouse moved to (401, 420)
Screenshot: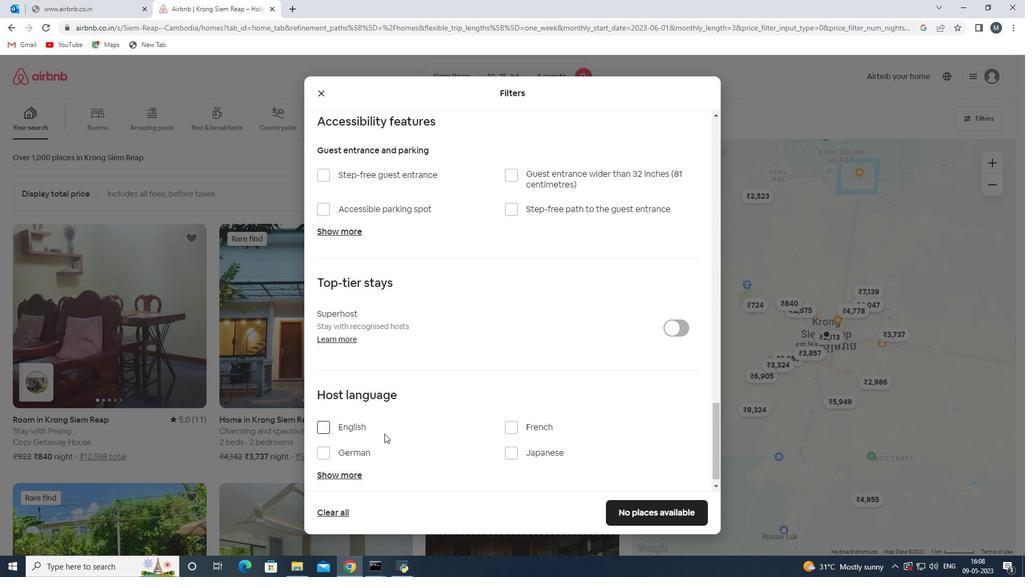 
Action: Mouse scrolled (401, 419) with delta (0, 0)
Screenshot: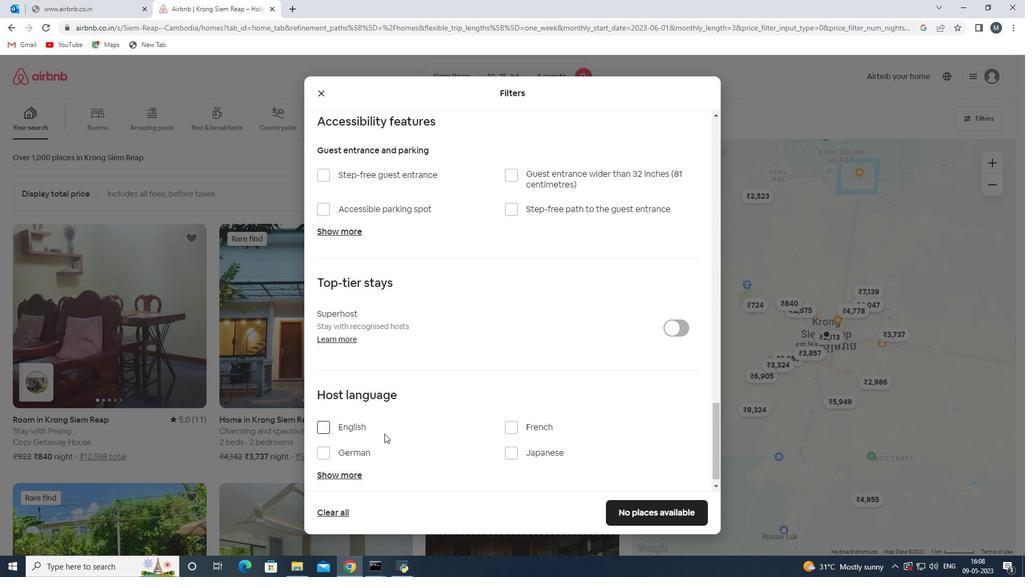 
Action: Mouse moved to (394, 427)
Screenshot: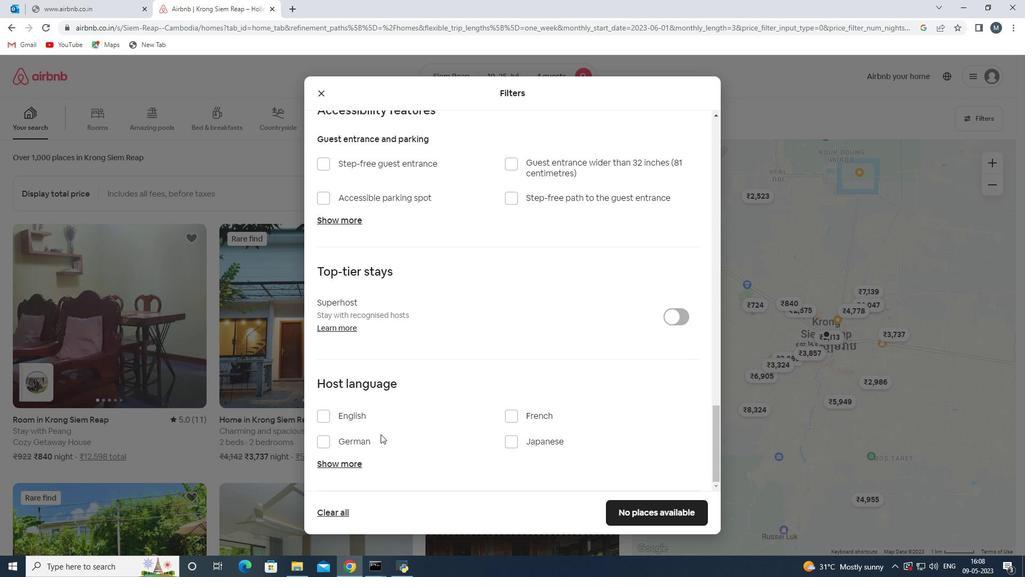 
Action: Mouse scrolled (394, 426) with delta (0, -1)
Screenshot: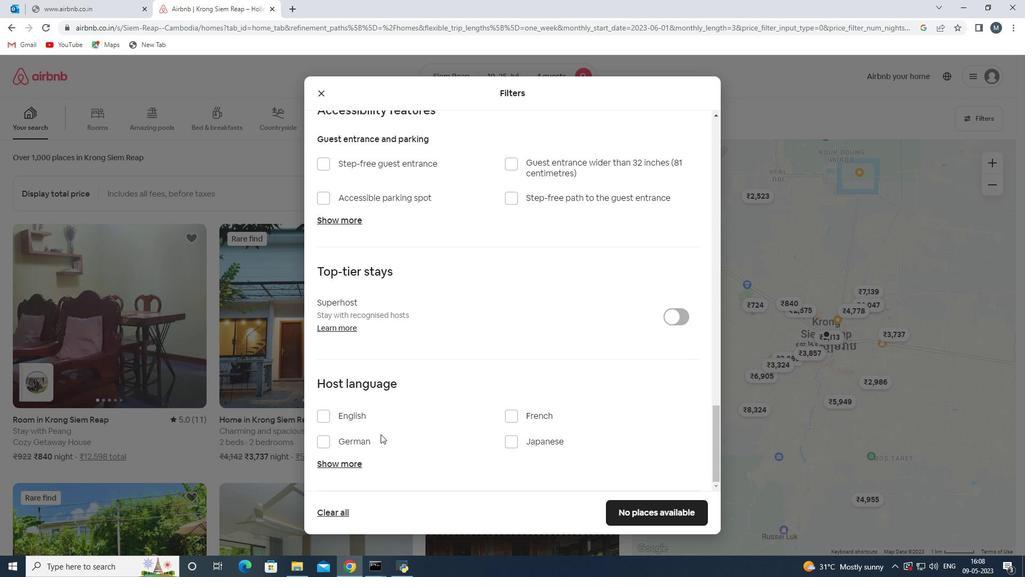 
Action: Mouse moved to (391, 431)
Screenshot: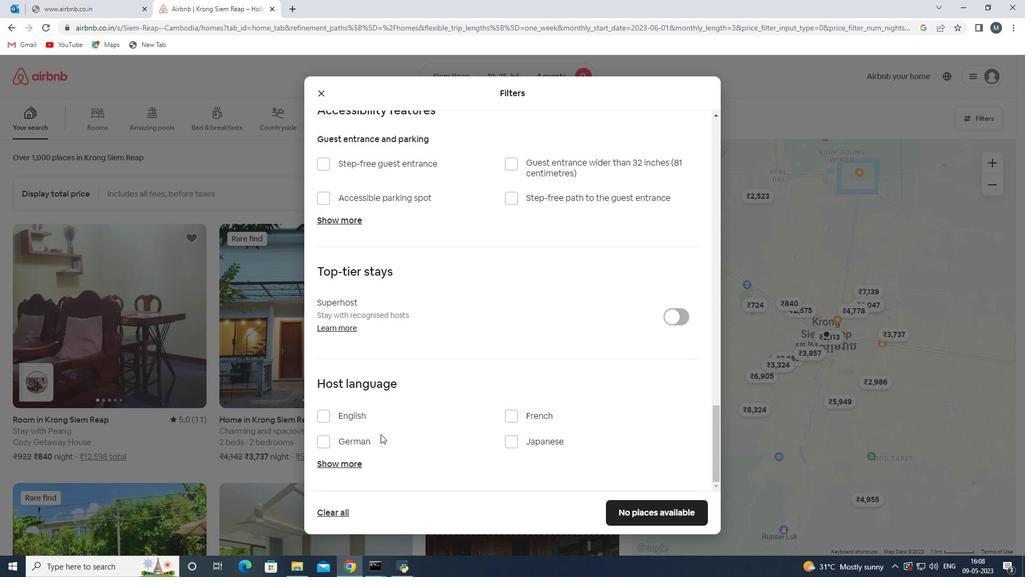 
Action: Mouse scrolled (391, 430) with delta (0, 0)
Screenshot: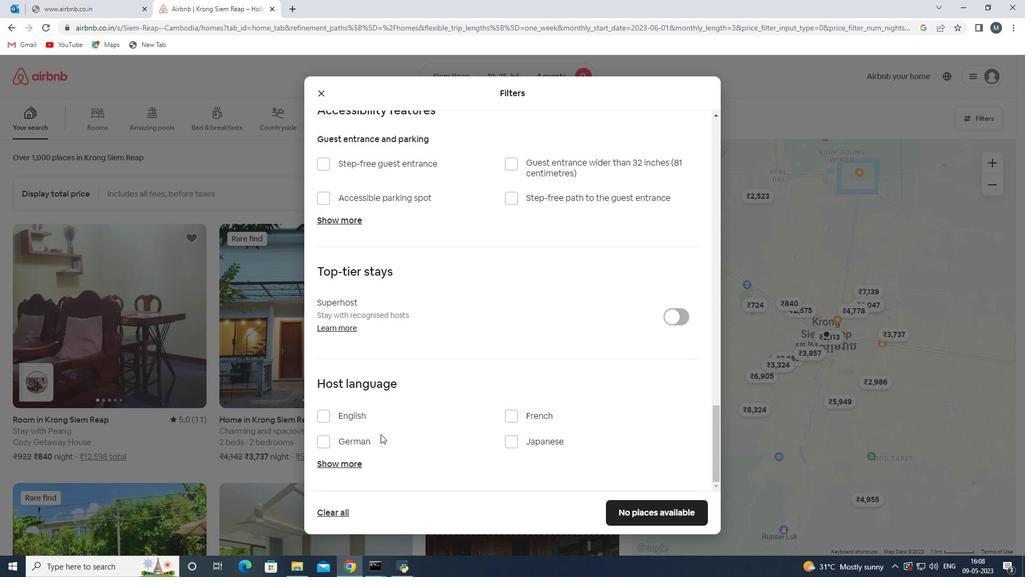 
Action: Mouse moved to (346, 404)
Screenshot: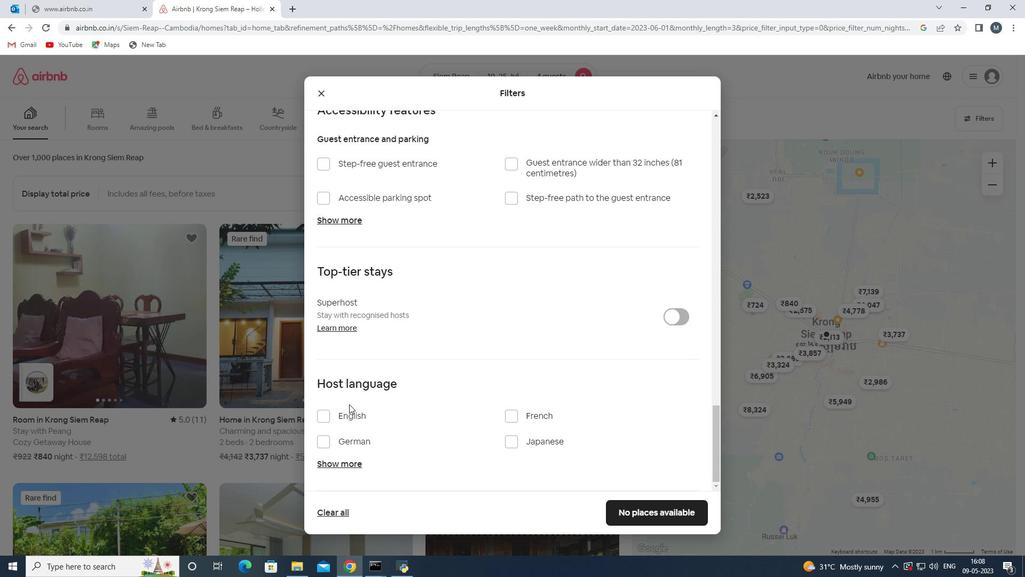 
Action: Mouse pressed left at (346, 404)
Screenshot: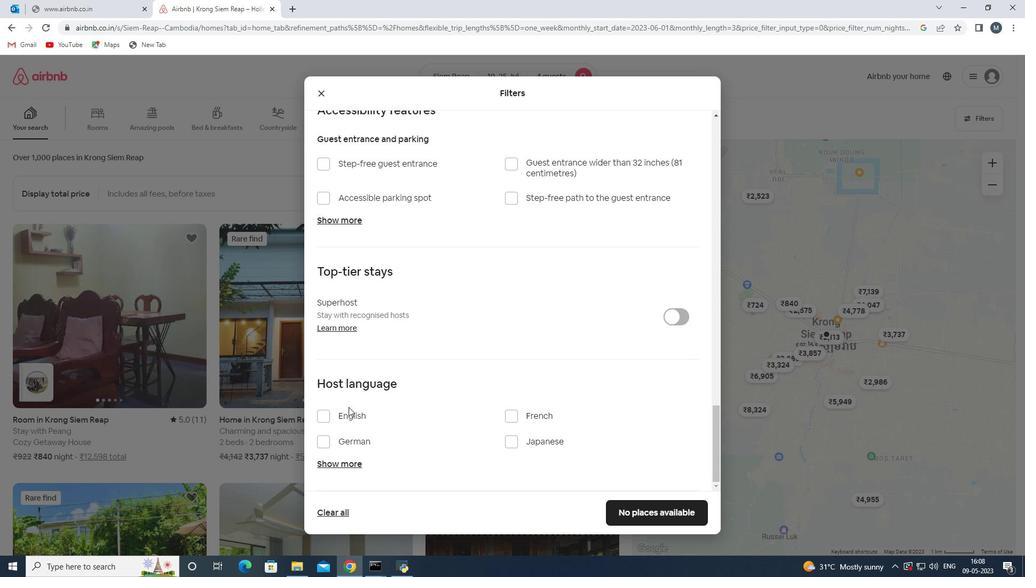 
Action: Mouse moved to (340, 424)
Screenshot: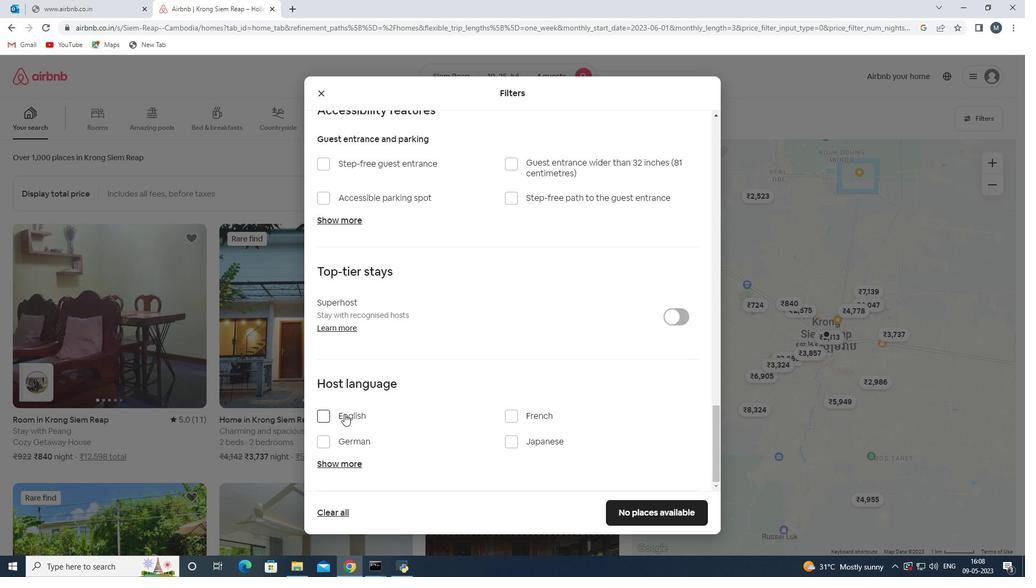 
Action: Mouse pressed left at (340, 424)
Screenshot: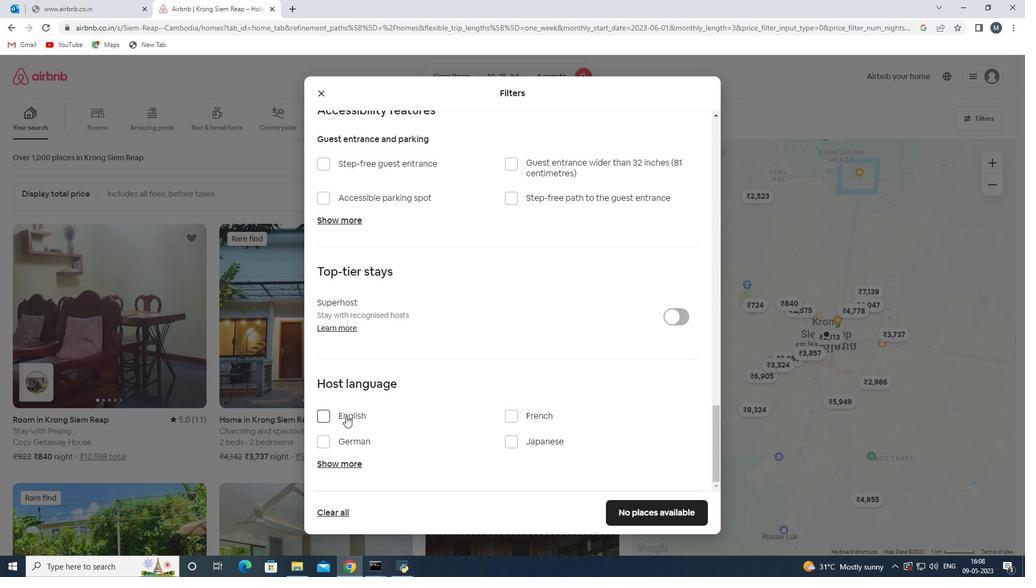 
Action: Mouse moved to (635, 544)
Screenshot: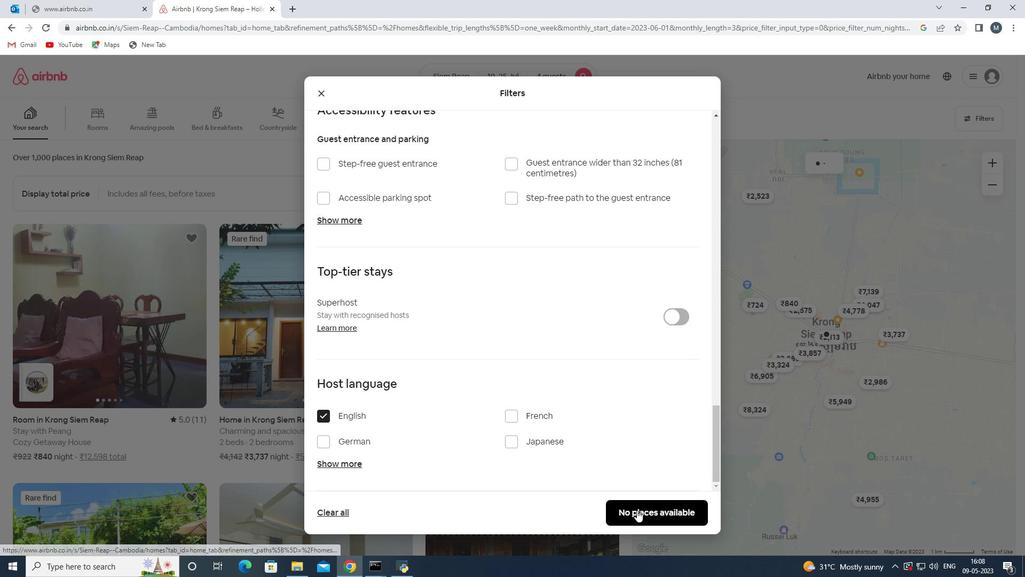 
Action: Mouse pressed left at (635, 544)
Screenshot: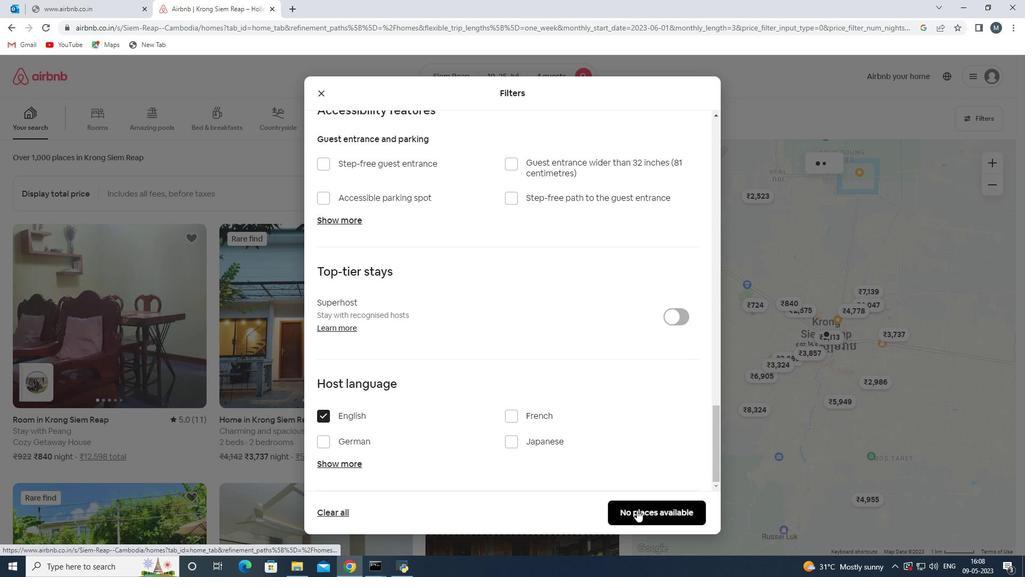 
